 Task: Look for space in Goražde, Bosnia and Herzegovina from 5th June, 2023 to 16th June, 2023 for 2 adults in price range Rs.14000 to Rs.18000. Place can be entire place with 1  bedroom having 1 bed and 1 bathroom. Property type can be hotel. Amenities needed are: heating, . Booking option can be shelf check-in. Required host language is English.
Action: Mouse moved to (621, 610)
Screenshot: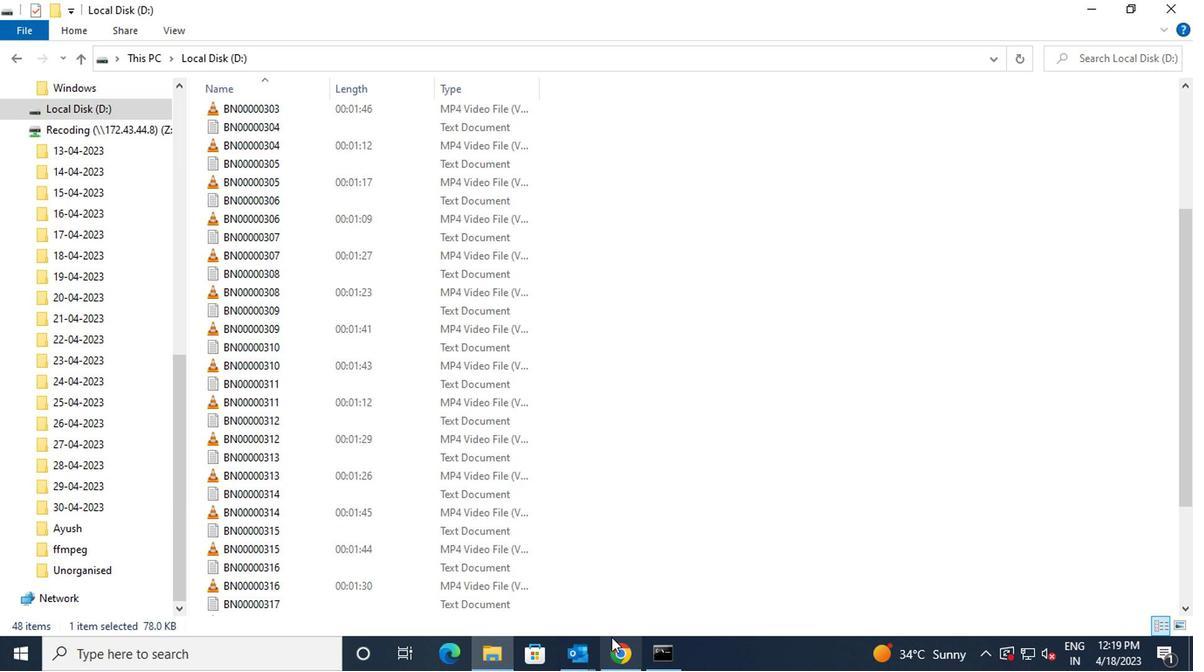 
Action: Mouse pressed left at (621, 610)
Screenshot: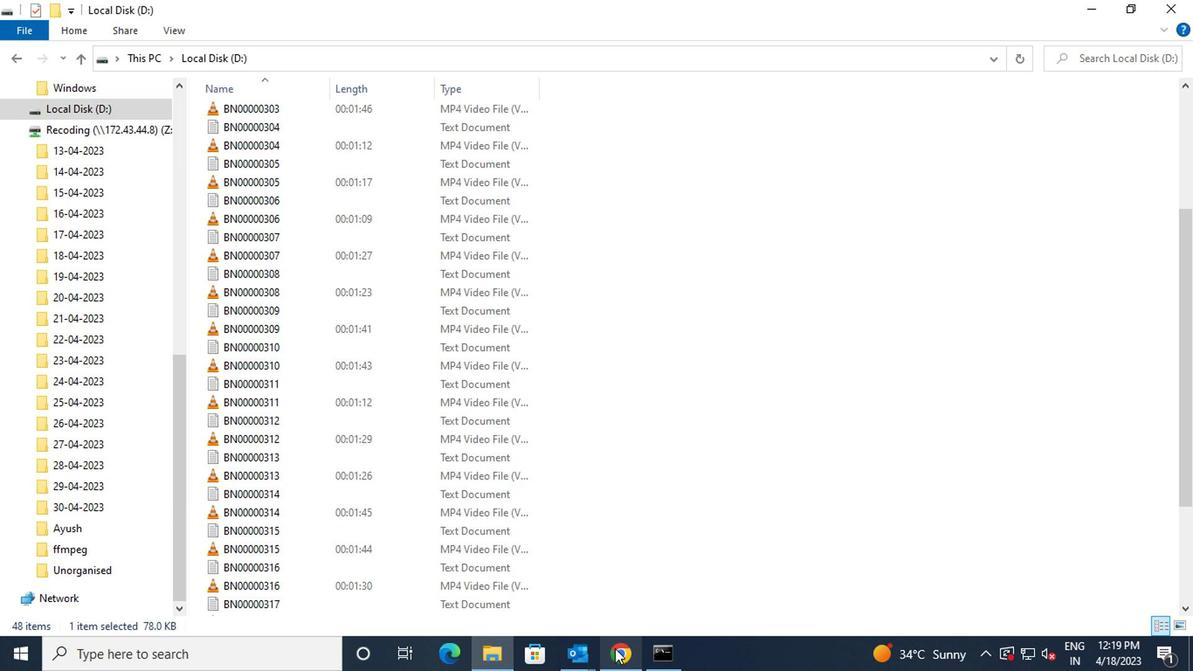 
Action: Mouse moved to (508, 148)
Screenshot: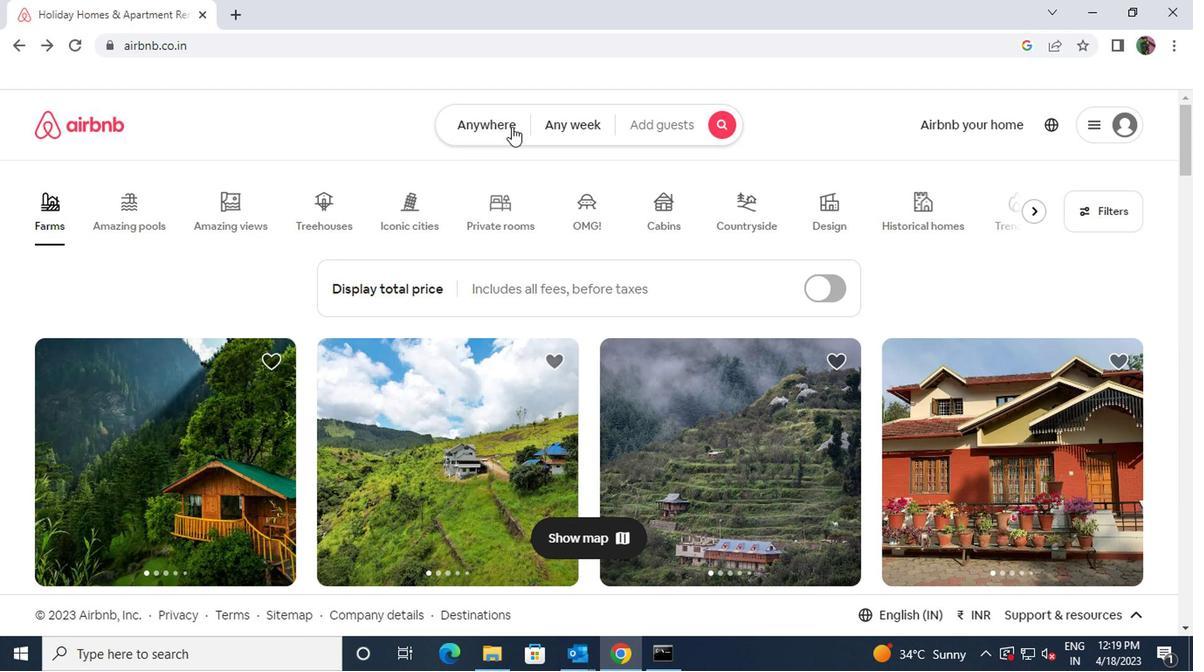 
Action: Mouse pressed left at (508, 148)
Screenshot: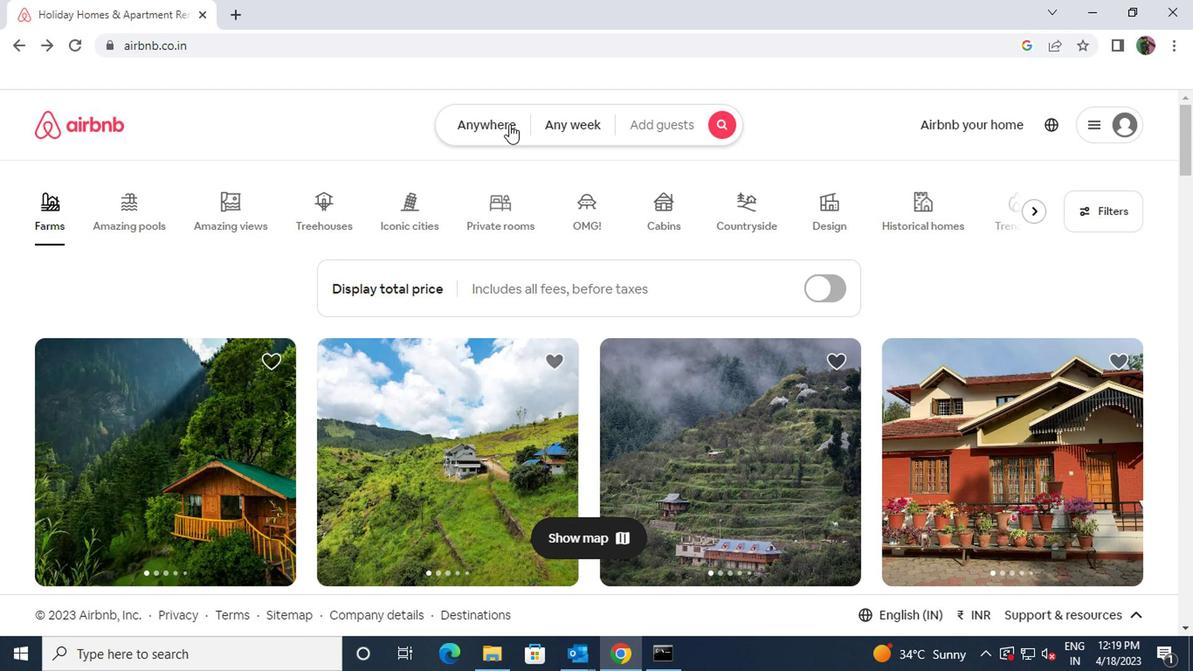 
Action: Mouse moved to (382, 202)
Screenshot: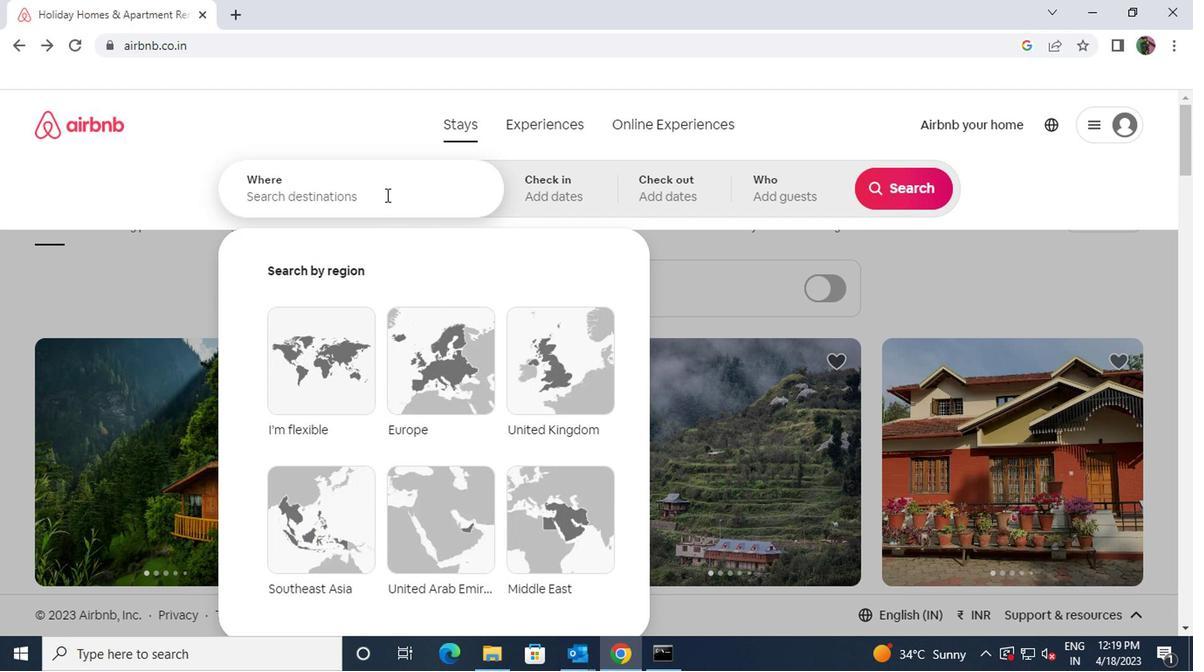 
Action: Mouse pressed left at (382, 202)
Screenshot: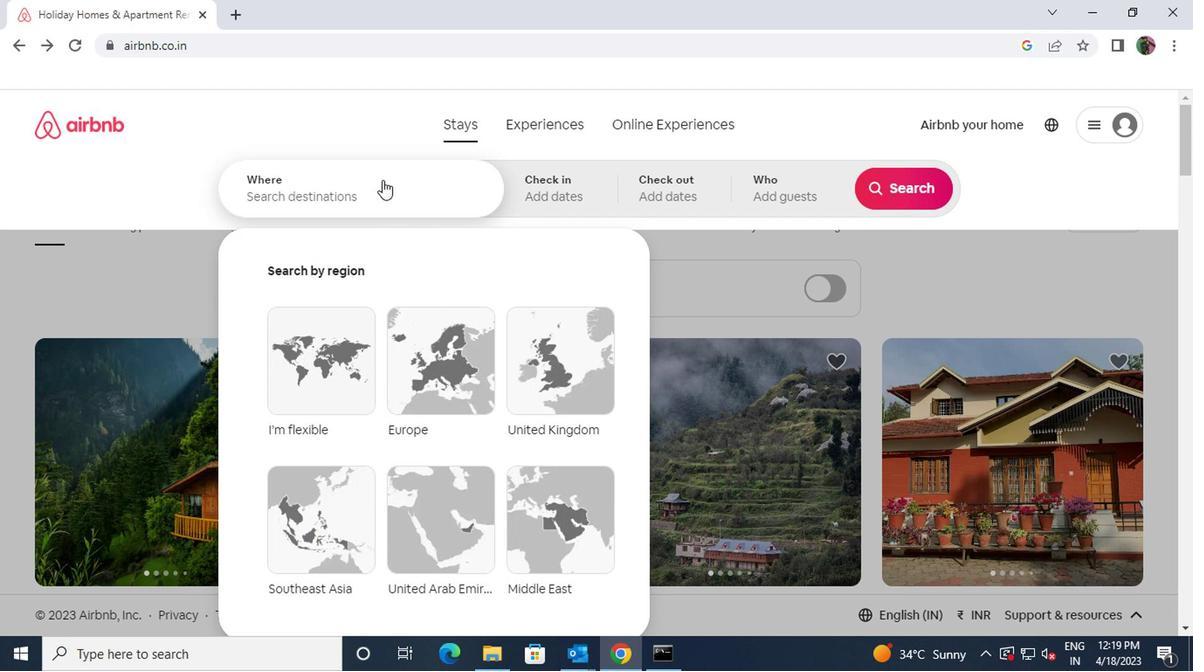
Action: Key pressed gorazde
Screenshot: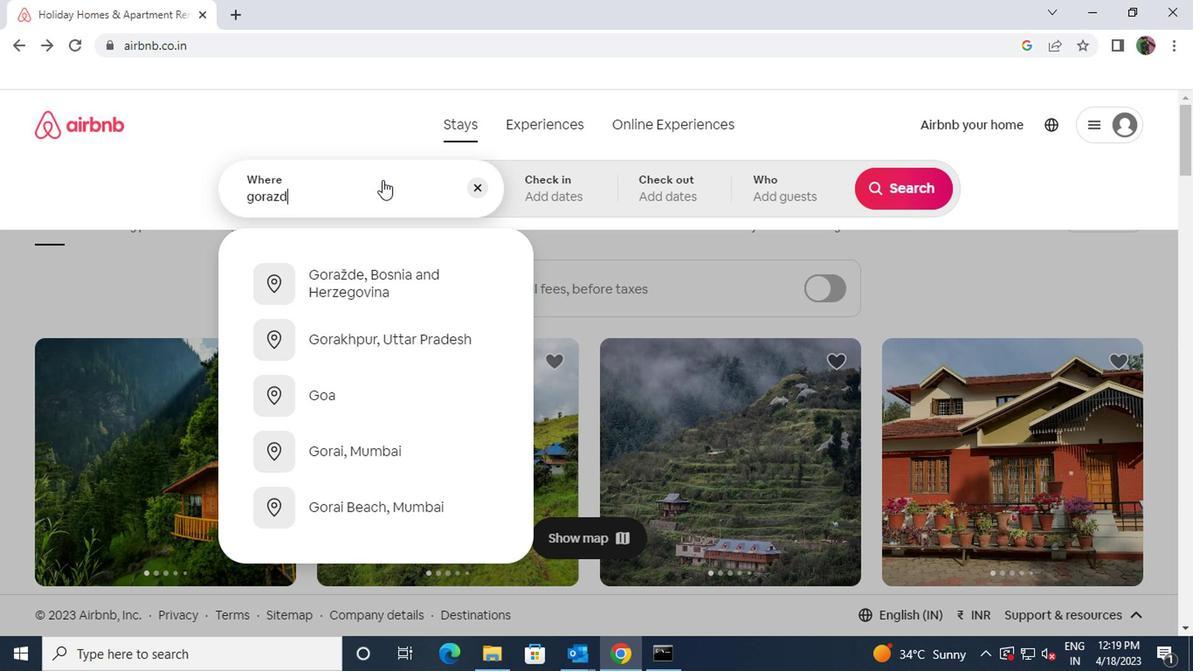 
Action: Mouse moved to (366, 280)
Screenshot: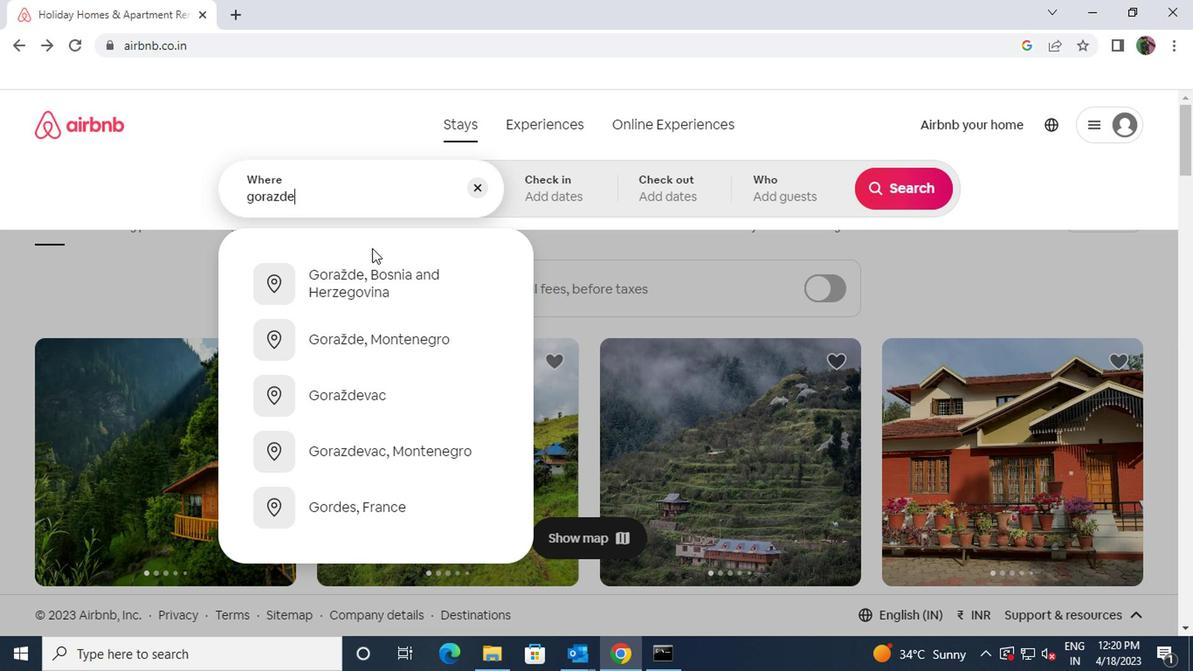
Action: Mouse pressed left at (366, 280)
Screenshot: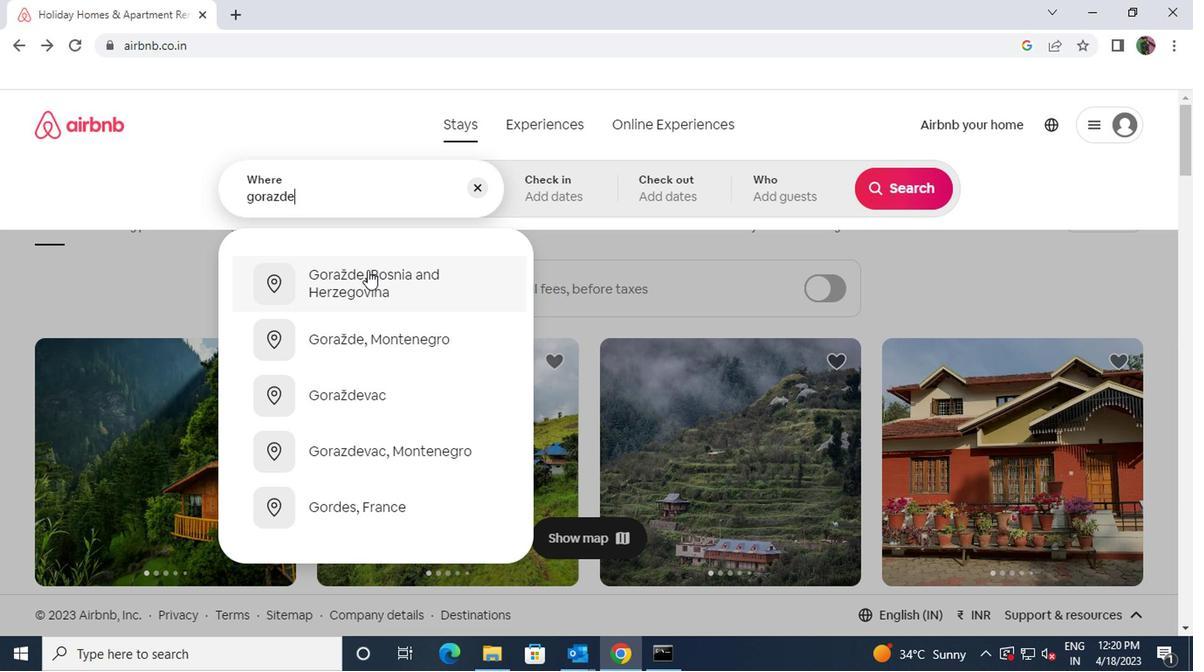
Action: Mouse moved to (909, 326)
Screenshot: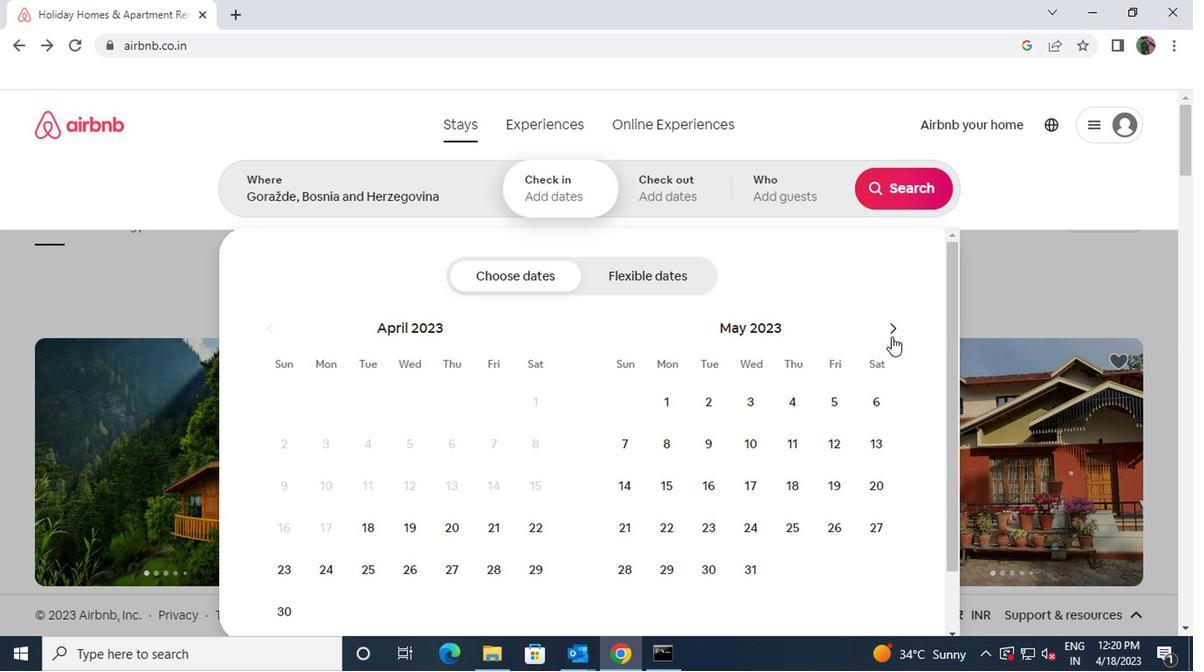 
Action: Mouse pressed left at (909, 326)
Screenshot: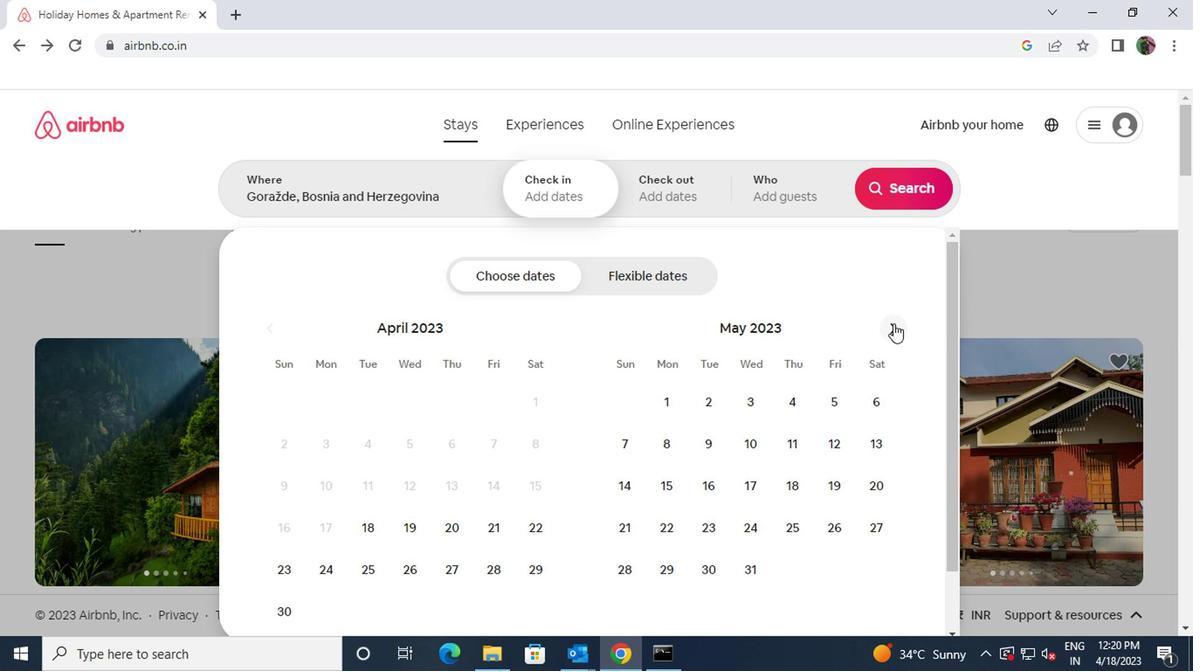 
Action: Mouse moved to (671, 425)
Screenshot: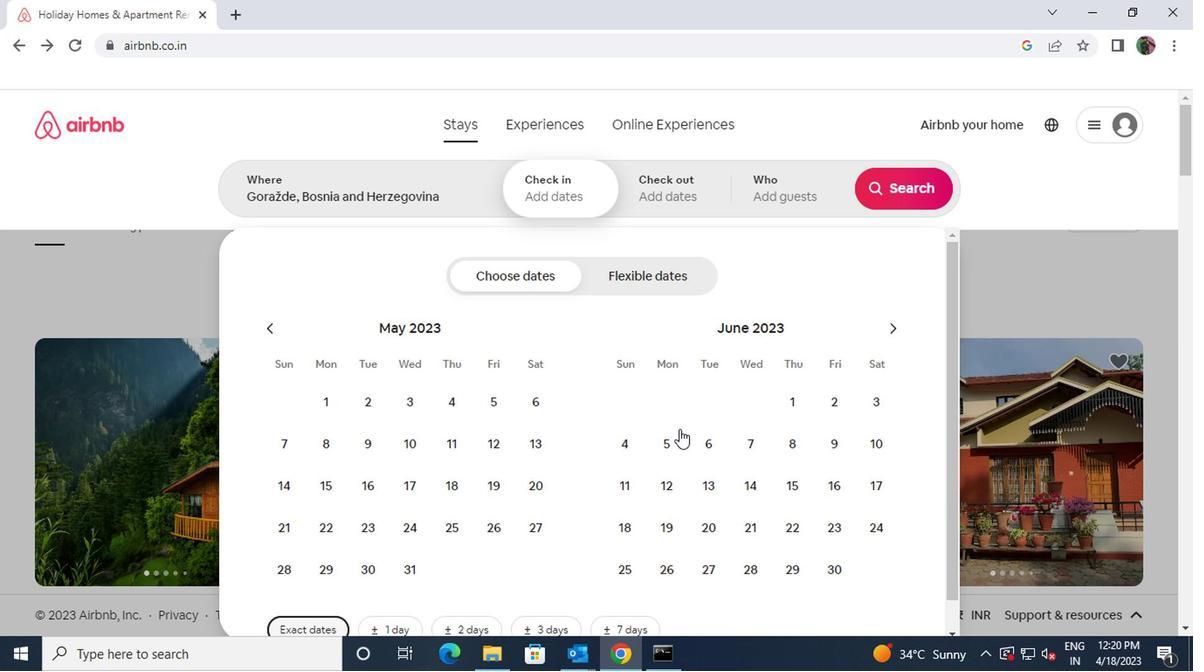 
Action: Mouse pressed left at (671, 425)
Screenshot: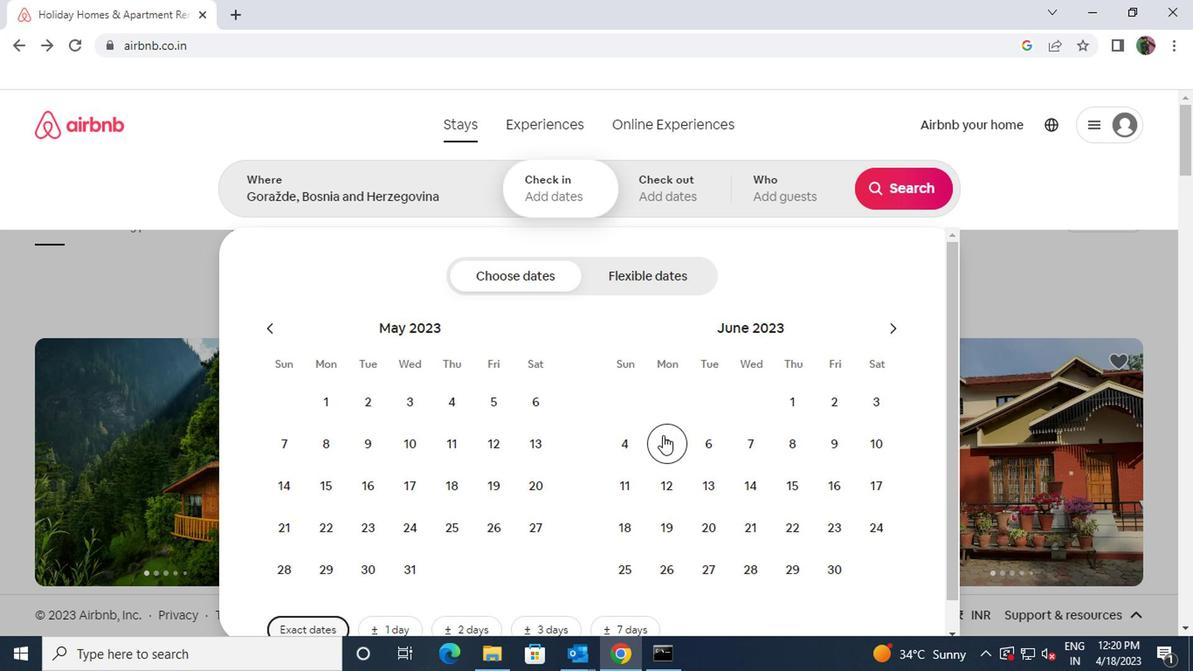 
Action: Mouse moved to (839, 470)
Screenshot: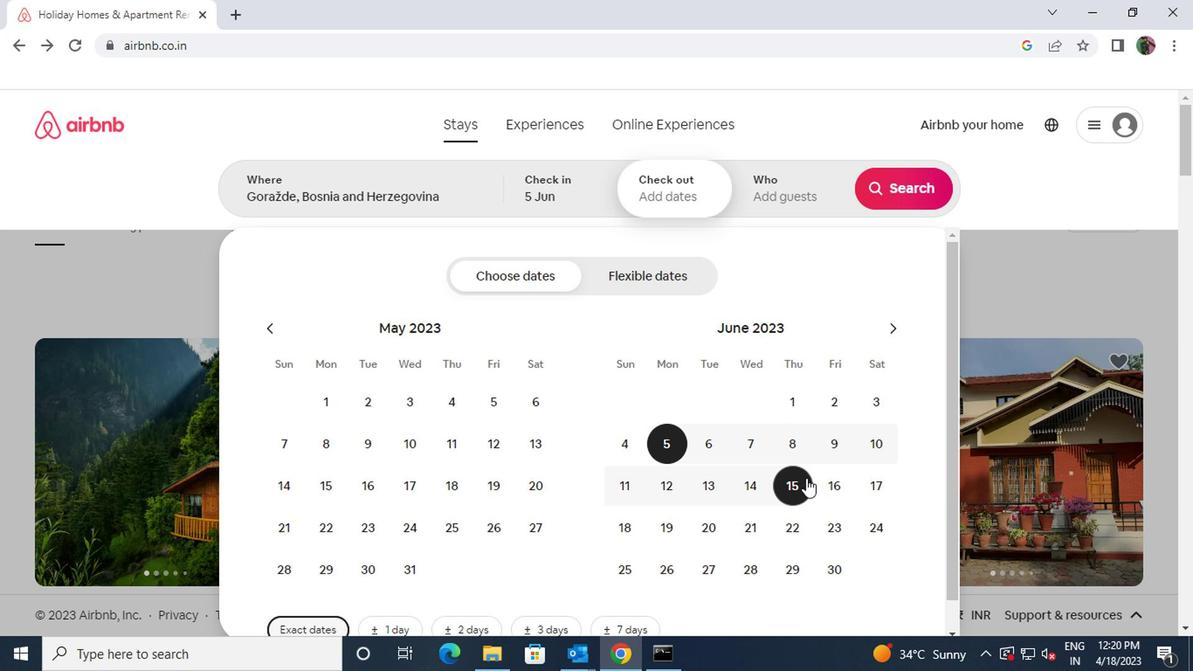 
Action: Mouse pressed left at (839, 470)
Screenshot: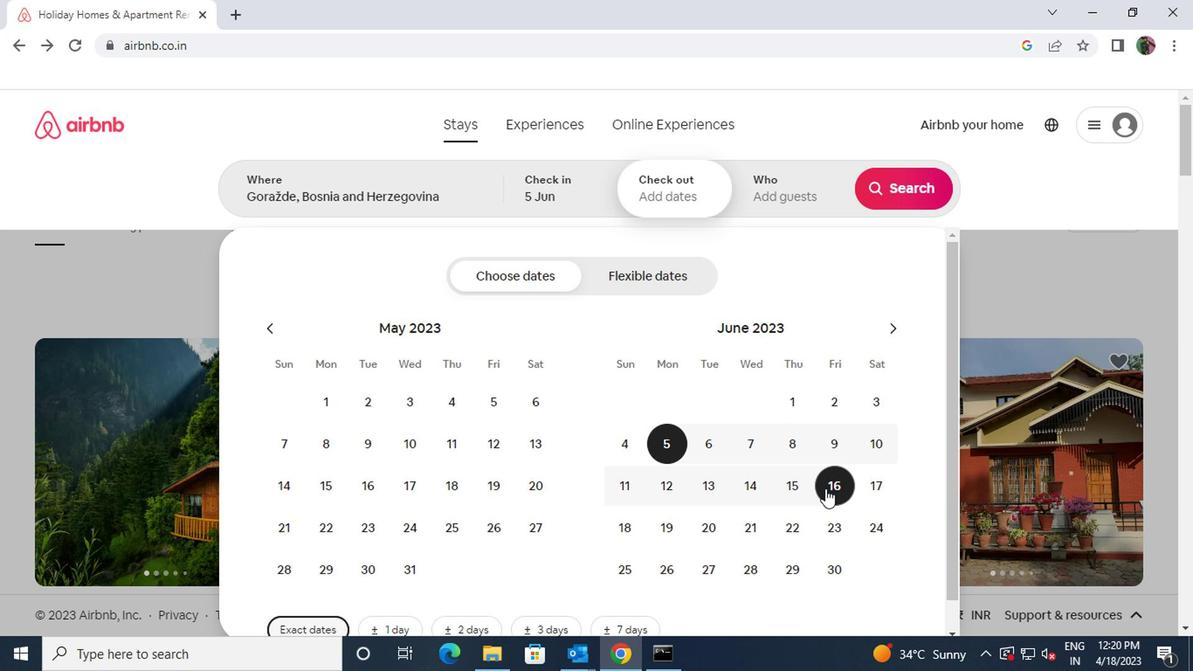 
Action: Mouse moved to (787, 214)
Screenshot: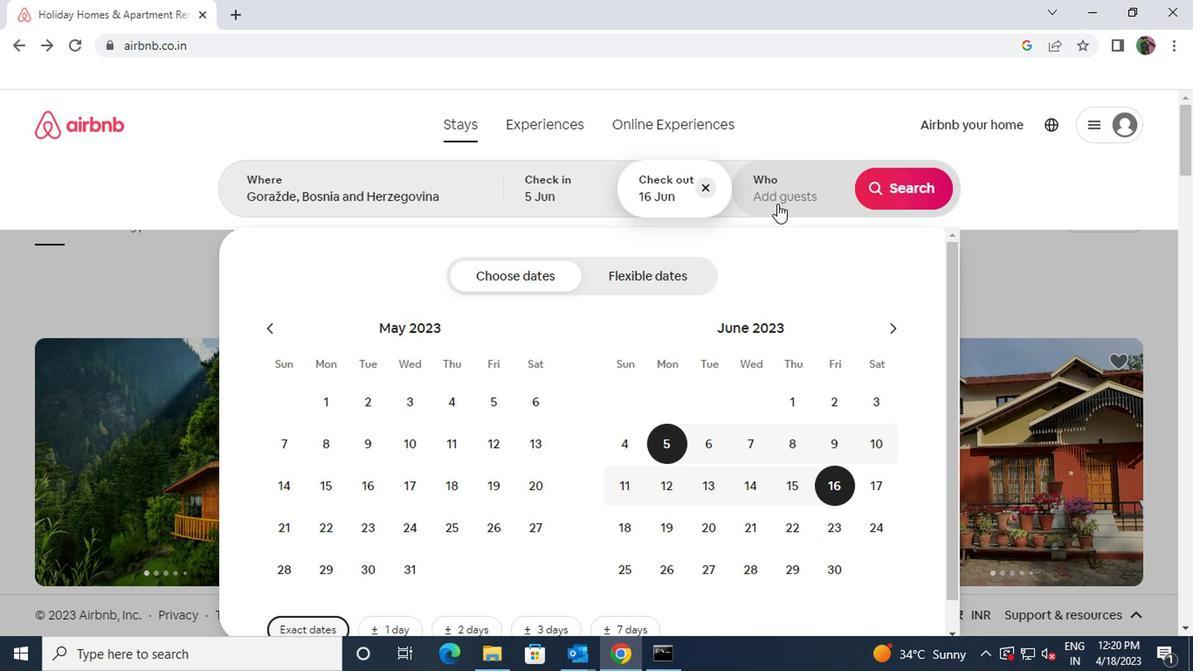 
Action: Mouse pressed left at (787, 214)
Screenshot: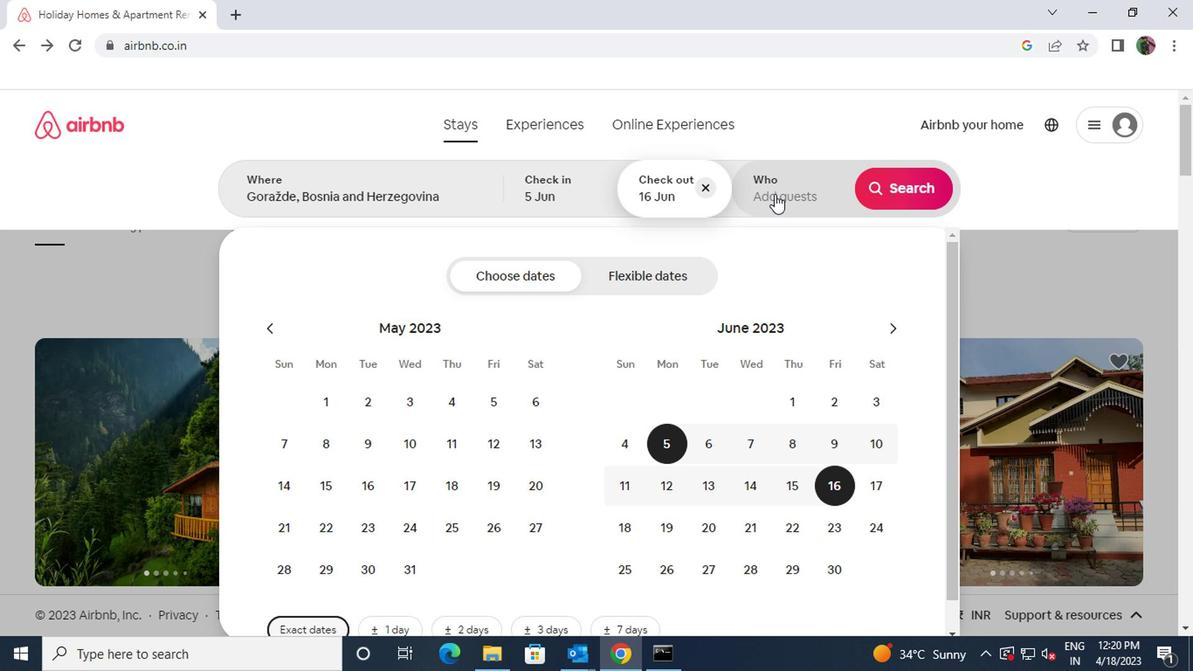 
Action: Mouse moved to (920, 290)
Screenshot: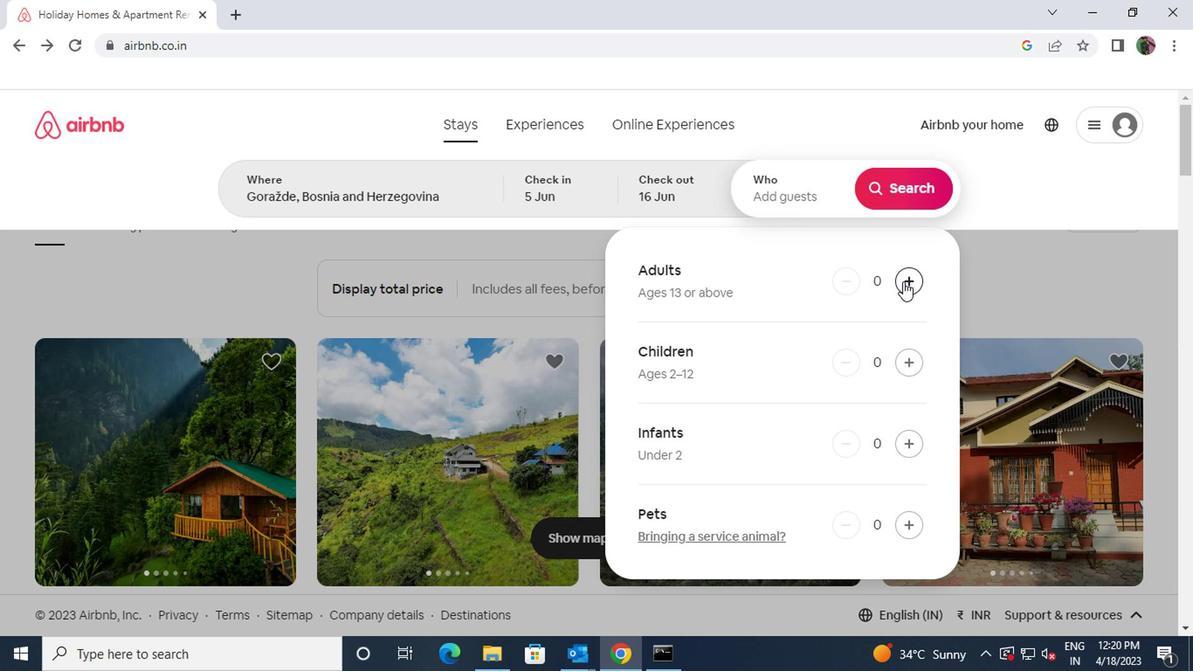 
Action: Mouse pressed left at (920, 290)
Screenshot: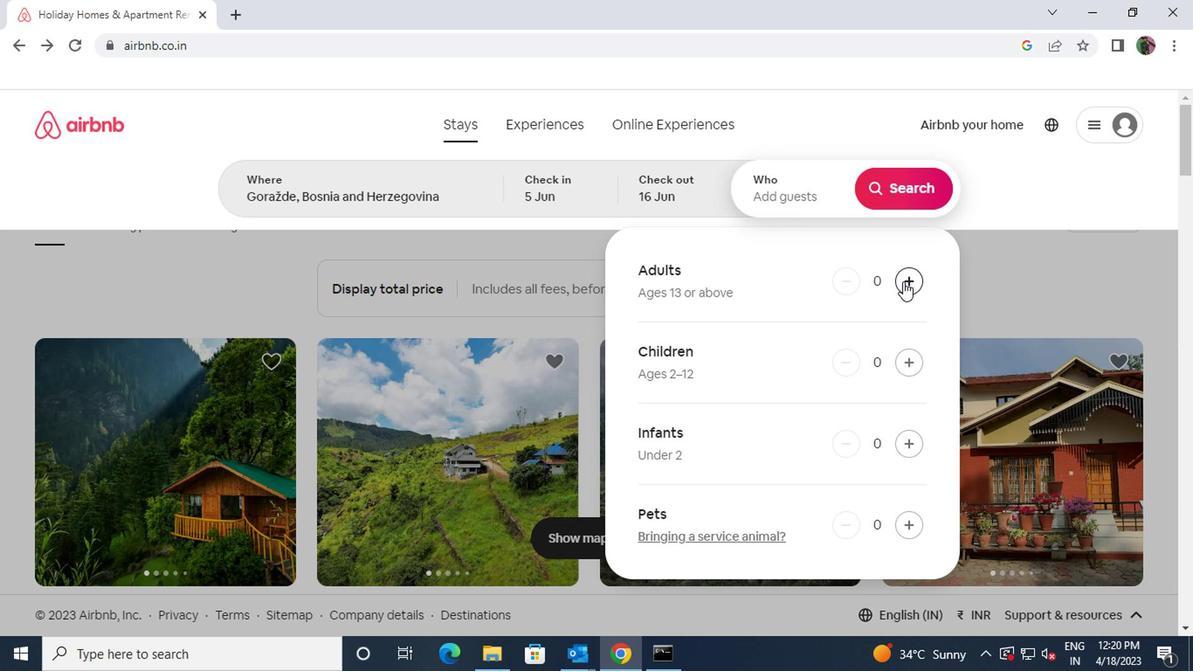
Action: Mouse moved to (920, 290)
Screenshot: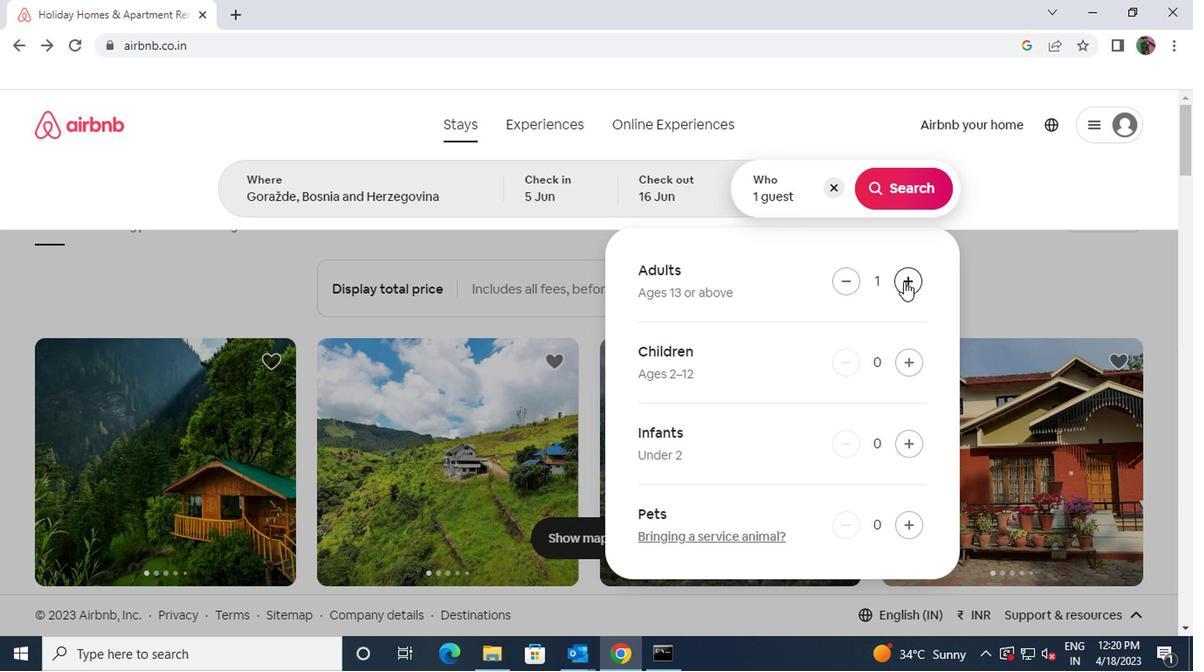 
Action: Mouse pressed left at (920, 290)
Screenshot: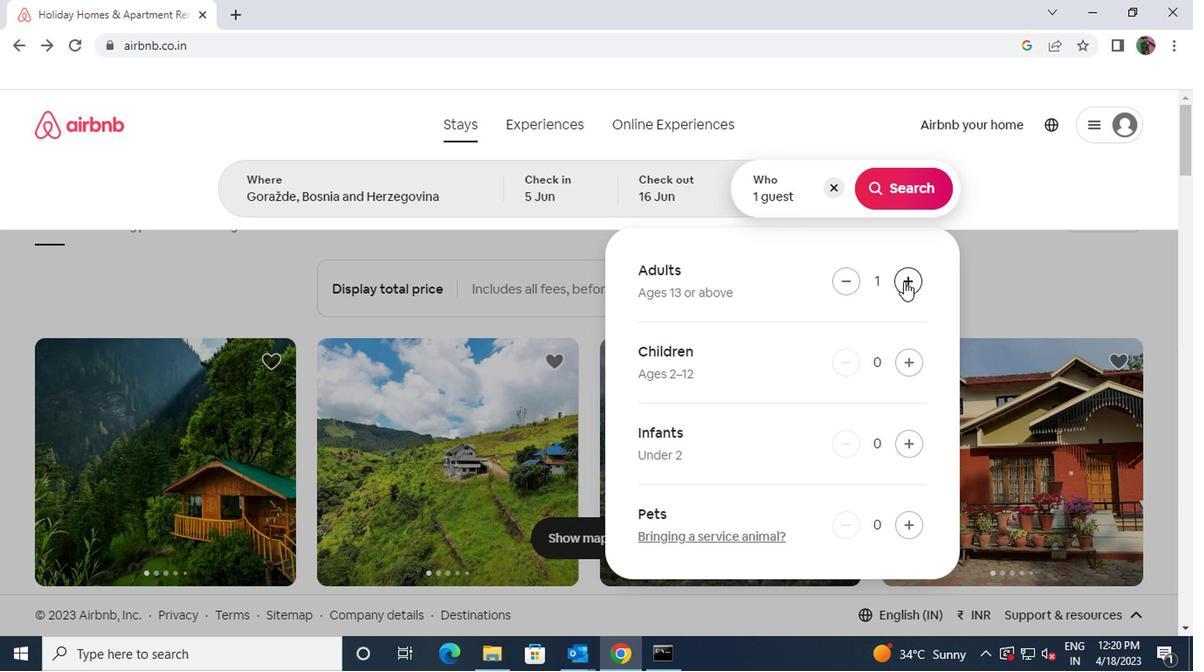 
Action: Mouse moved to (907, 205)
Screenshot: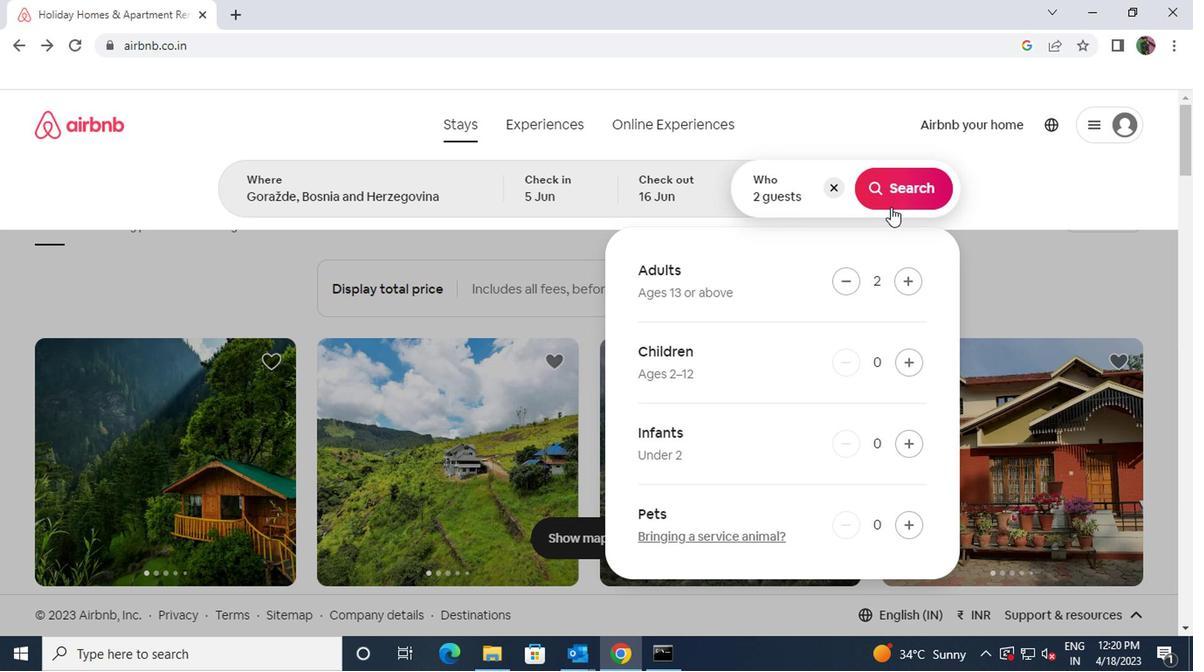 
Action: Mouse pressed left at (907, 205)
Screenshot: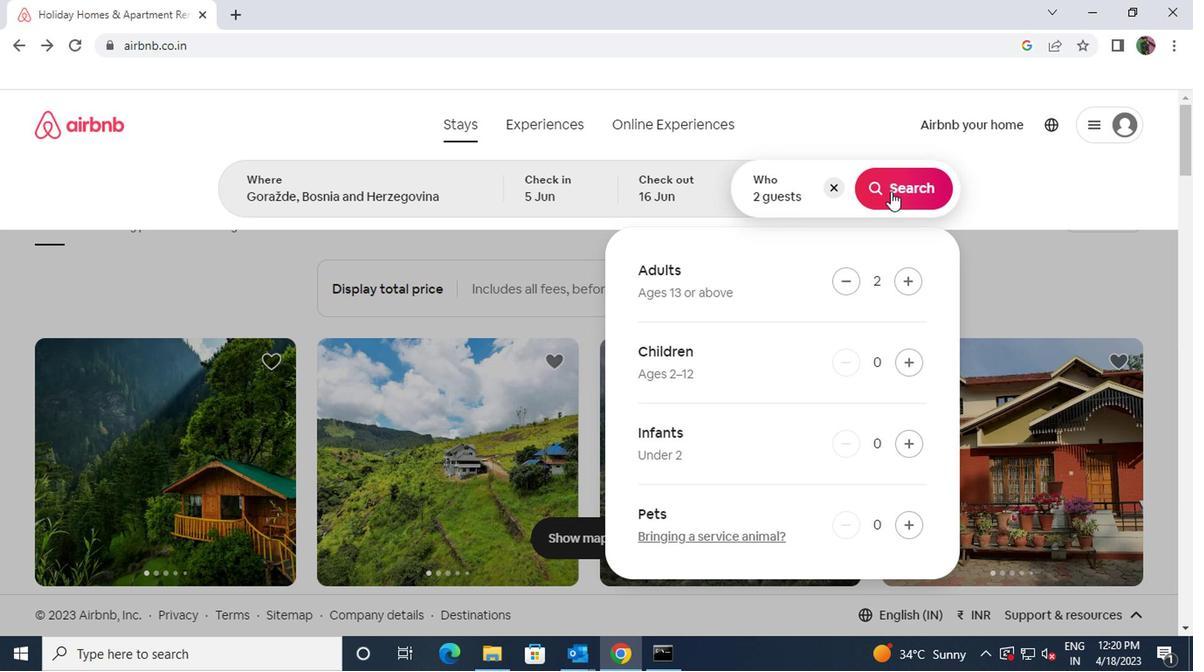 
Action: Mouse moved to (1126, 217)
Screenshot: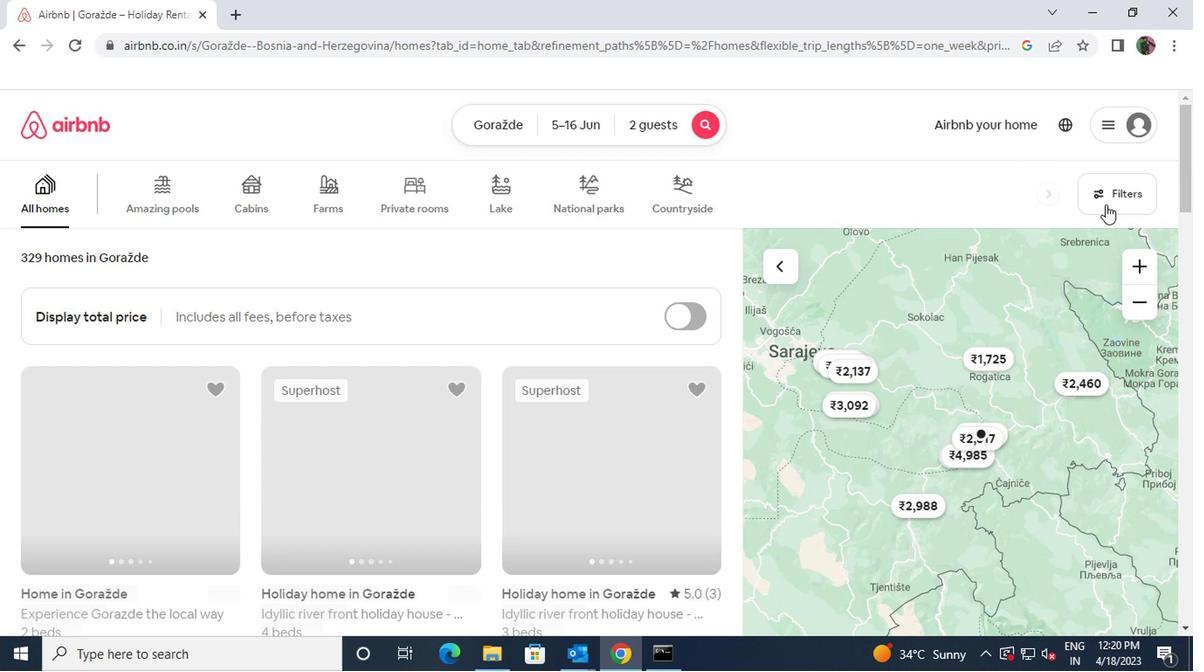 
Action: Mouse pressed left at (1126, 217)
Screenshot: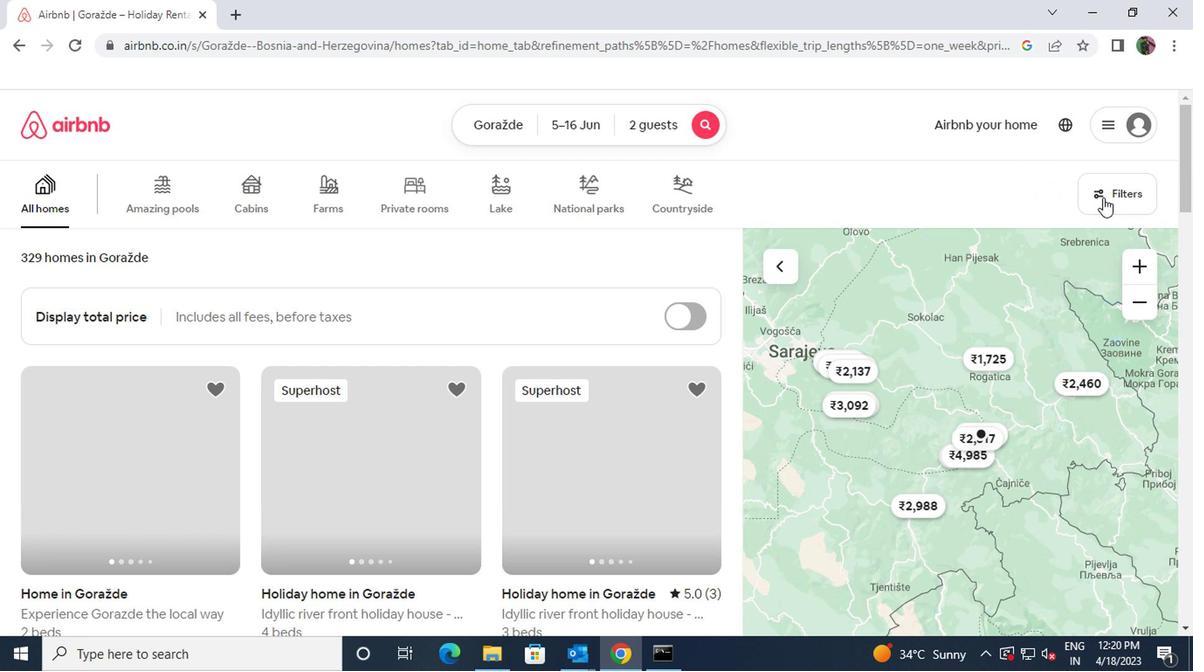 
Action: Mouse moved to (386, 415)
Screenshot: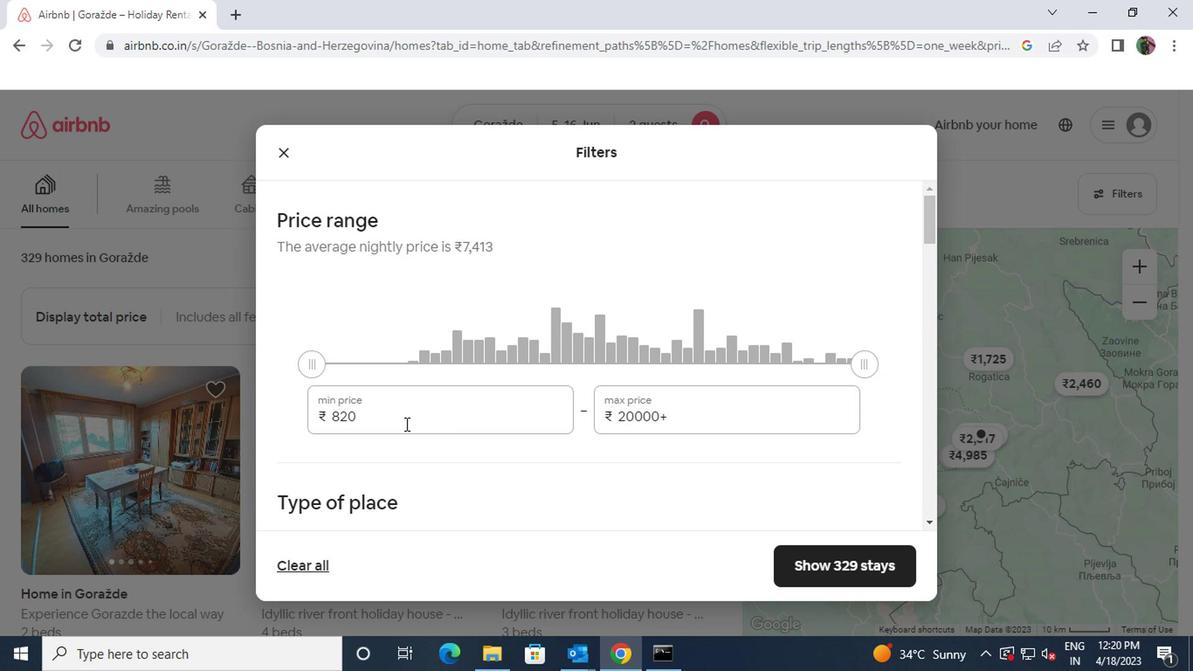 
Action: Mouse pressed left at (386, 415)
Screenshot: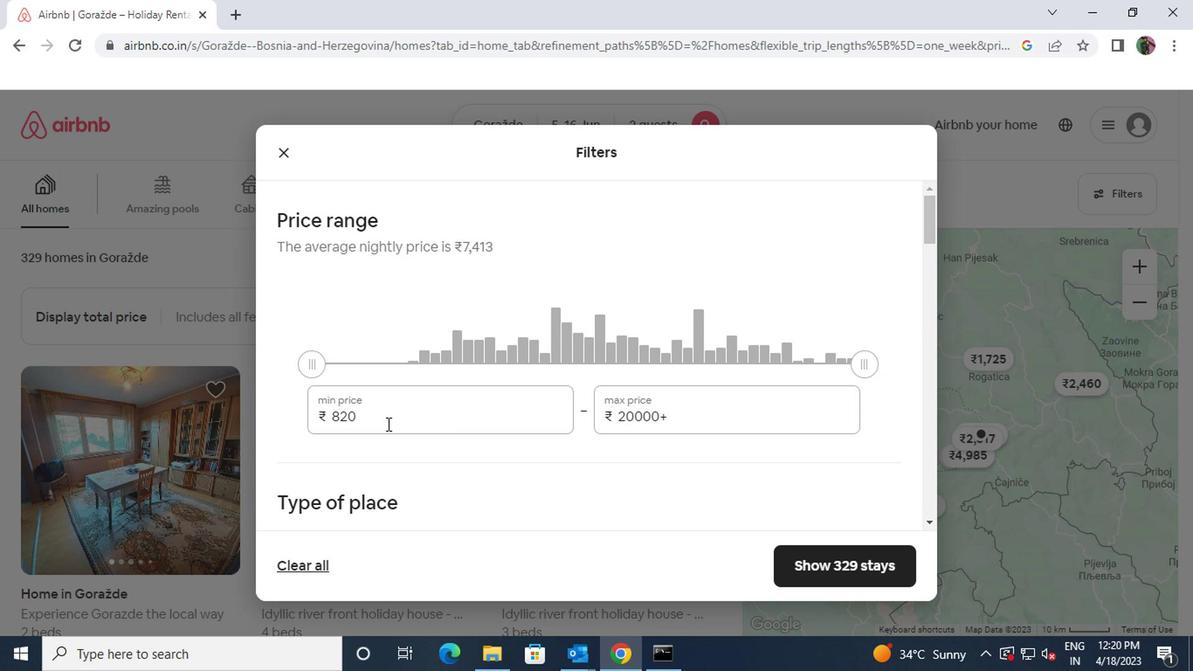 
Action: Mouse moved to (308, 401)
Screenshot: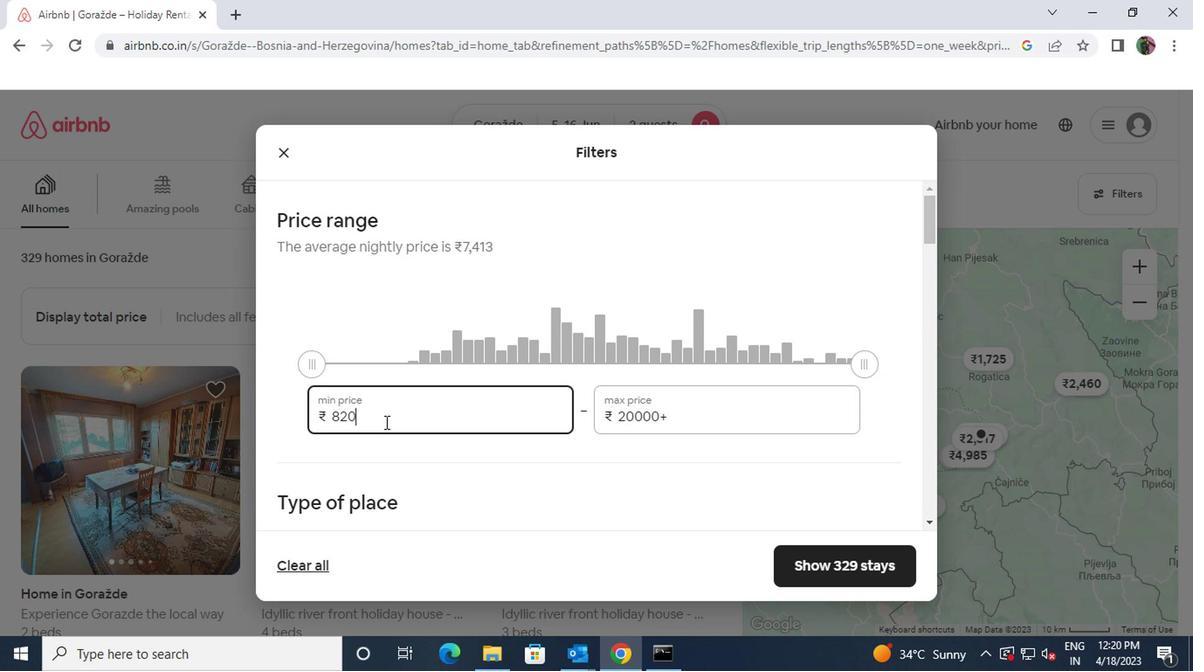 
Action: Key pressed 14000
Screenshot: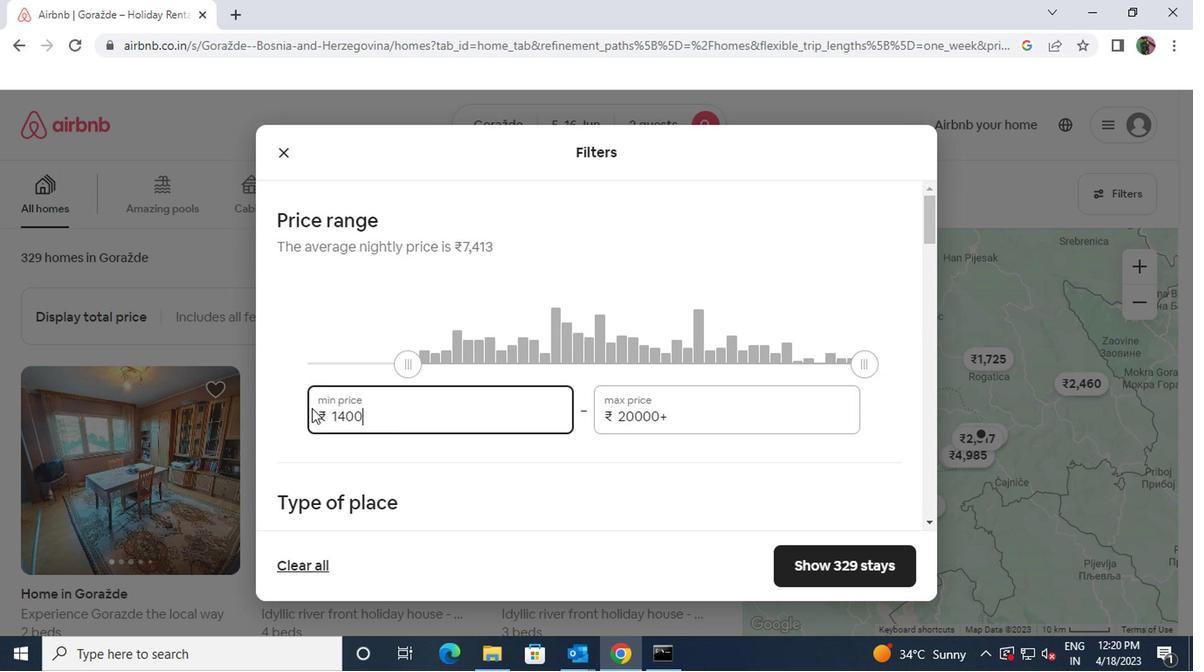
Action: Mouse moved to (679, 405)
Screenshot: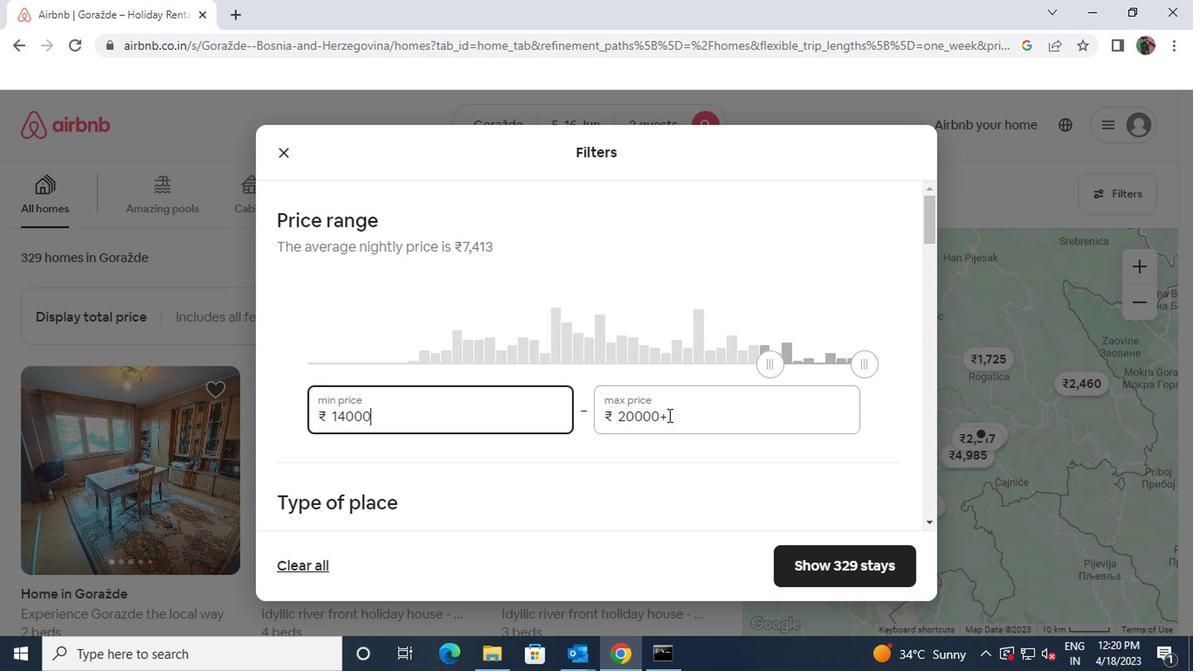 
Action: Mouse pressed left at (679, 405)
Screenshot: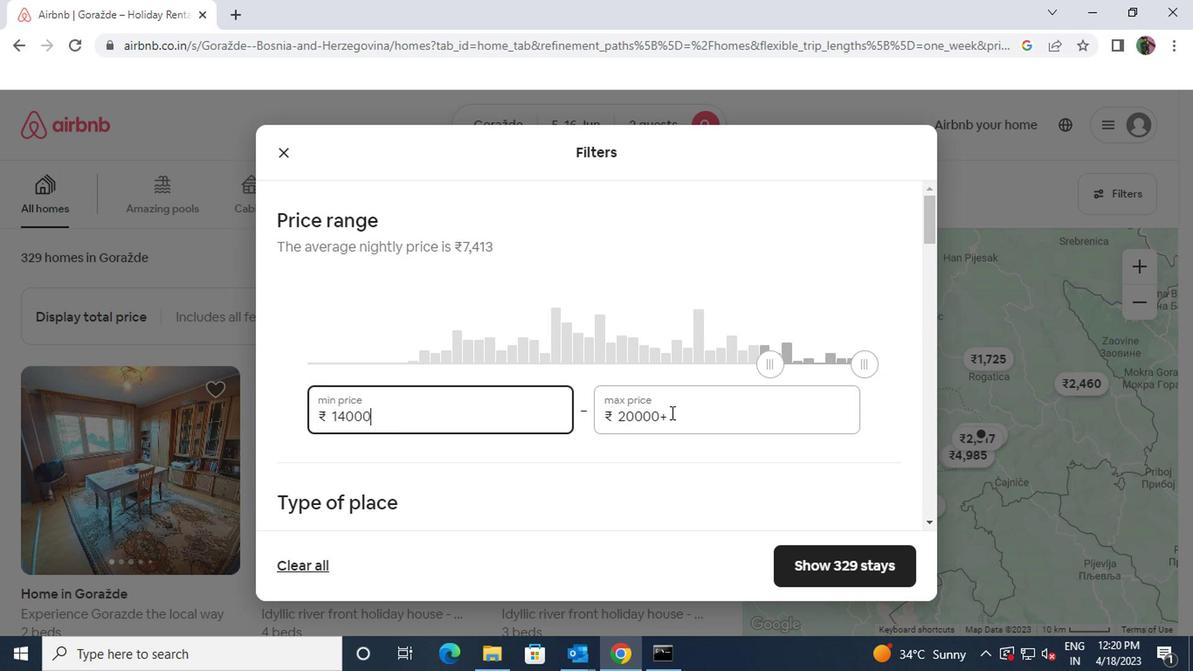 
Action: Mouse moved to (621, 410)
Screenshot: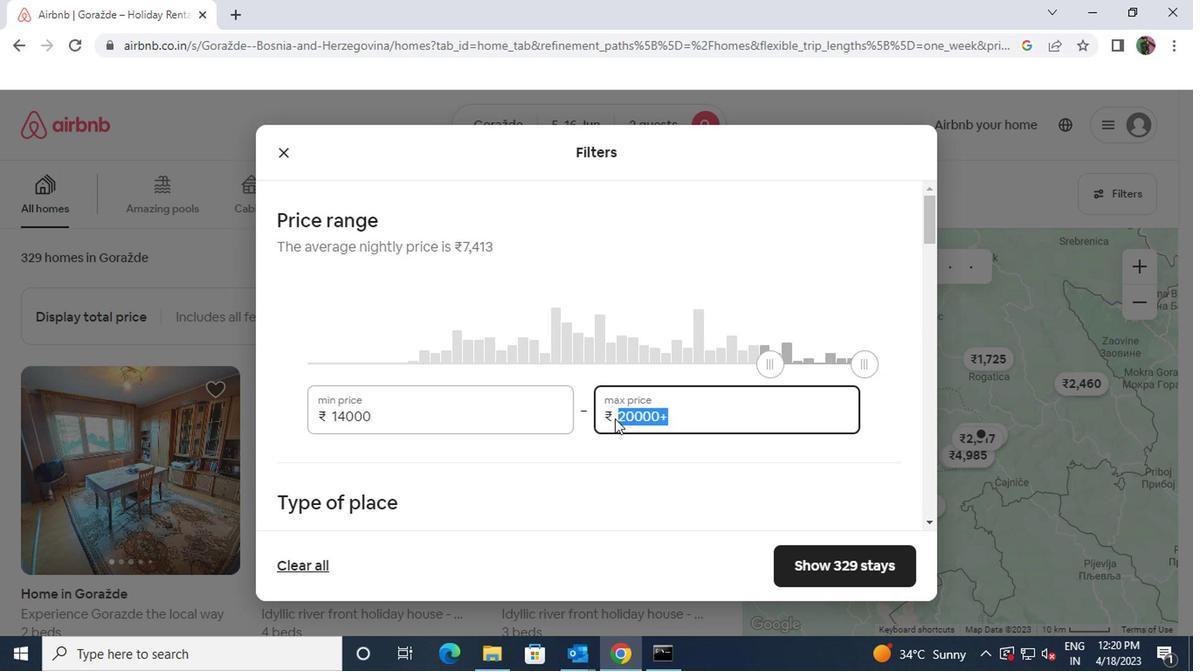 
Action: Key pressed 18000
Screenshot: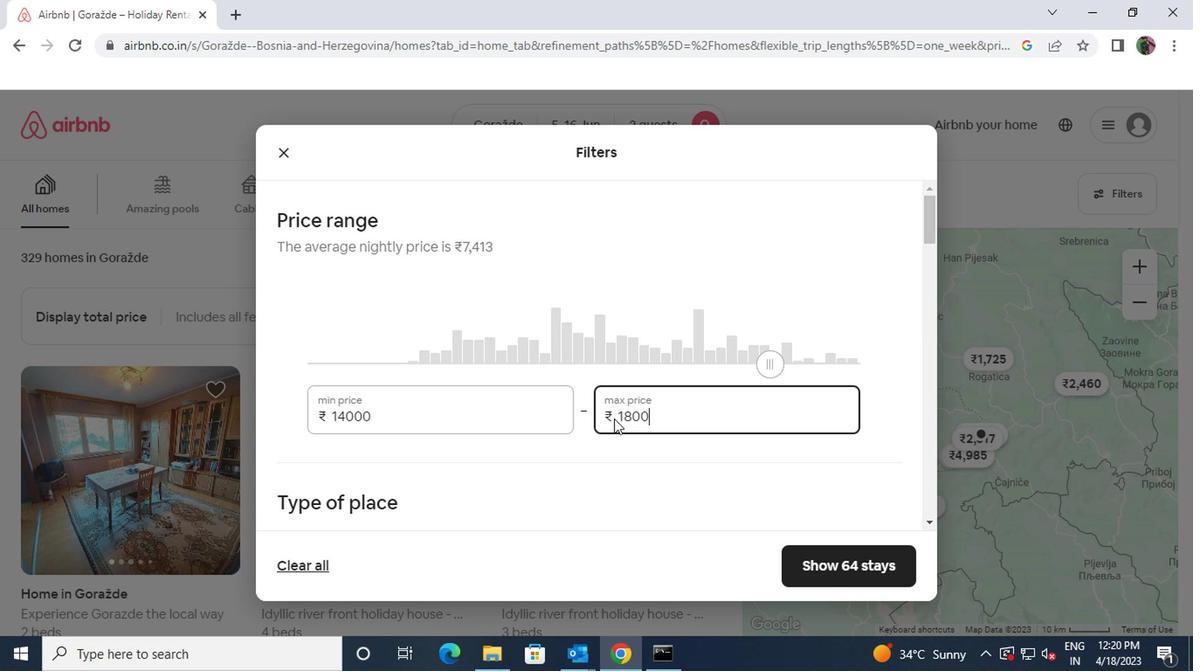 
Action: Mouse moved to (620, 410)
Screenshot: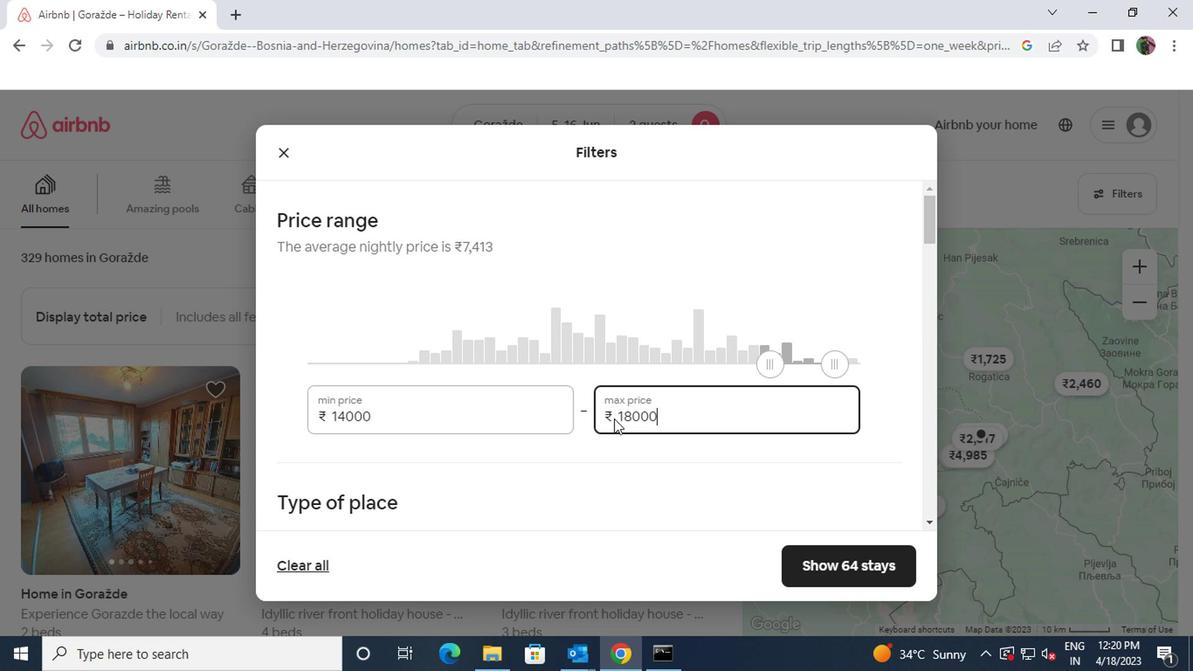 
Action: Mouse scrolled (620, 409) with delta (0, 0)
Screenshot: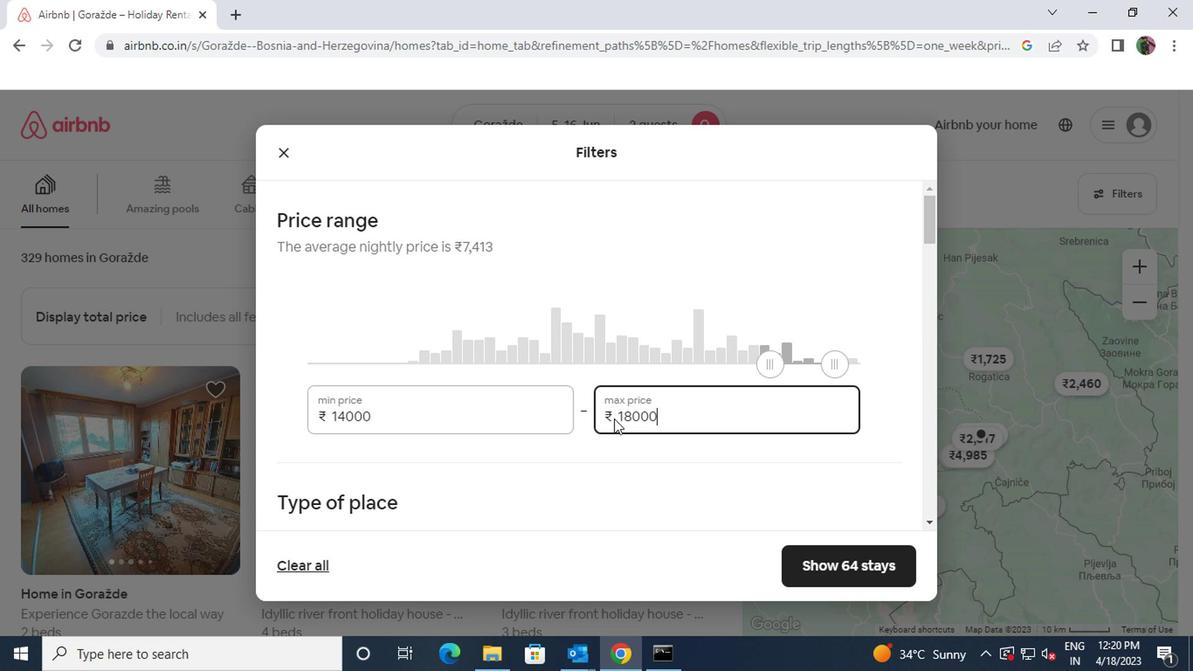 
Action: Mouse scrolled (620, 409) with delta (0, 0)
Screenshot: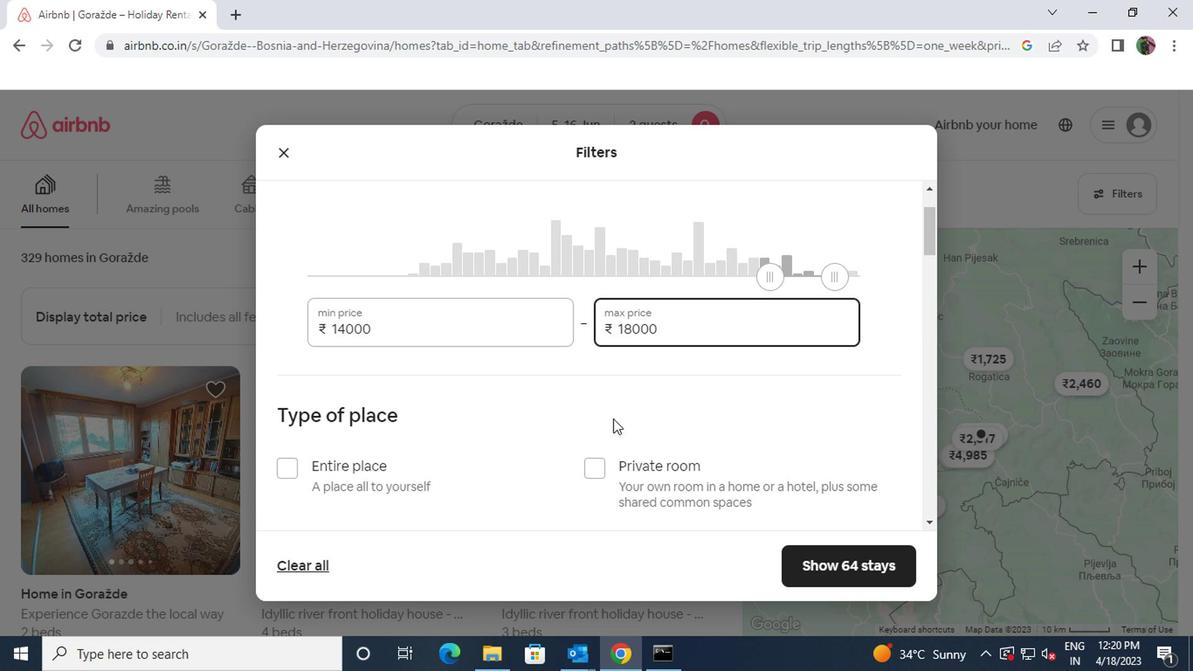 
Action: Mouse moved to (287, 375)
Screenshot: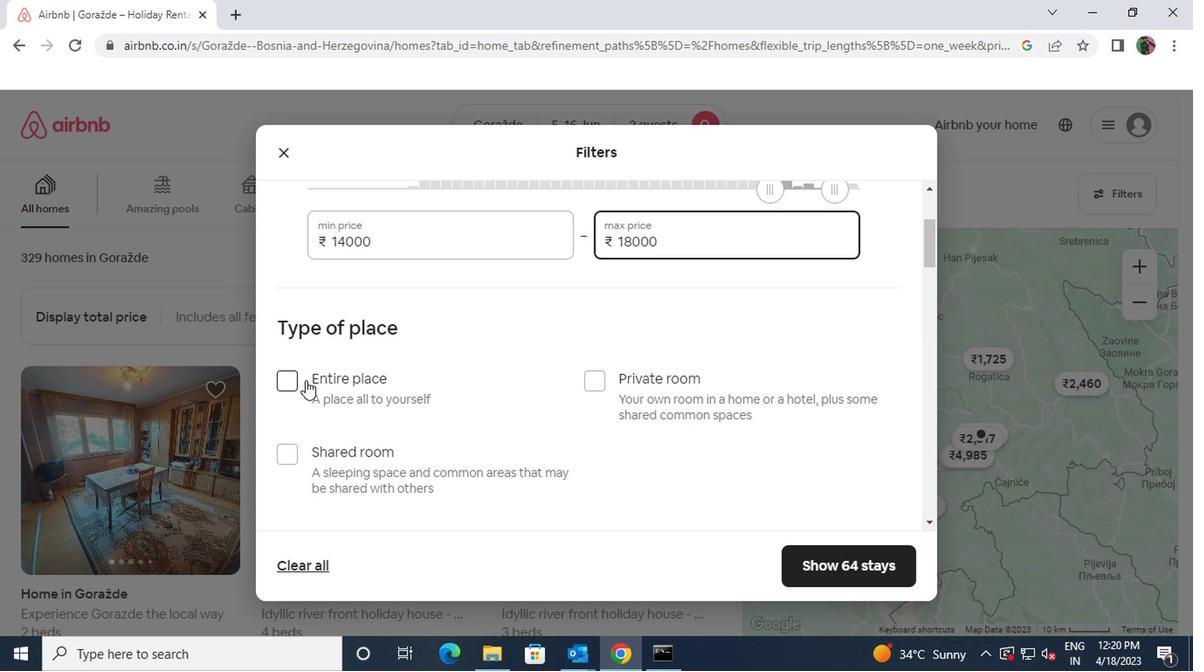 
Action: Mouse pressed left at (287, 375)
Screenshot: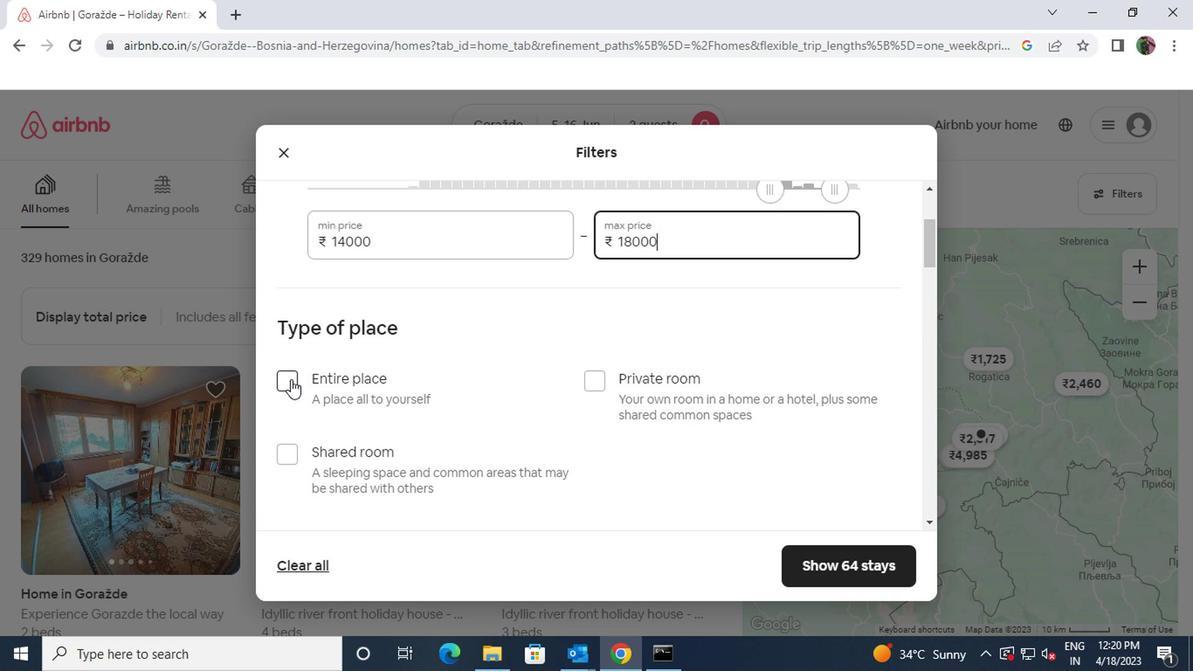 
Action: Mouse moved to (436, 394)
Screenshot: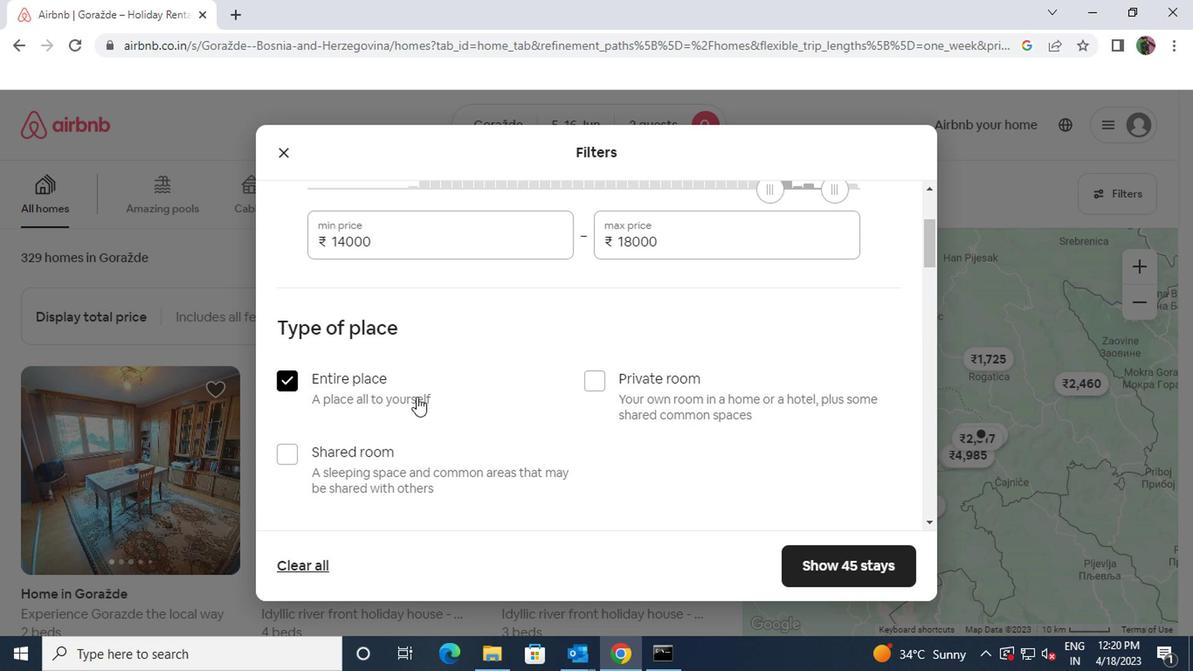
Action: Mouse scrolled (436, 393) with delta (0, -1)
Screenshot: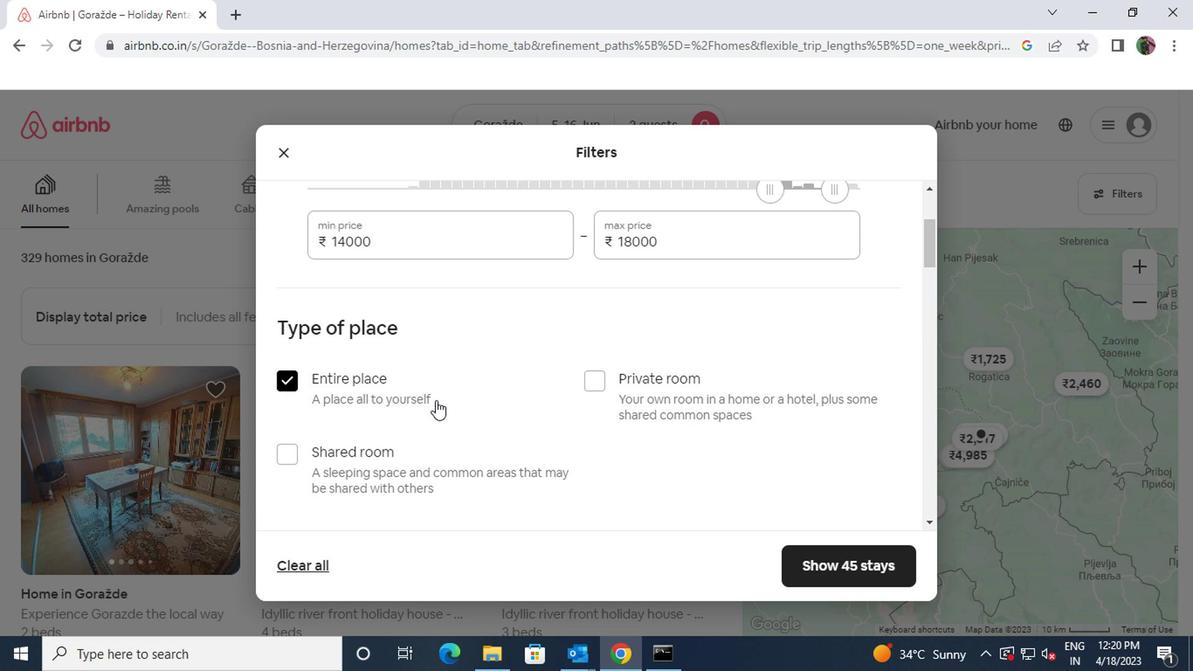 
Action: Mouse scrolled (436, 393) with delta (0, -1)
Screenshot: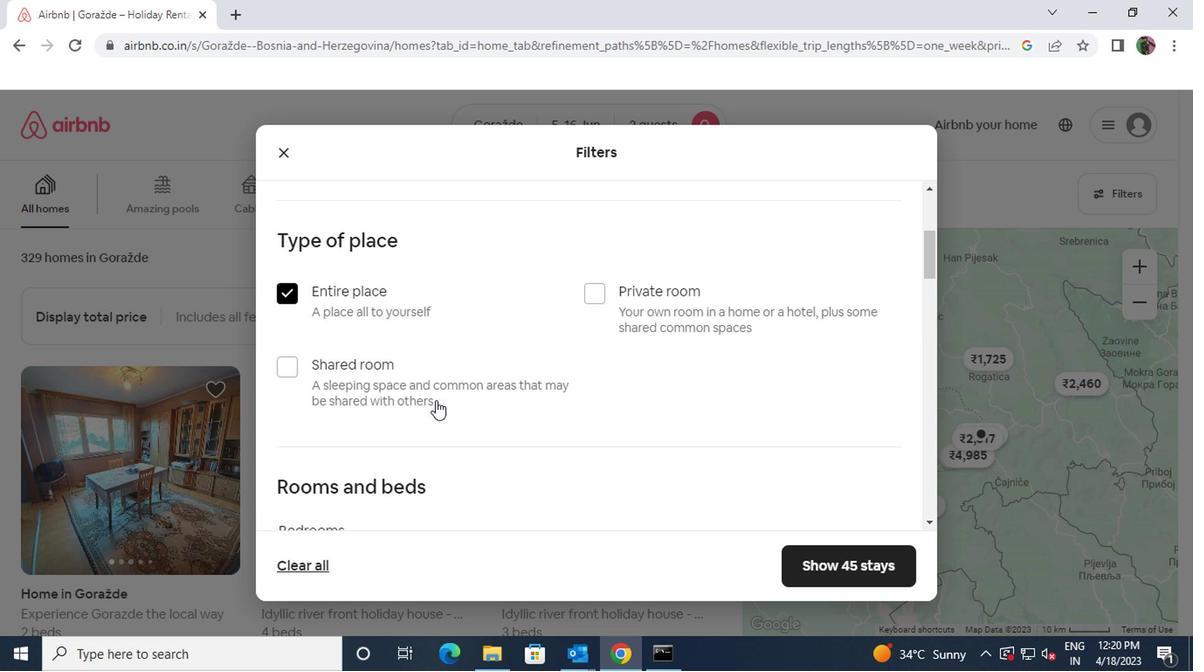 
Action: Mouse scrolled (436, 393) with delta (0, -1)
Screenshot: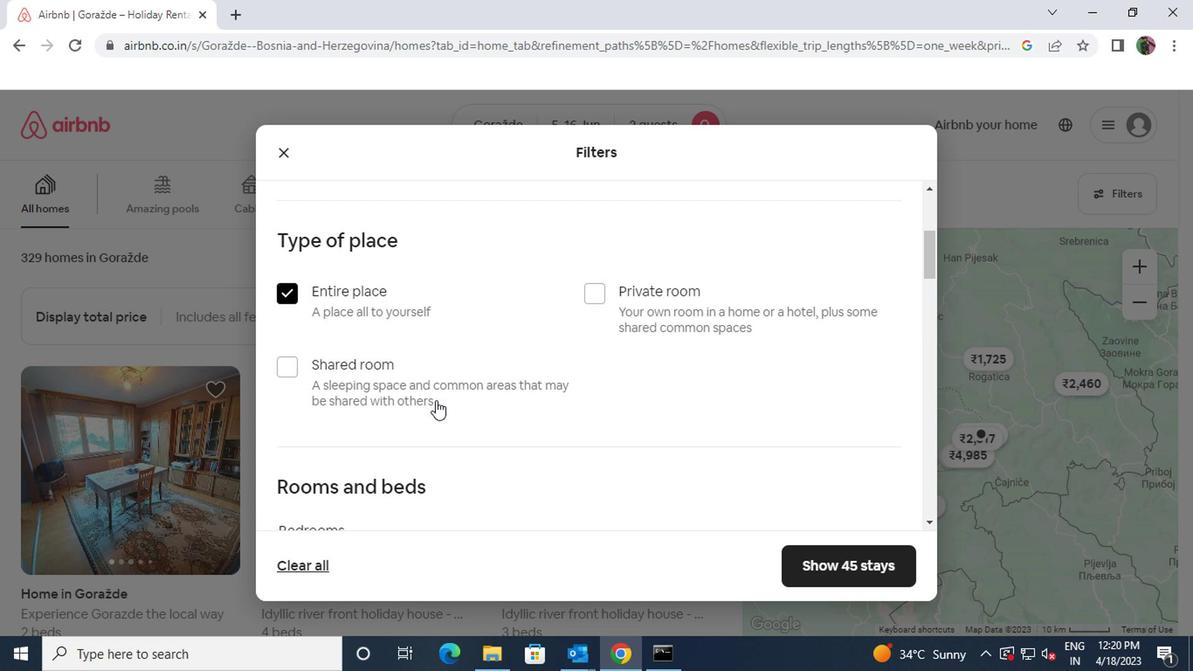 
Action: Mouse moved to (385, 394)
Screenshot: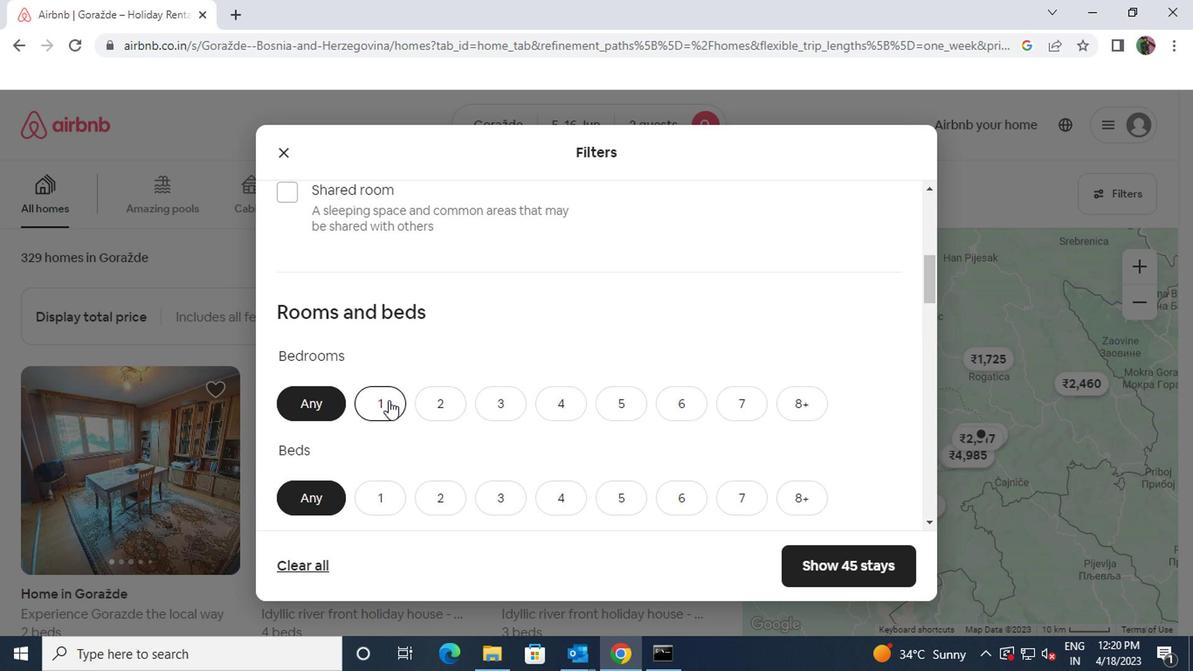 
Action: Mouse pressed left at (385, 394)
Screenshot: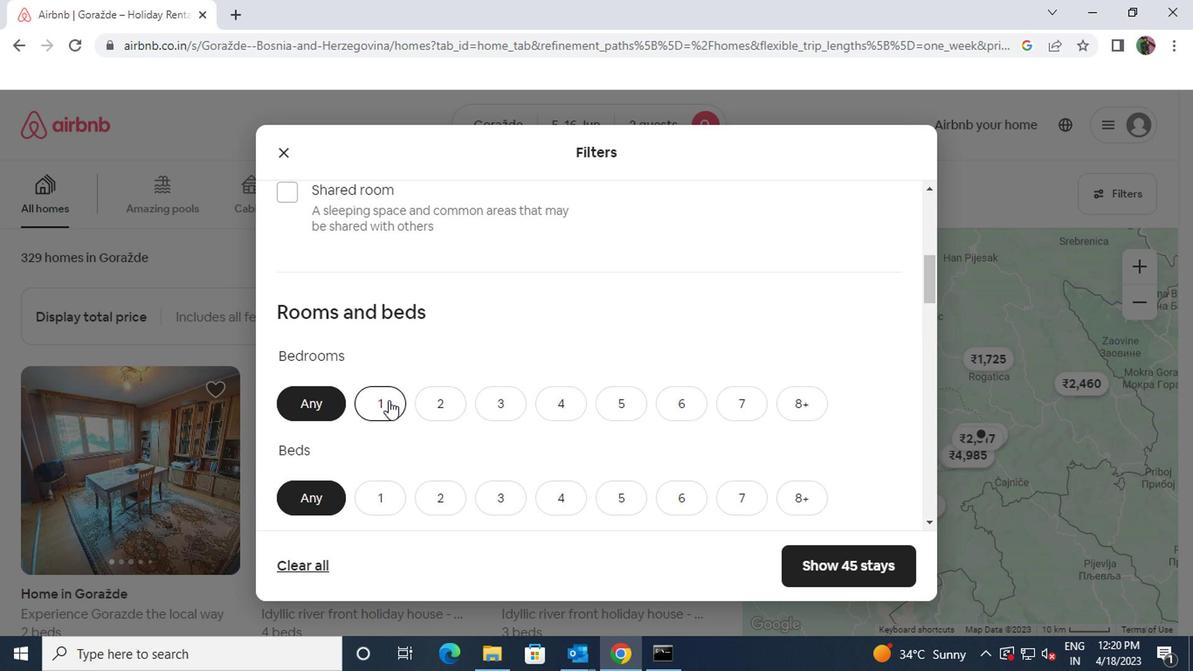 
Action: Mouse moved to (378, 484)
Screenshot: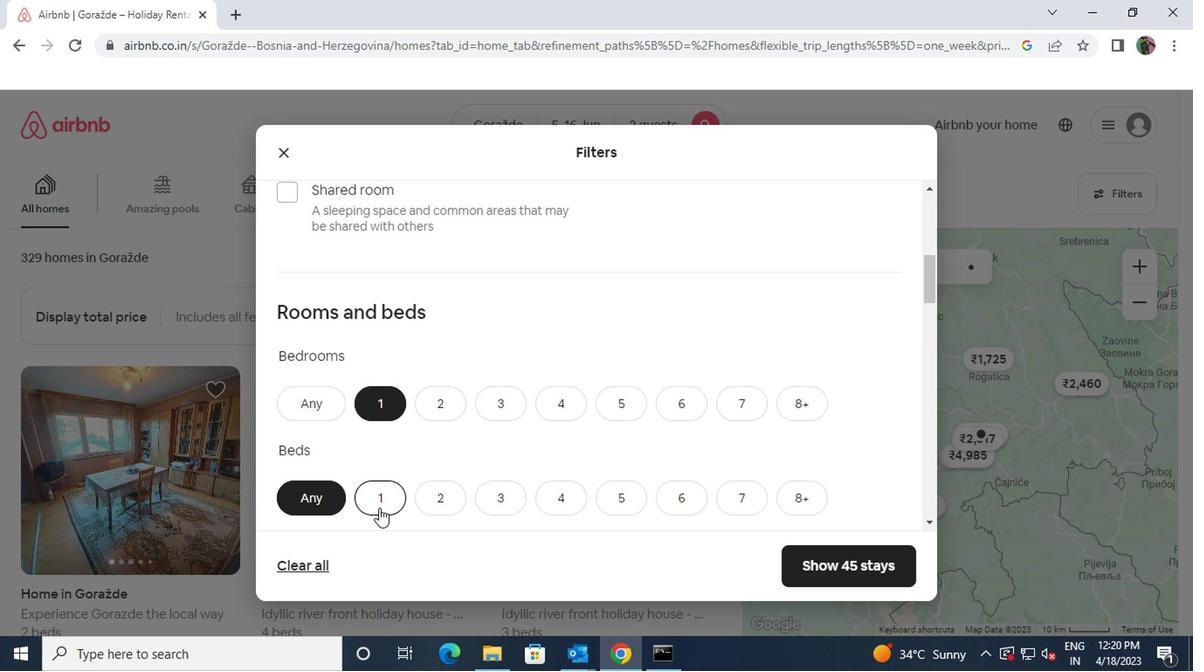 
Action: Mouse pressed left at (378, 484)
Screenshot: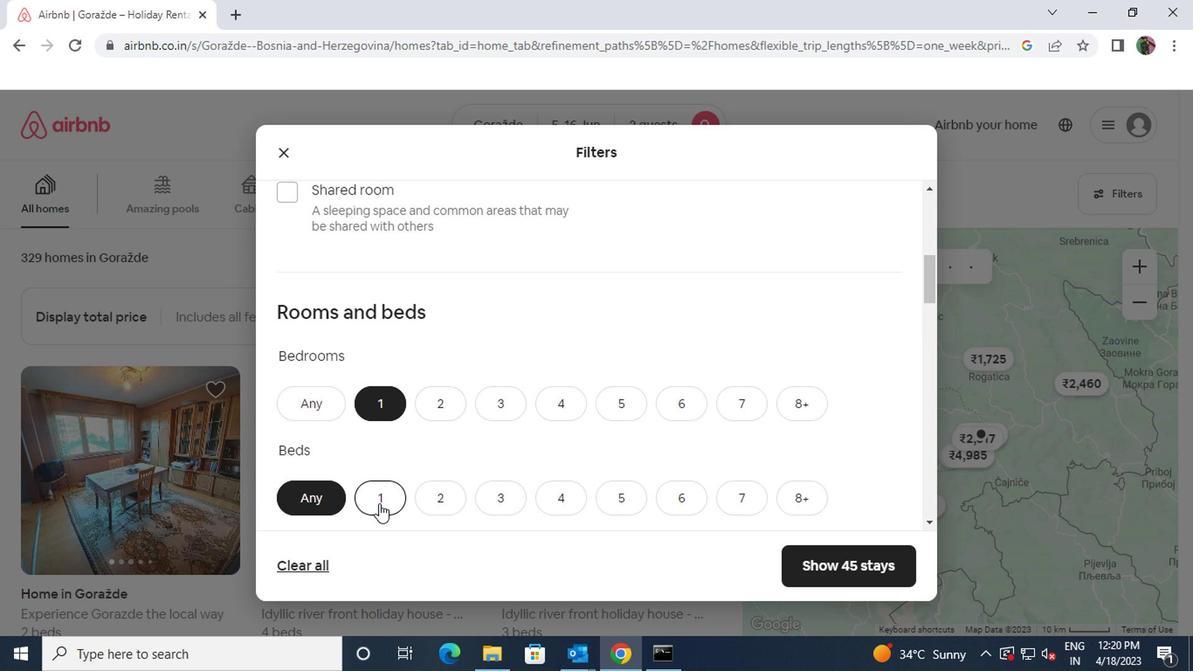 
Action: Mouse scrolled (378, 483) with delta (0, 0)
Screenshot: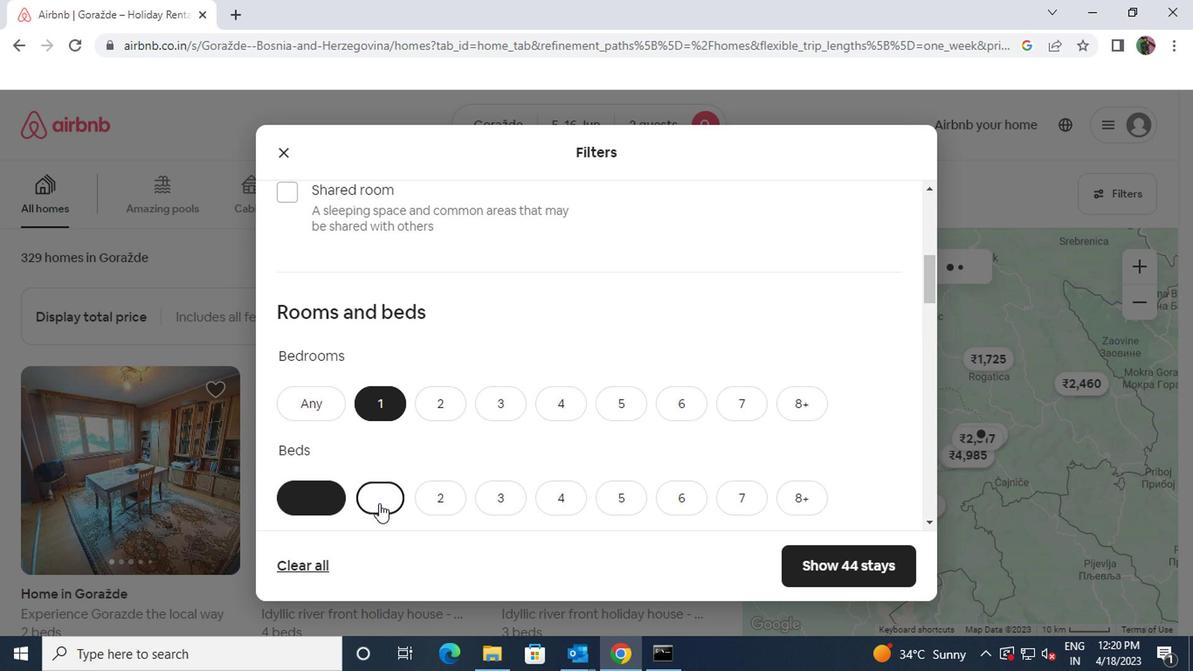 
Action: Mouse moved to (378, 482)
Screenshot: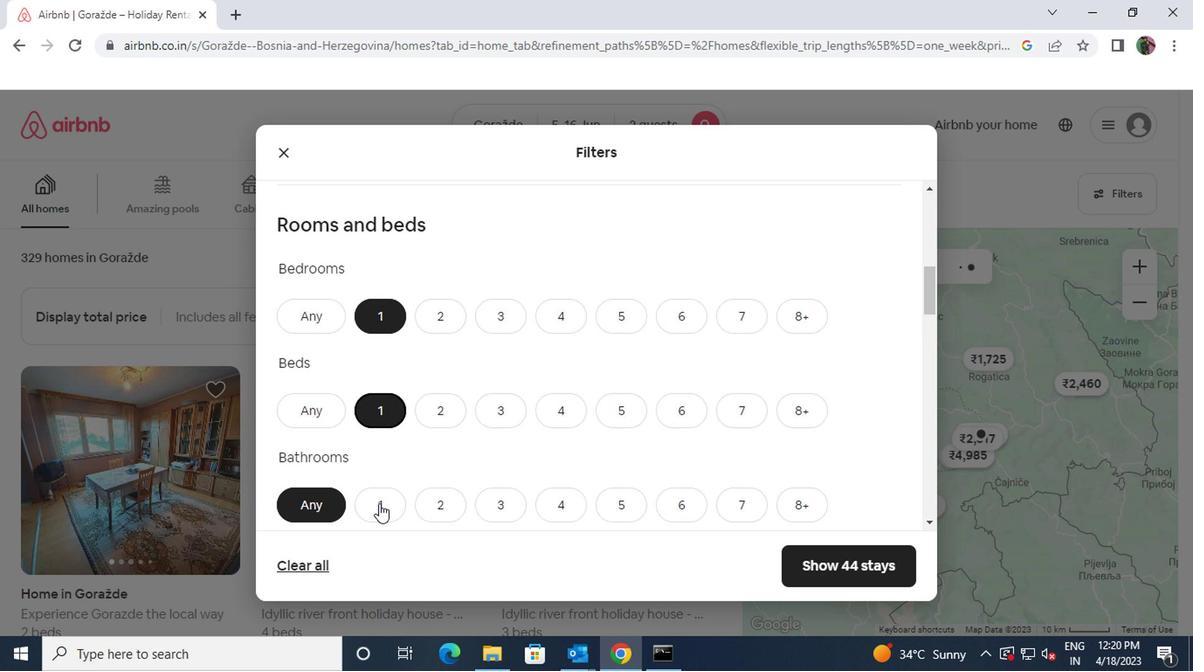 
Action: Mouse pressed left at (378, 482)
Screenshot: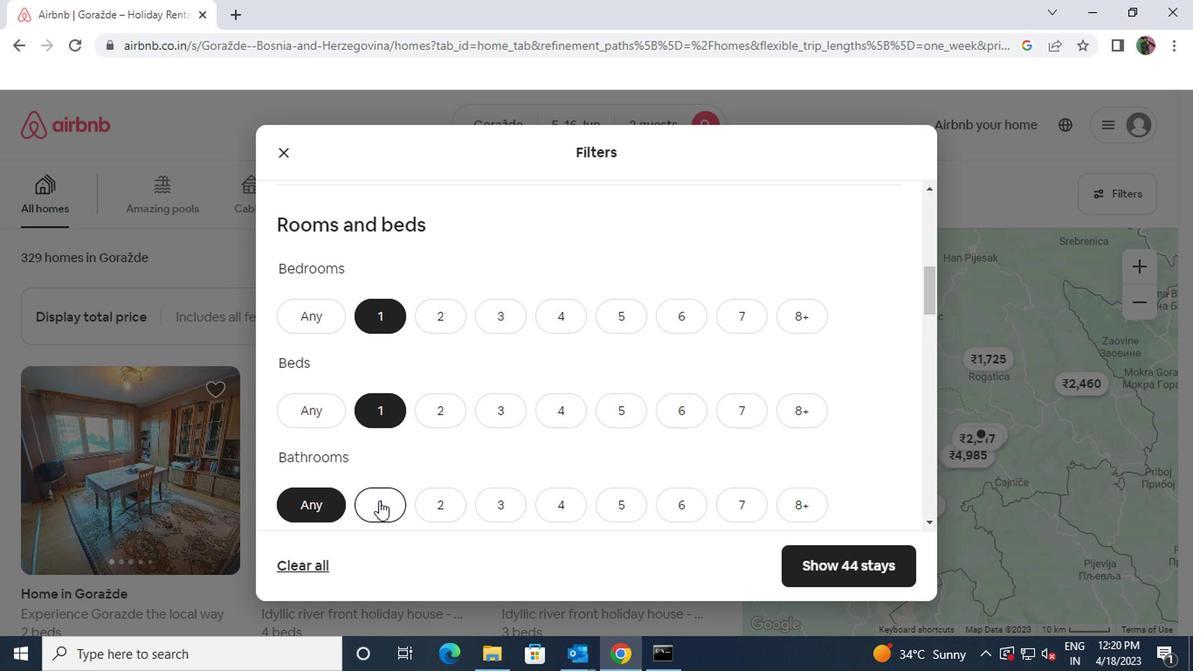 
Action: Mouse scrolled (378, 480) with delta (0, -1)
Screenshot: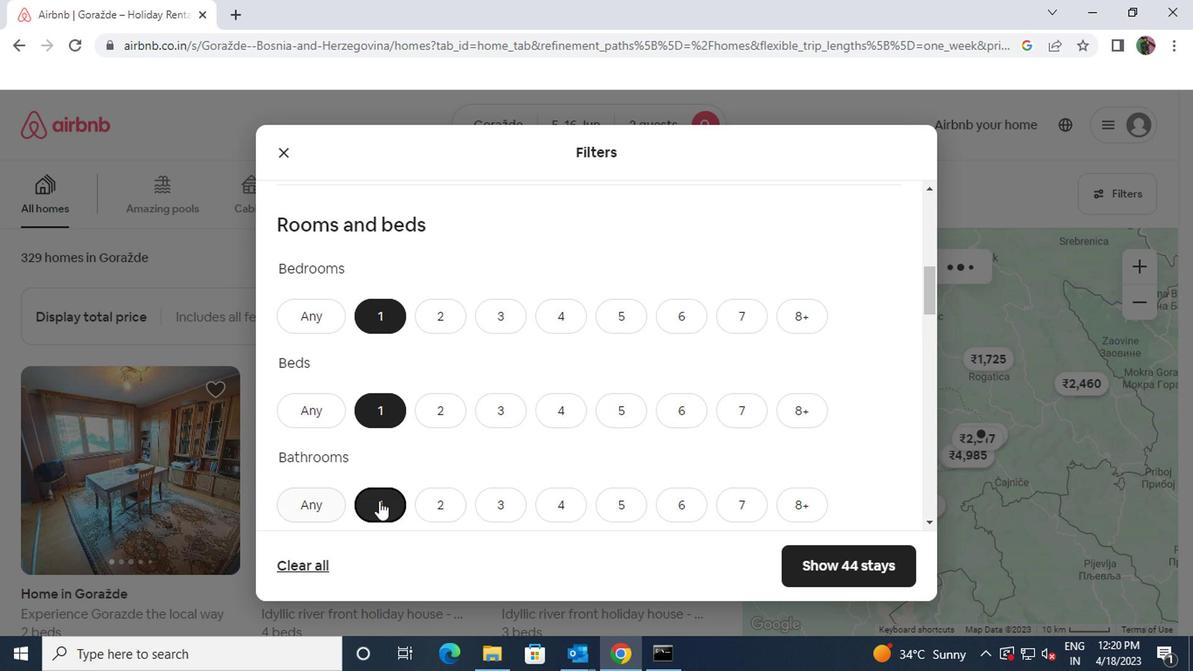 
Action: Mouse scrolled (378, 480) with delta (0, -1)
Screenshot: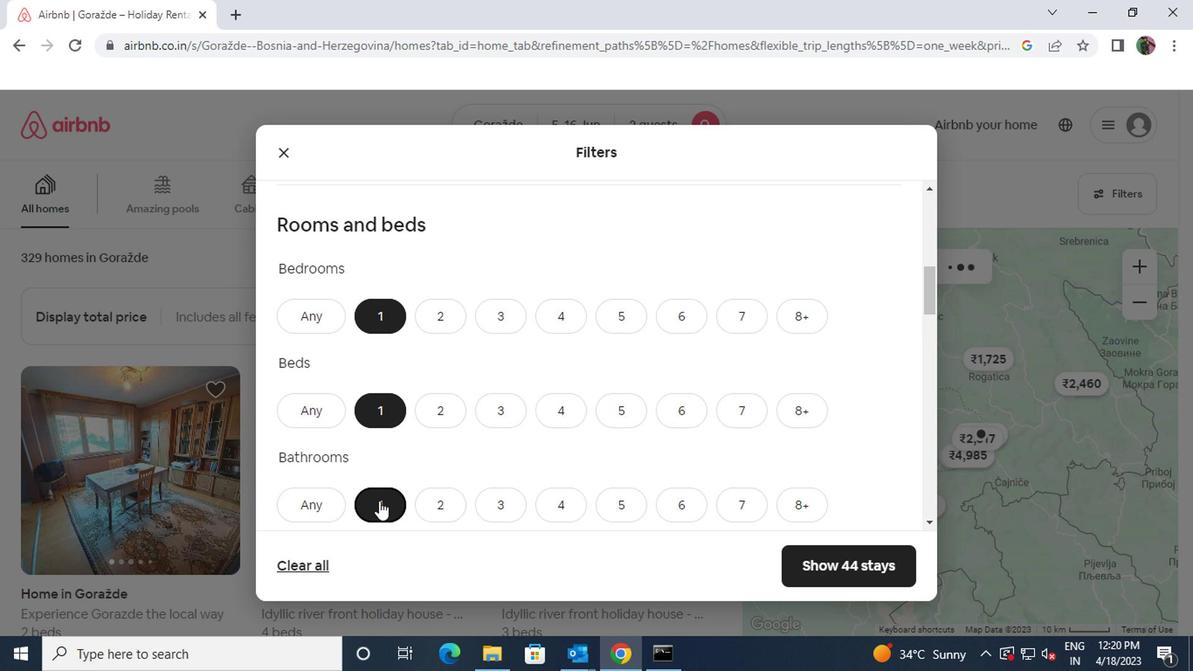 
Action: Mouse moved to (378, 480)
Screenshot: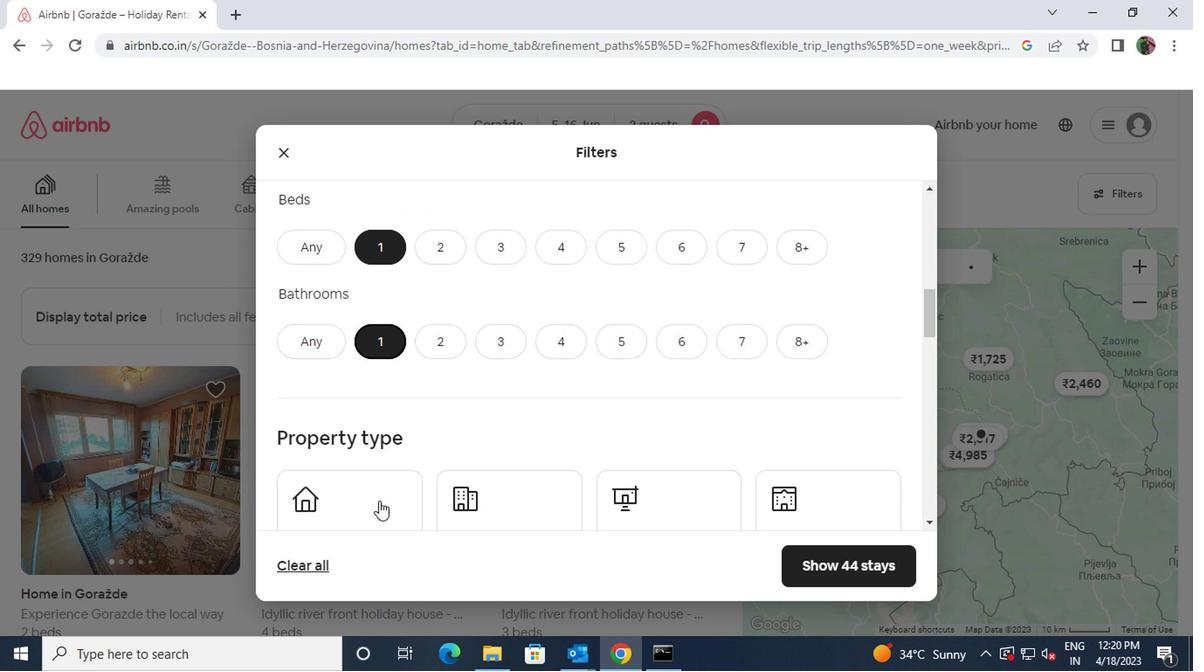 
Action: Mouse scrolled (378, 480) with delta (0, 0)
Screenshot: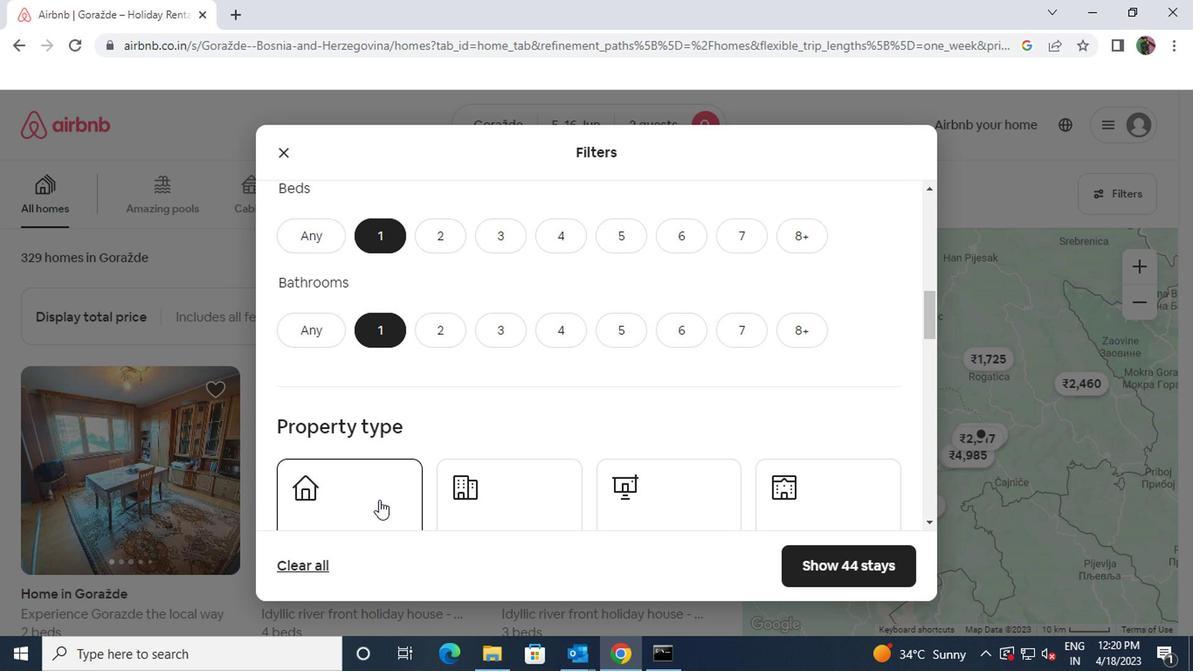 
Action: Mouse moved to (384, 466)
Screenshot: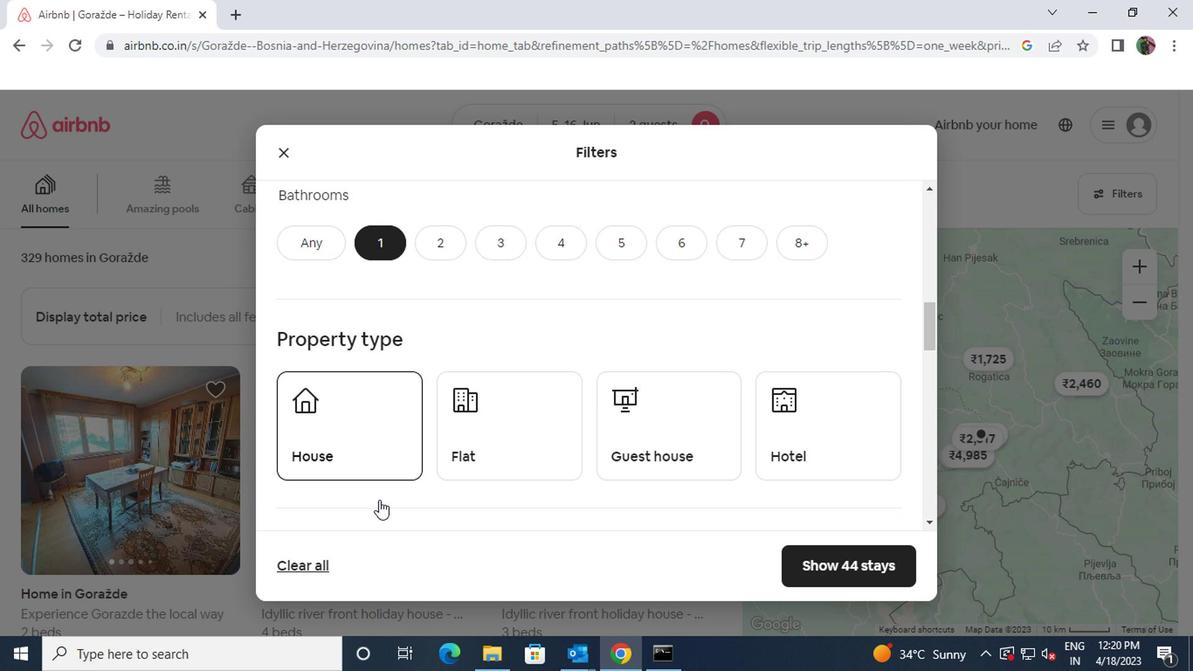 
Action: Mouse scrolled (384, 466) with delta (0, 0)
Screenshot: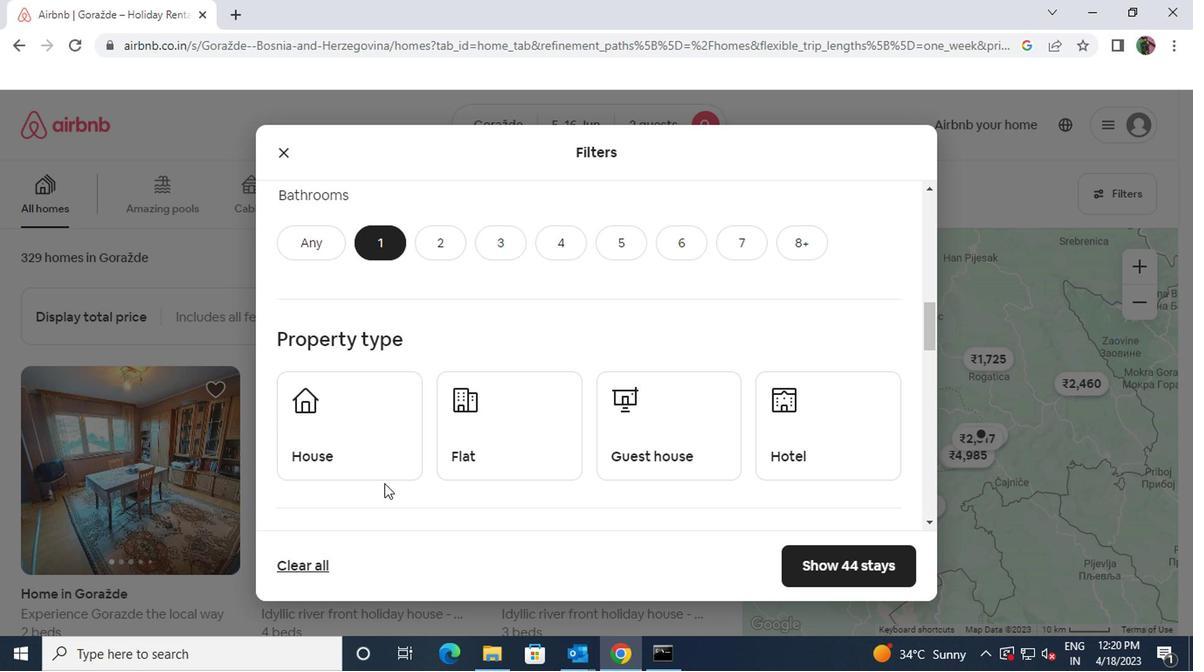 
Action: Mouse moved to (786, 364)
Screenshot: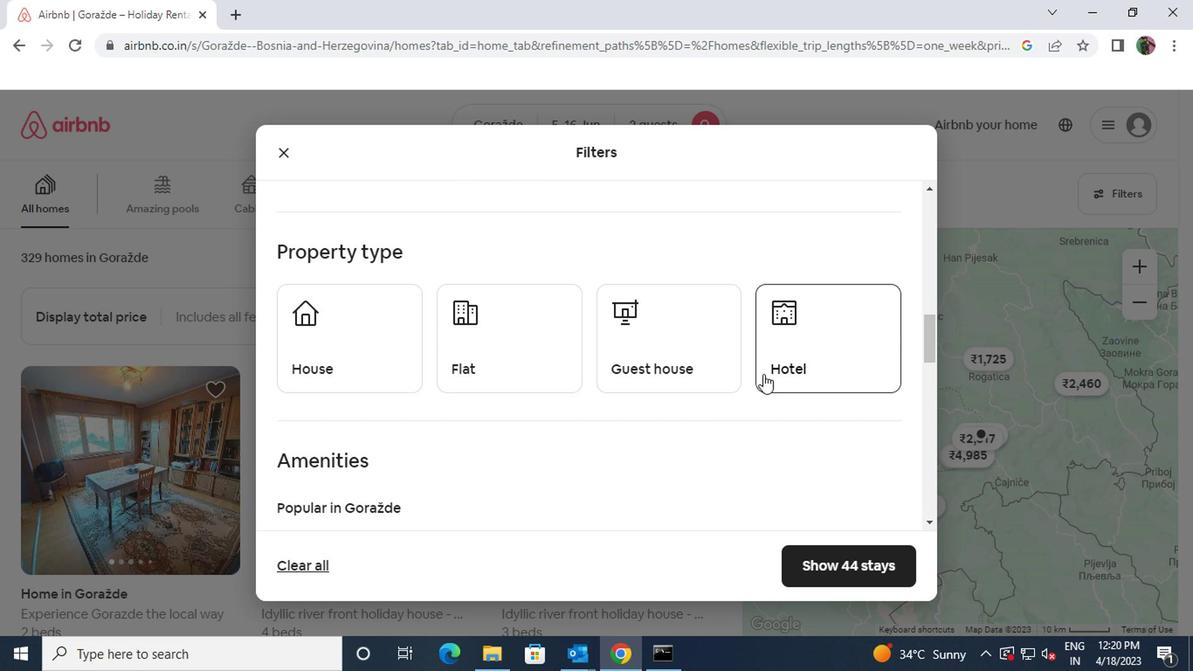 
Action: Mouse pressed left at (786, 364)
Screenshot: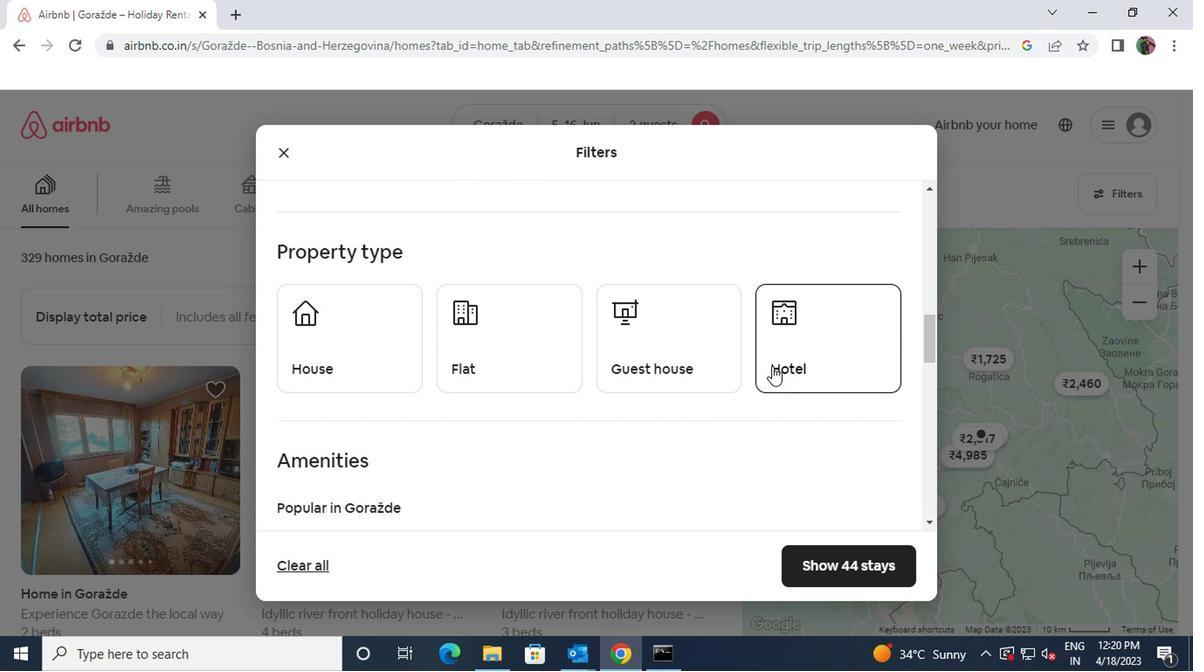 
Action: Mouse moved to (551, 464)
Screenshot: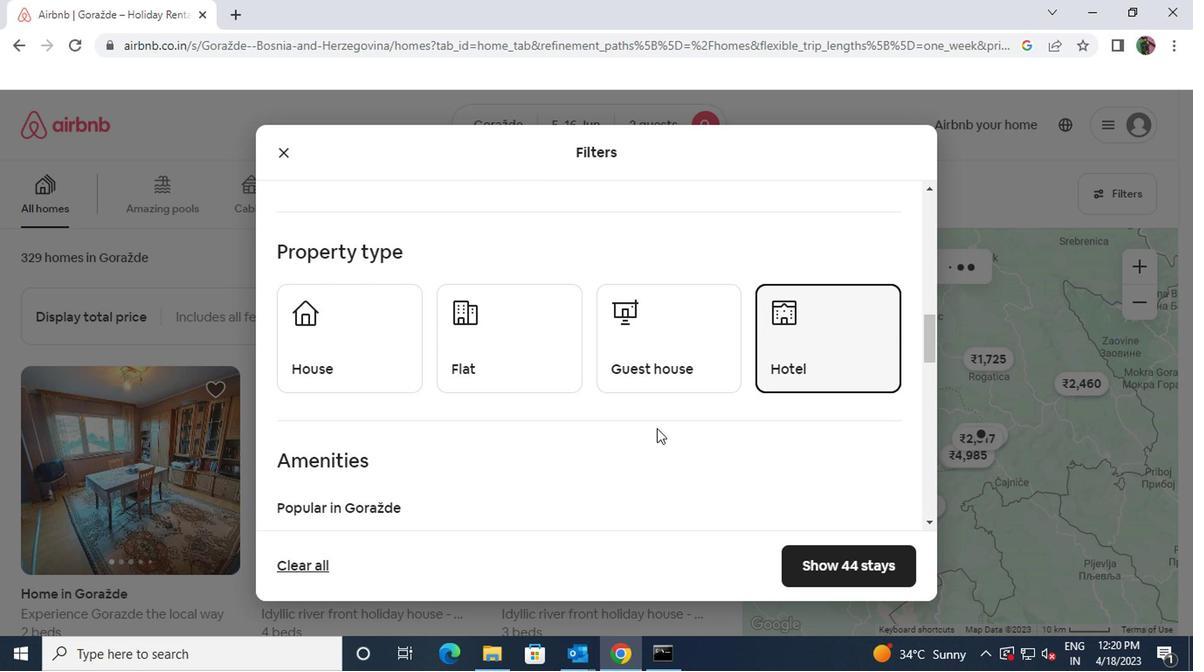 
Action: Mouse scrolled (551, 463) with delta (0, 0)
Screenshot: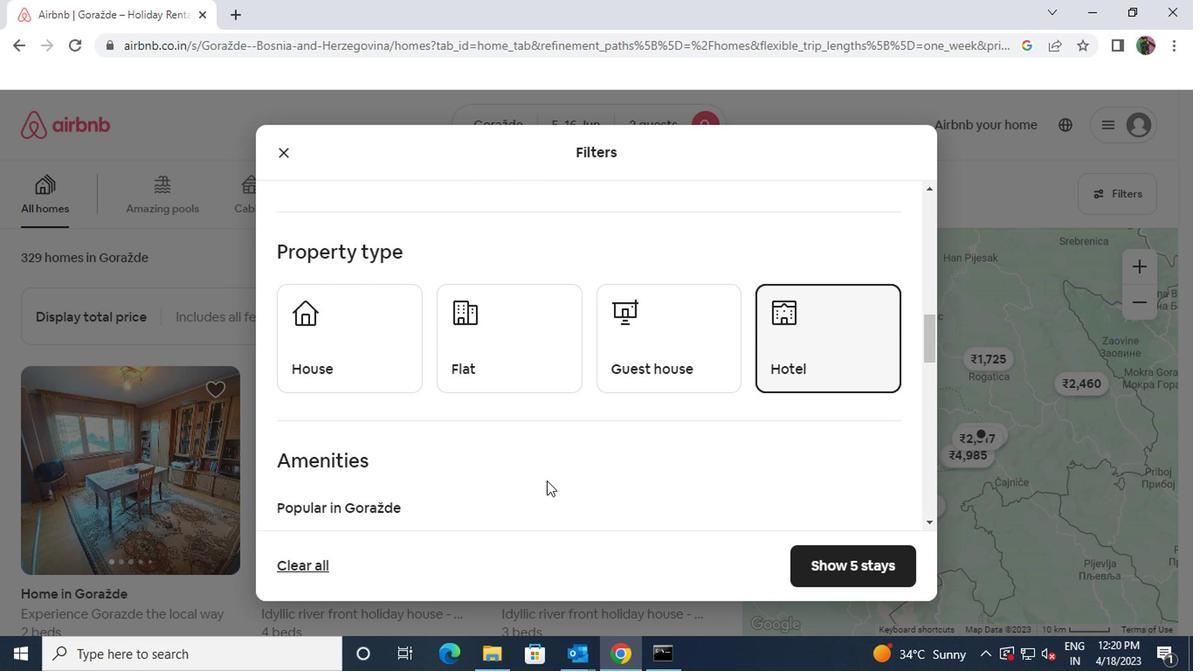 
Action: Mouse scrolled (551, 463) with delta (0, 0)
Screenshot: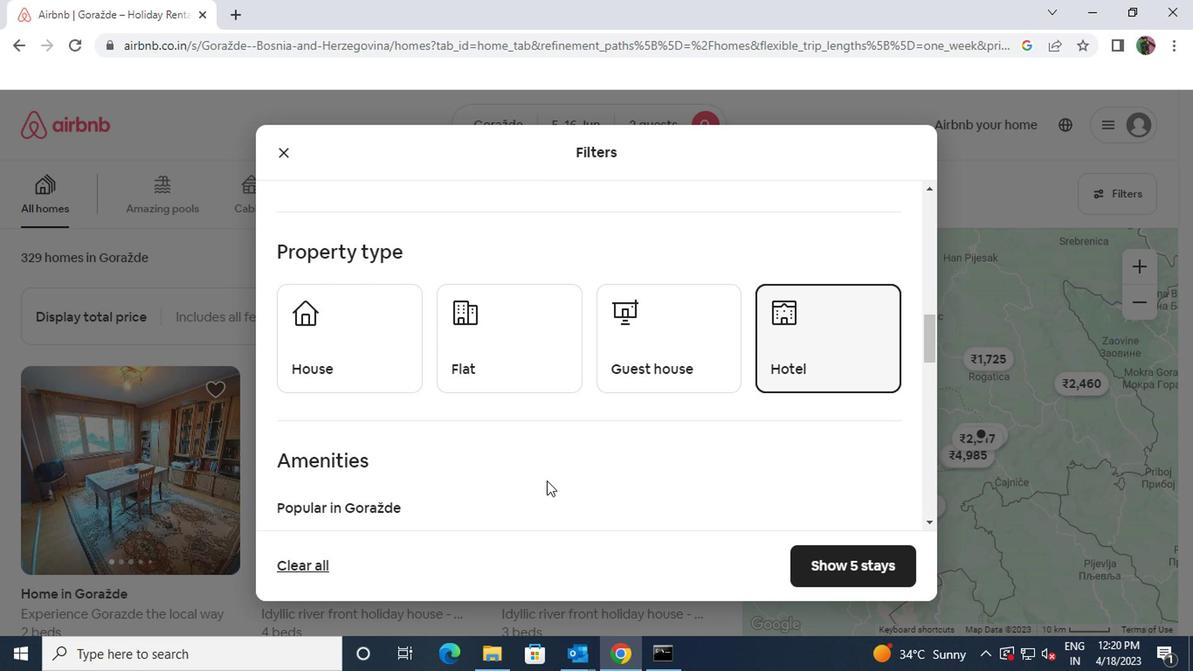 
Action: Mouse scrolled (551, 463) with delta (0, 0)
Screenshot: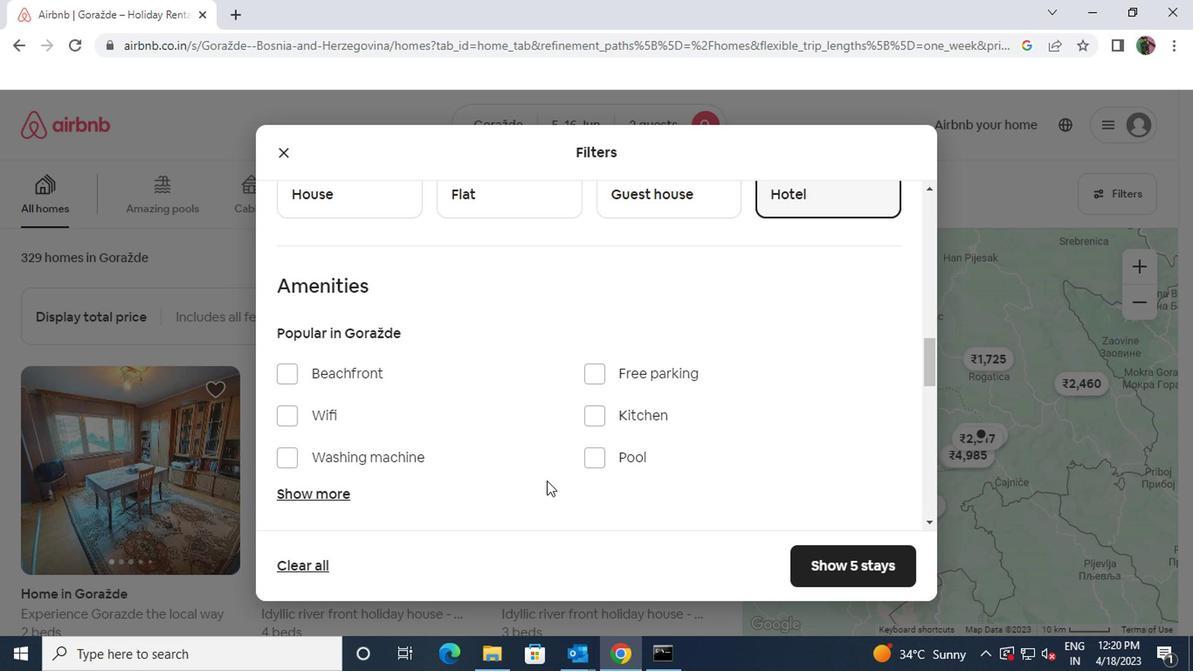 
Action: Mouse moved to (324, 398)
Screenshot: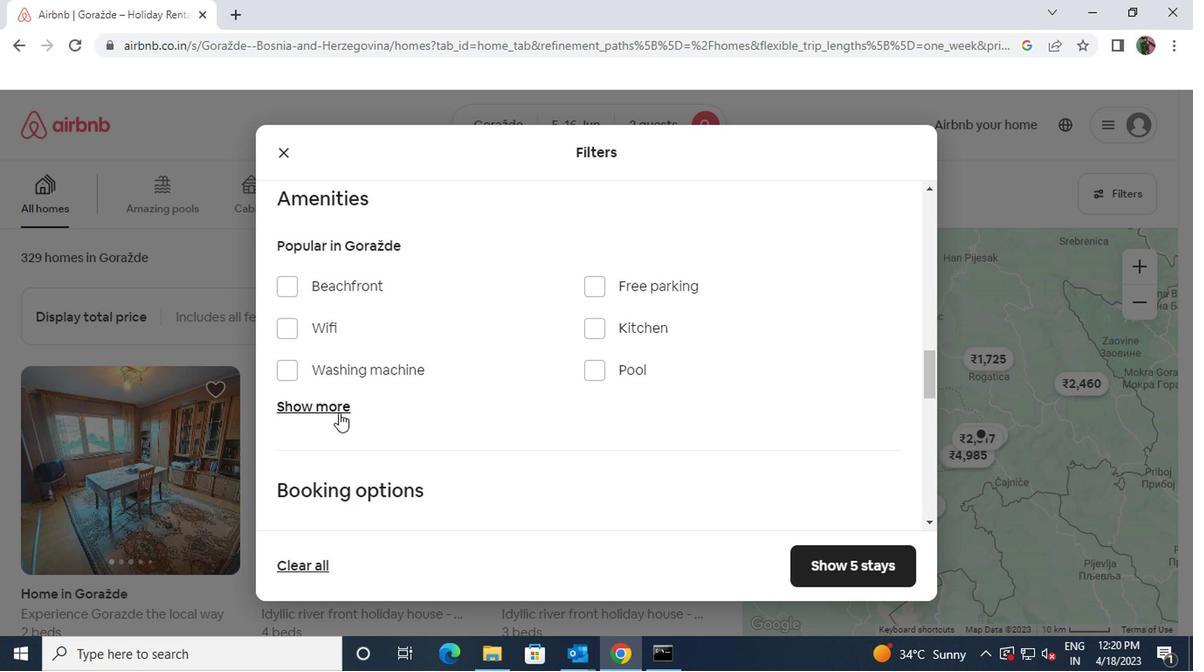 
Action: Mouse pressed left at (324, 398)
Screenshot: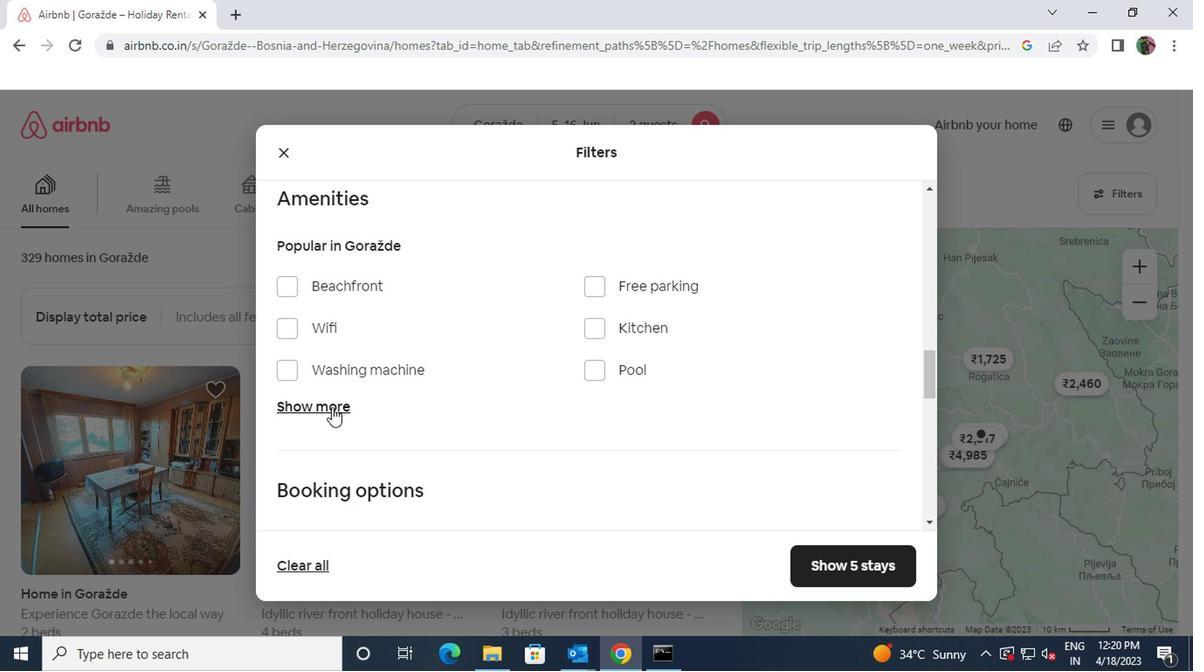 
Action: Mouse scrolled (324, 398) with delta (0, 0)
Screenshot: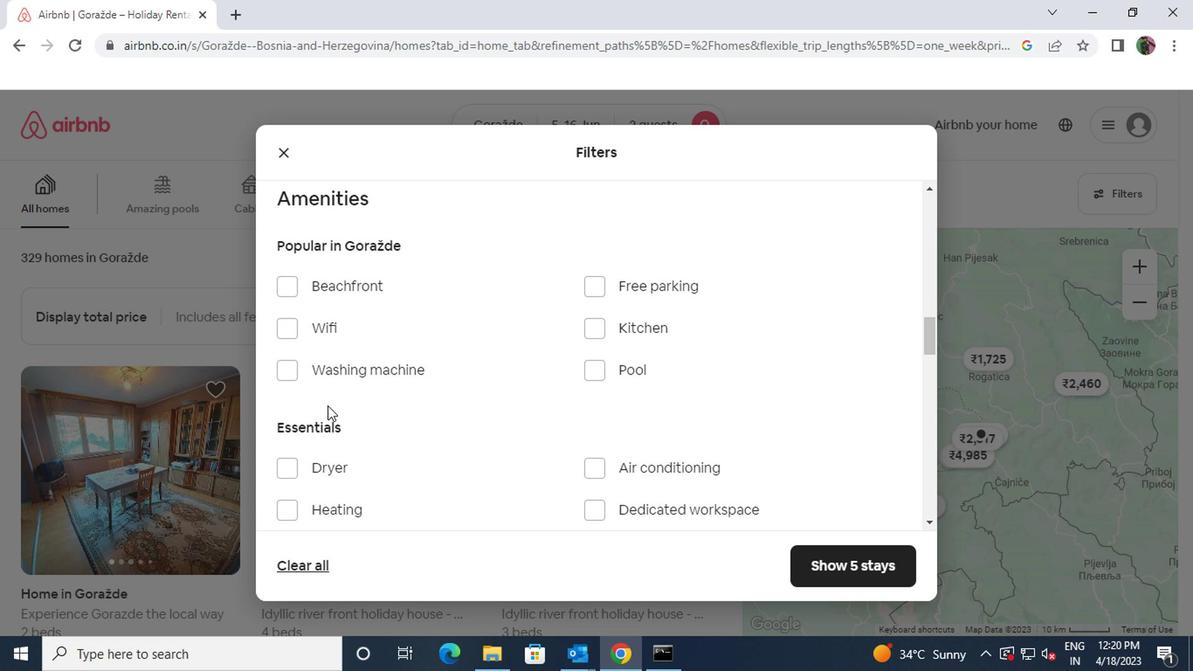 
Action: Mouse moved to (276, 411)
Screenshot: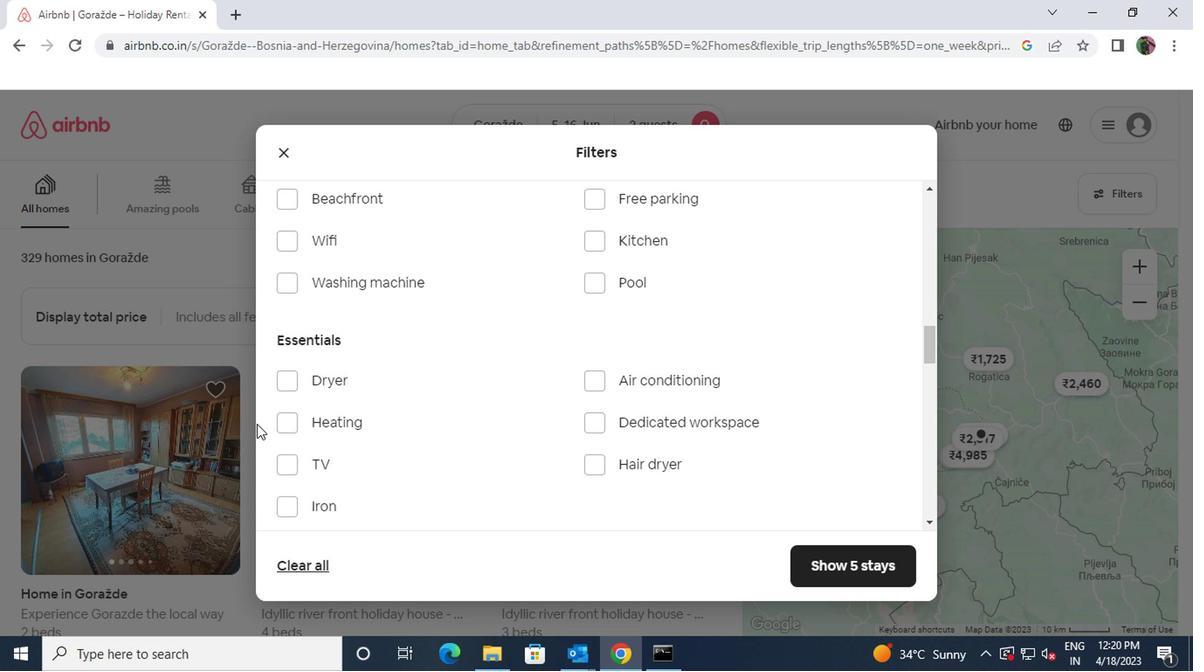 
Action: Mouse pressed left at (276, 411)
Screenshot: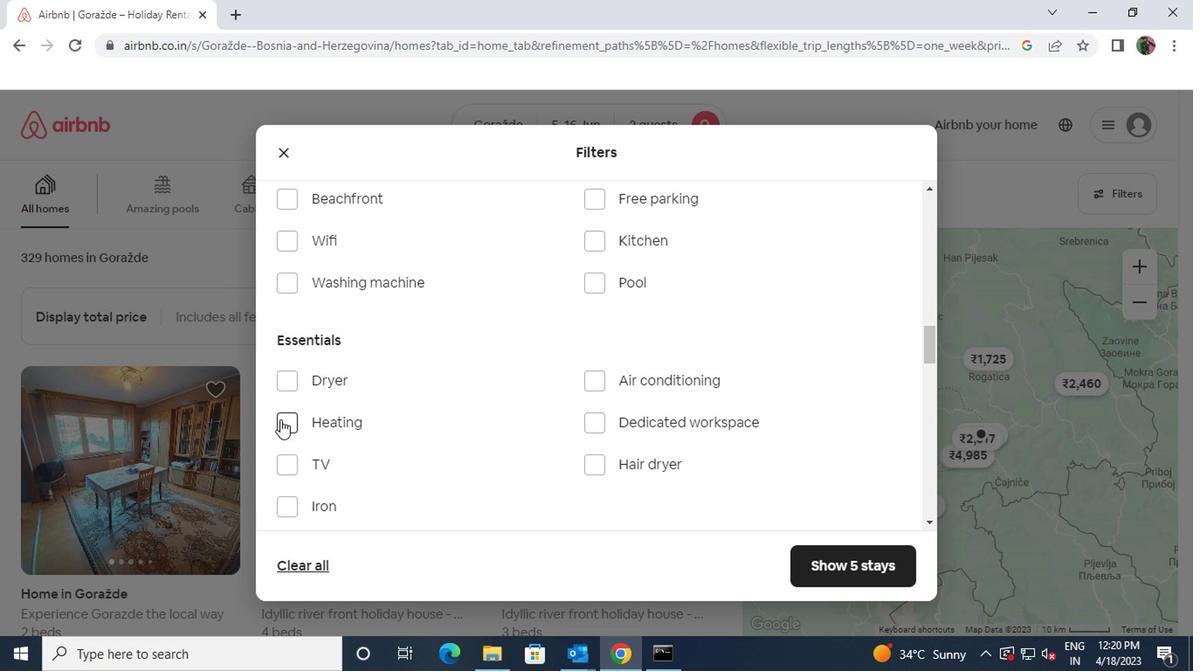 
Action: Mouse moved to (468, 469)
Screenshot: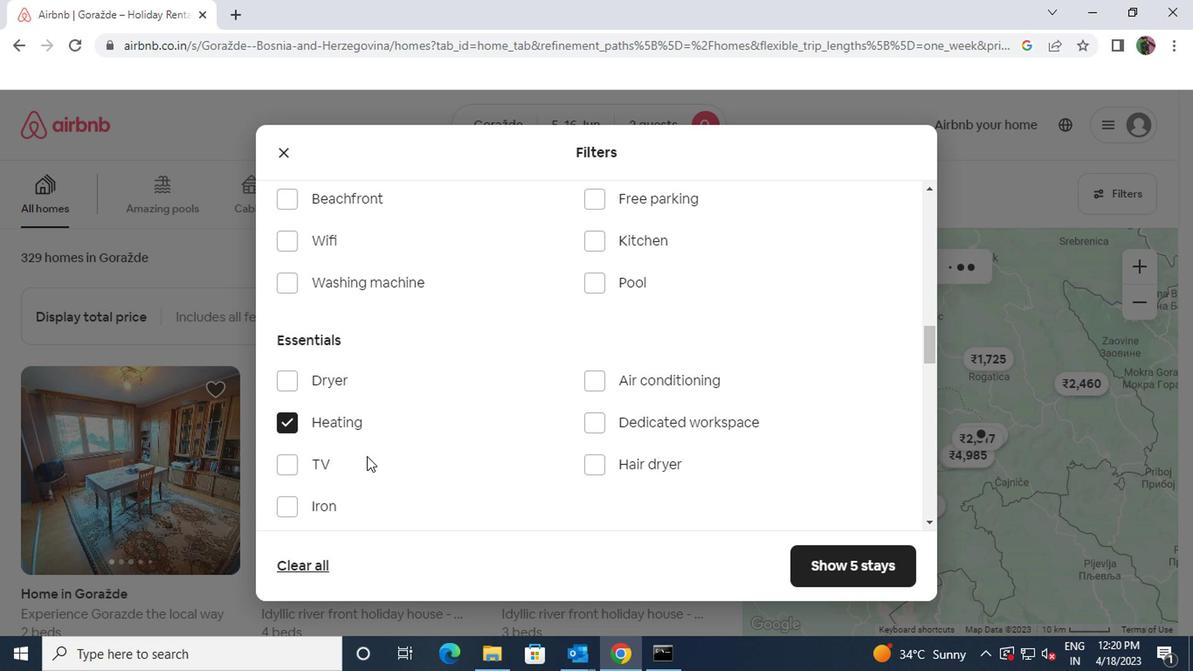 
Action: Mouse scrolled (468, 469) with delta (0, 0)
Screenshot: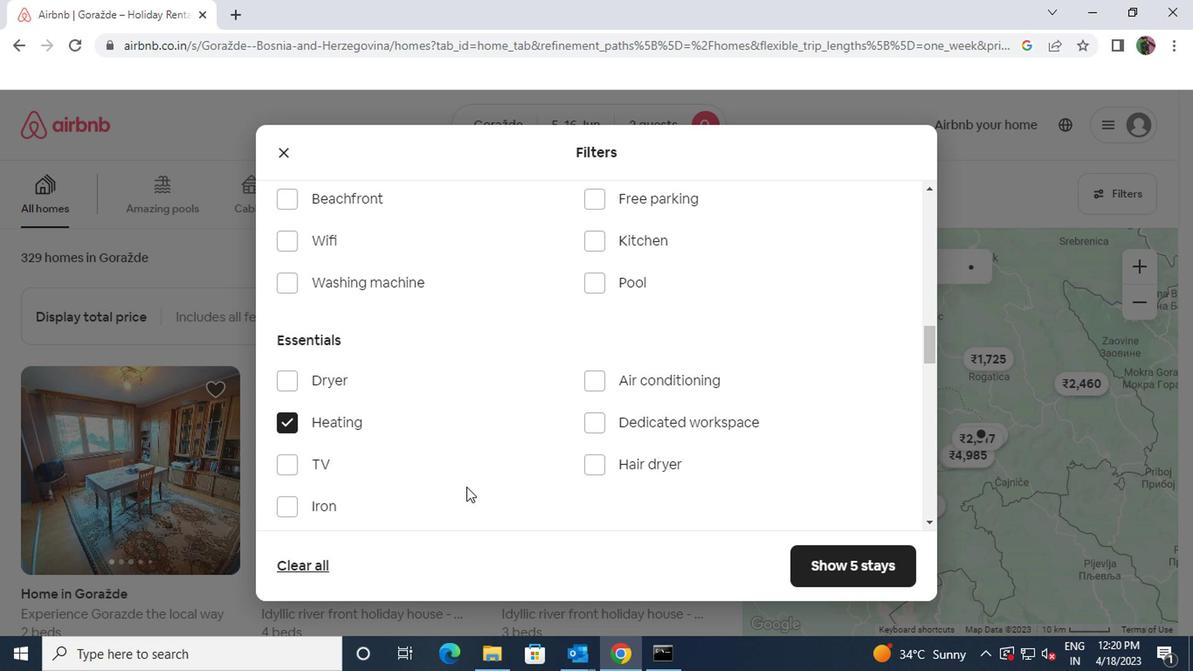 
Action: Mouse scrolled (468, 469) with delta (0, 0)
Screenshot: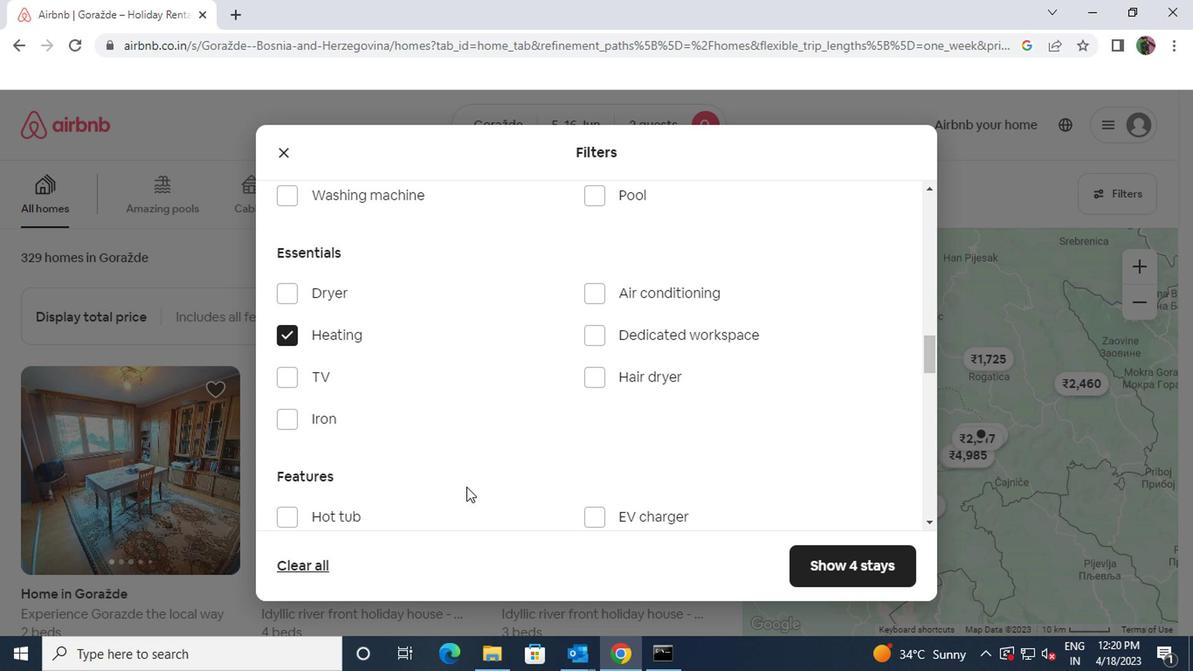 
Action: Mouse scrolled (468, 469) with delta (0, 0)
Screenshot: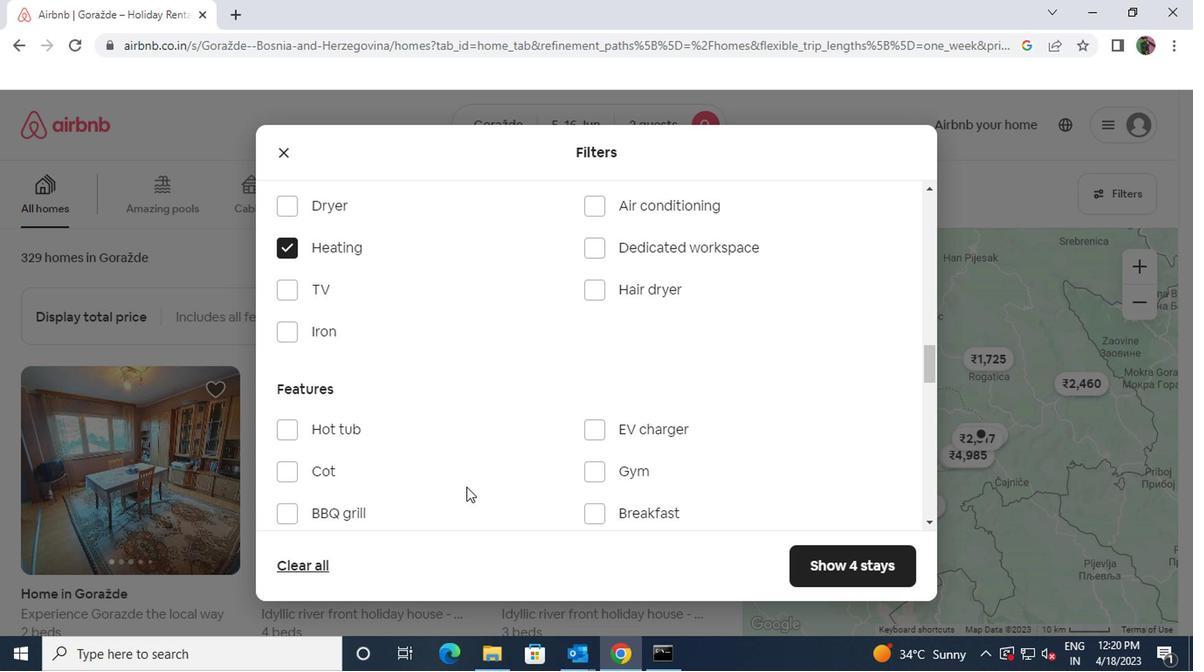 
Action: Mouse scrolled (468, 469) with delta (0, 0)
Screenshot: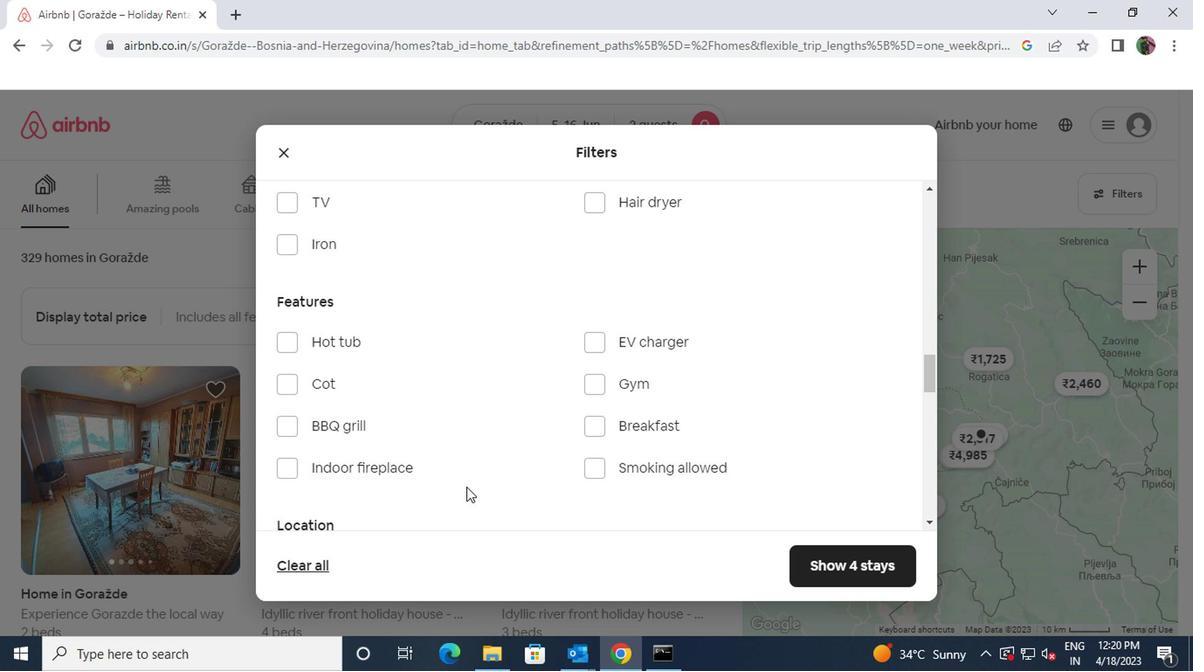 
Action: Mouse scrolled (468, 469) with delta (0, 0)
Screenshot: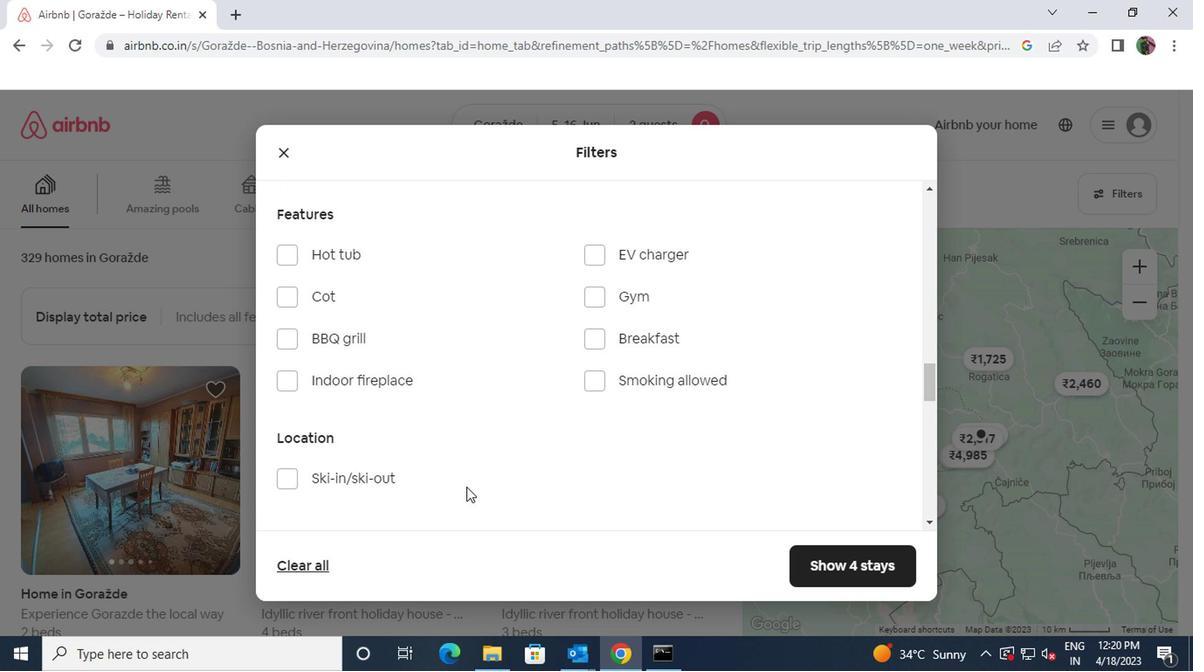 
Action: Mouse scrolled (468, 469) with delta (0, 0)
Screenshot: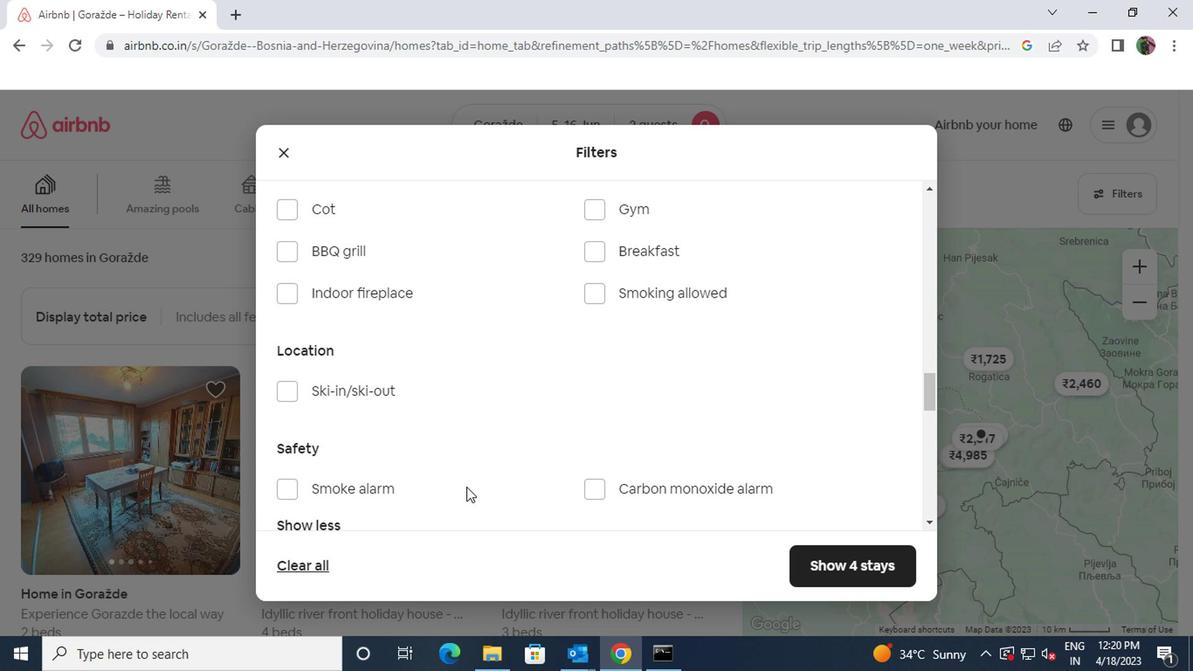
Action: Mouse scrolled (468, 469) with delta (0, 0)
Screenshot: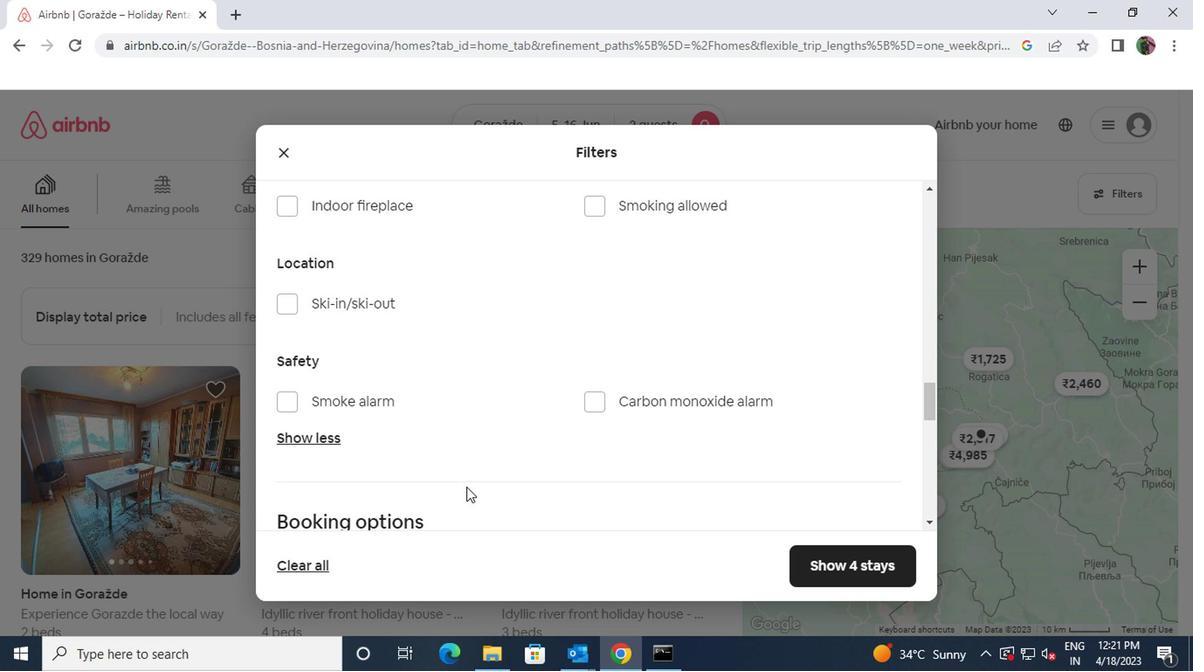 
Action: Mouse scrolled (468, 469) with delta (0, 0)
Screenshot: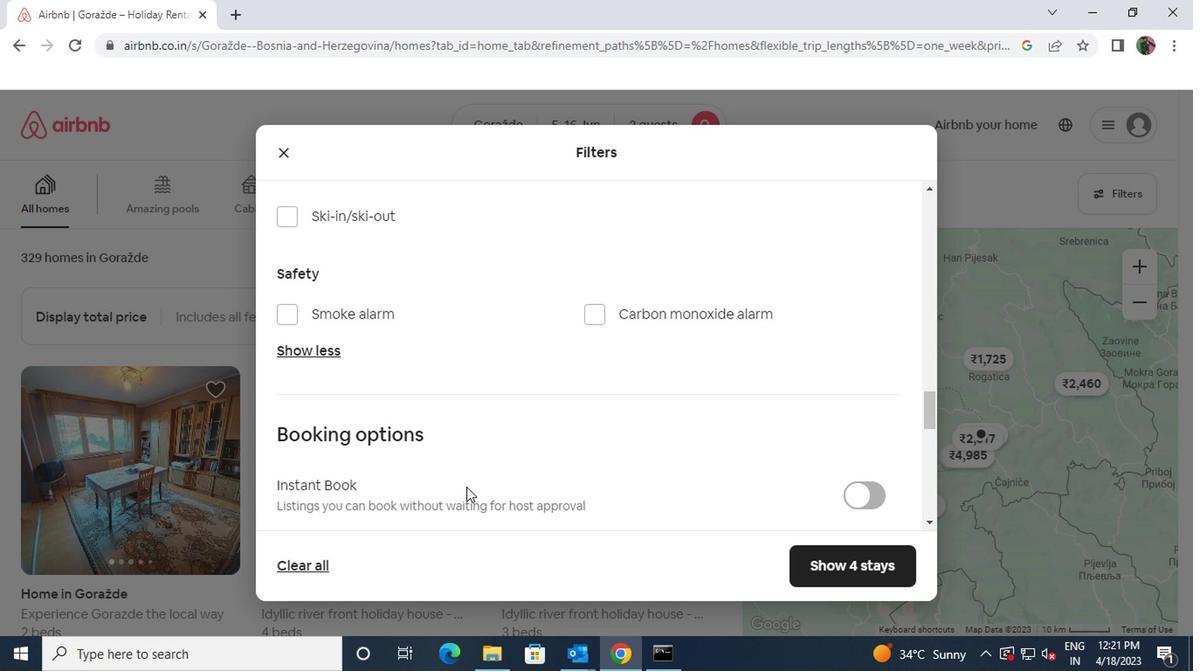 
Action: Mouse moved to (863, 451)
Screenshot: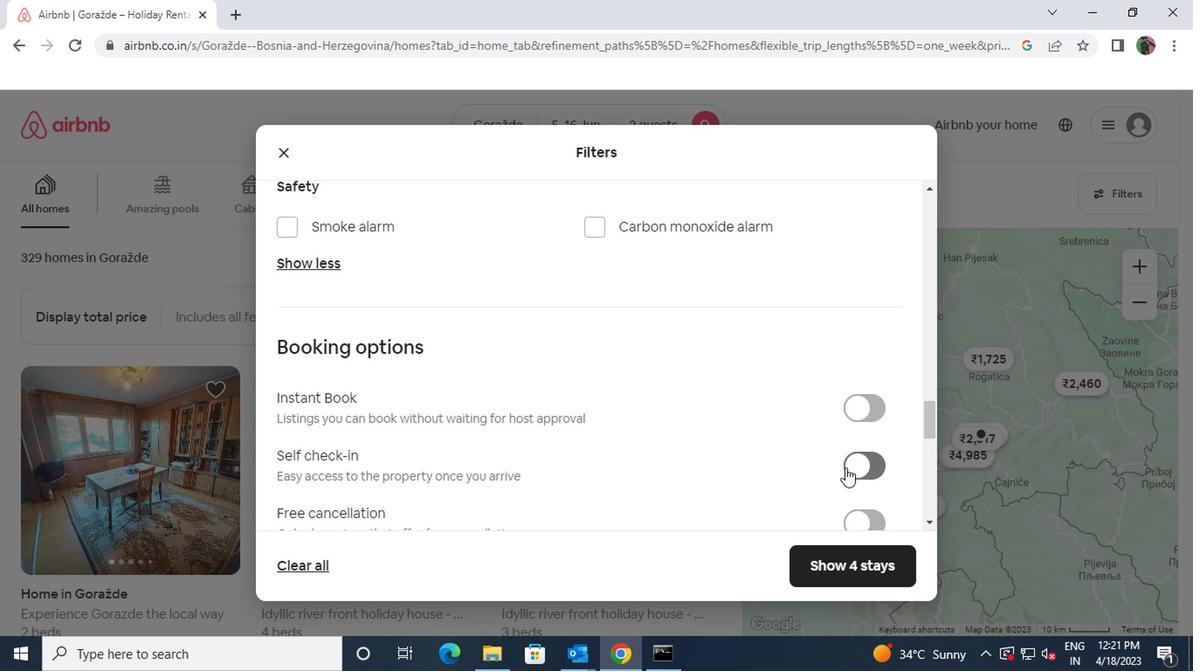
Action: Mouse pressed left at (863, 451)
Screenshot: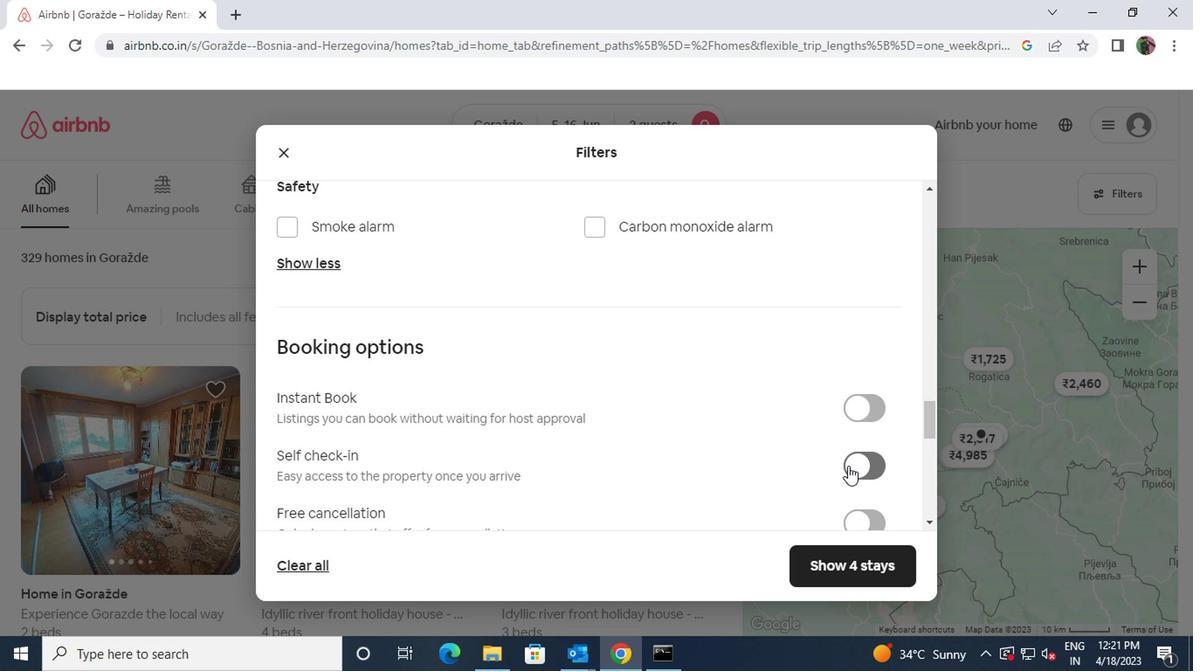 
Action: Mouse moved to (707, 459)
Screenshot: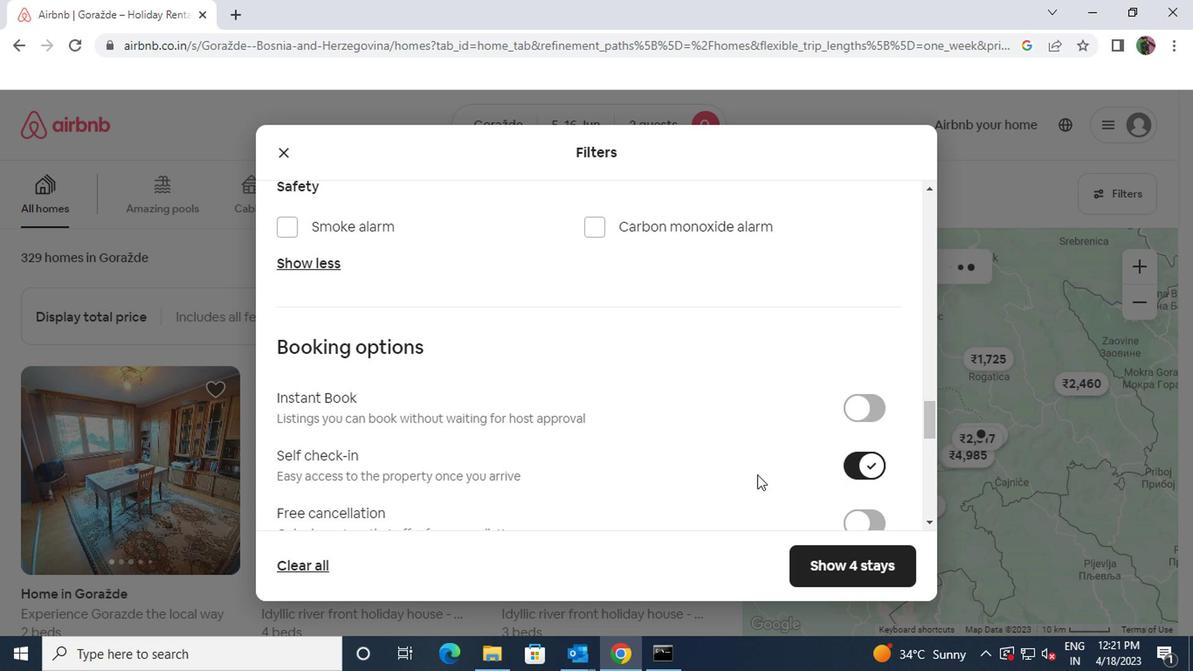 
Action: Mouse scrolled (707, 458) with delta (0, 0)
Screenshot: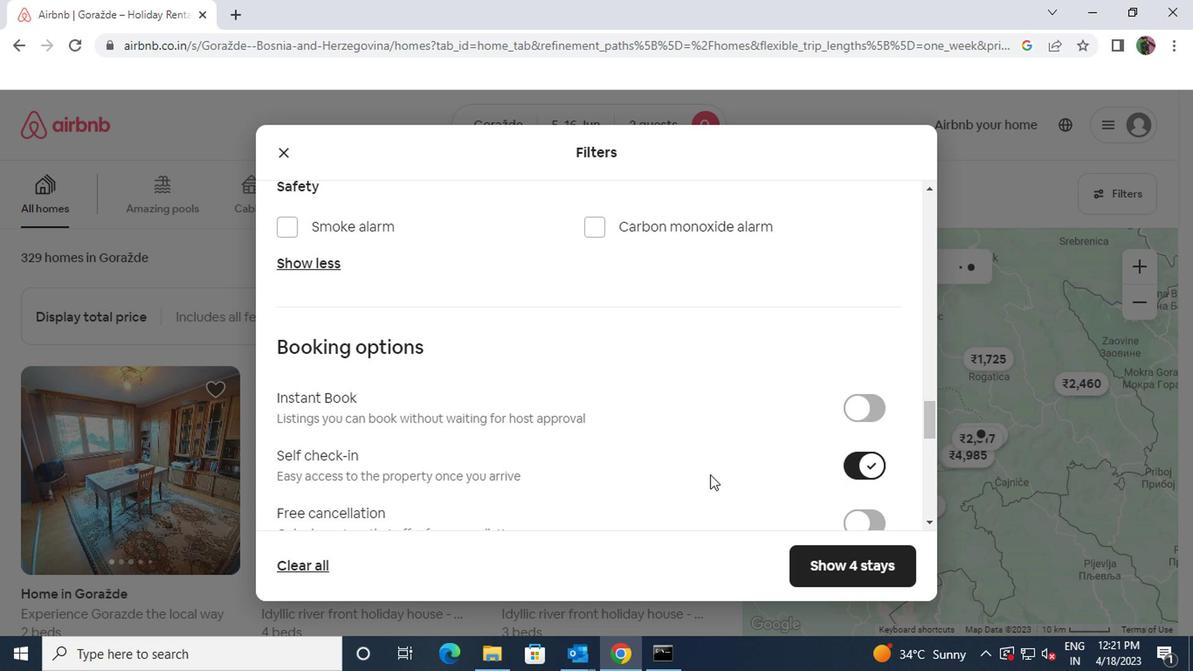 
Action: Mouse scrolled (707, 458) with delta (0, 0)
Screenshot: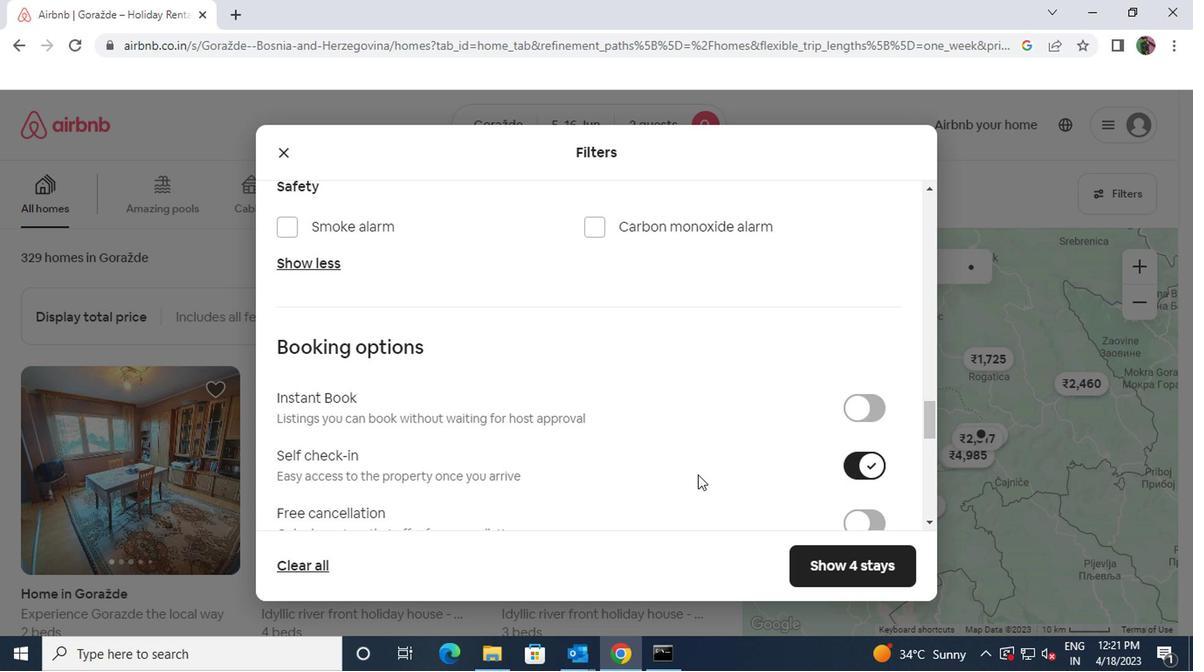
Action: Mouse moved to (695, 453)
Screenshot: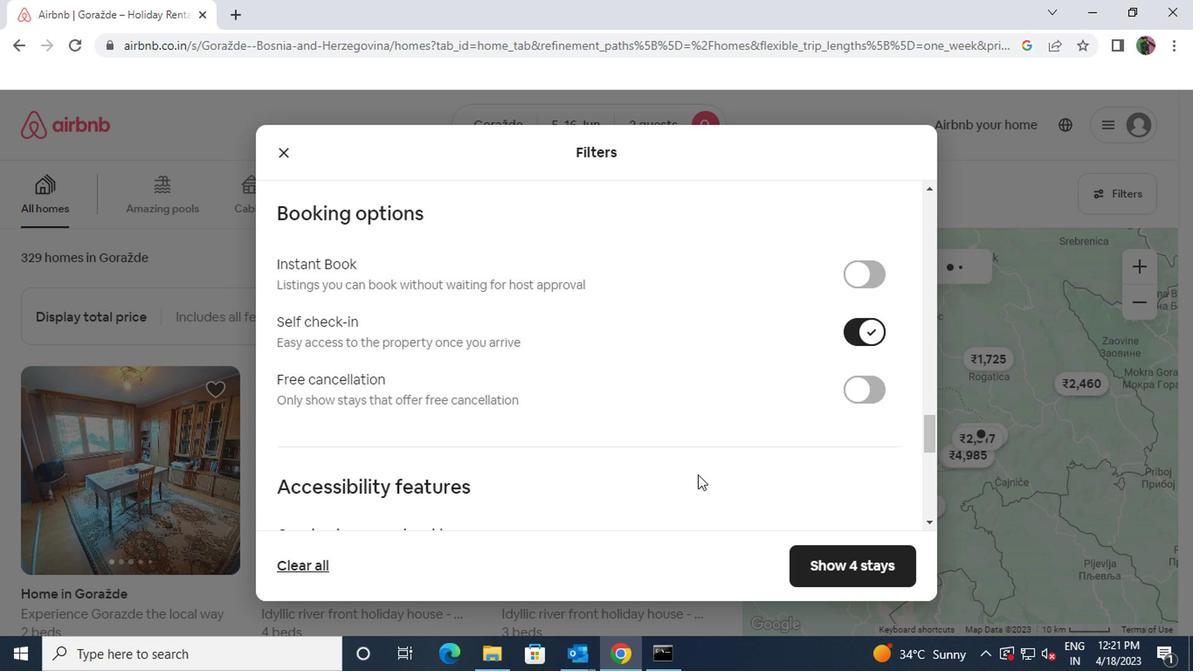
Action: Mouse scrolled (695, 452) with delta (0, 0)
Screenshot: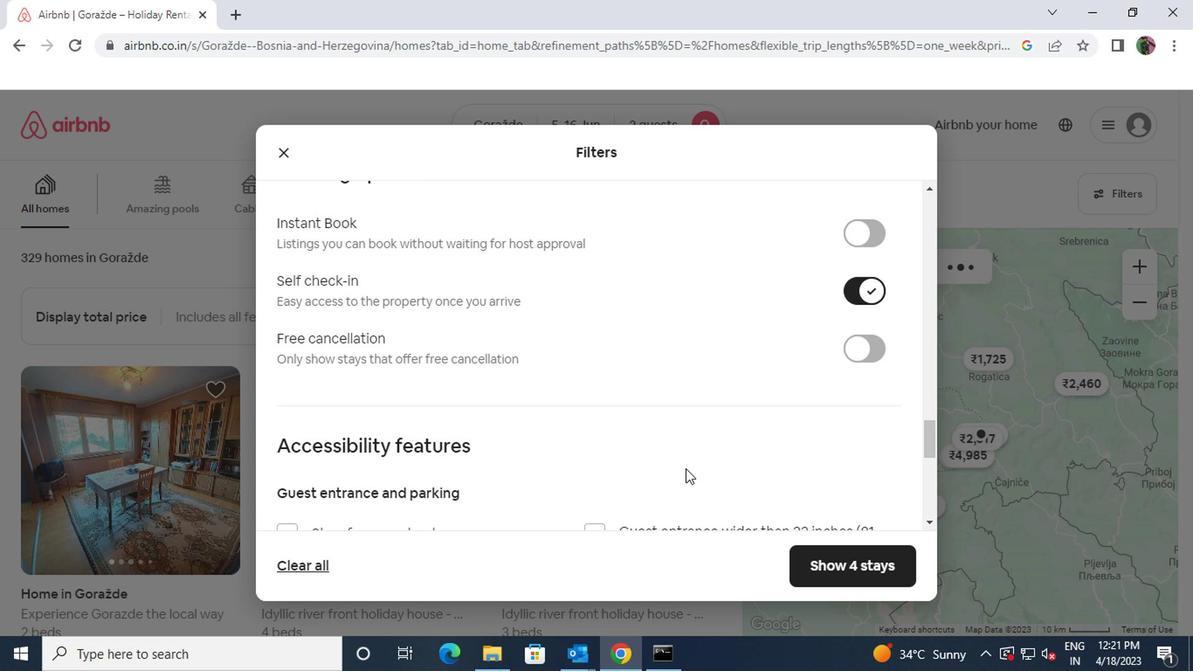 
Action: Mouse scrolled (695, 452) with delta (0, 0)
Screenshot: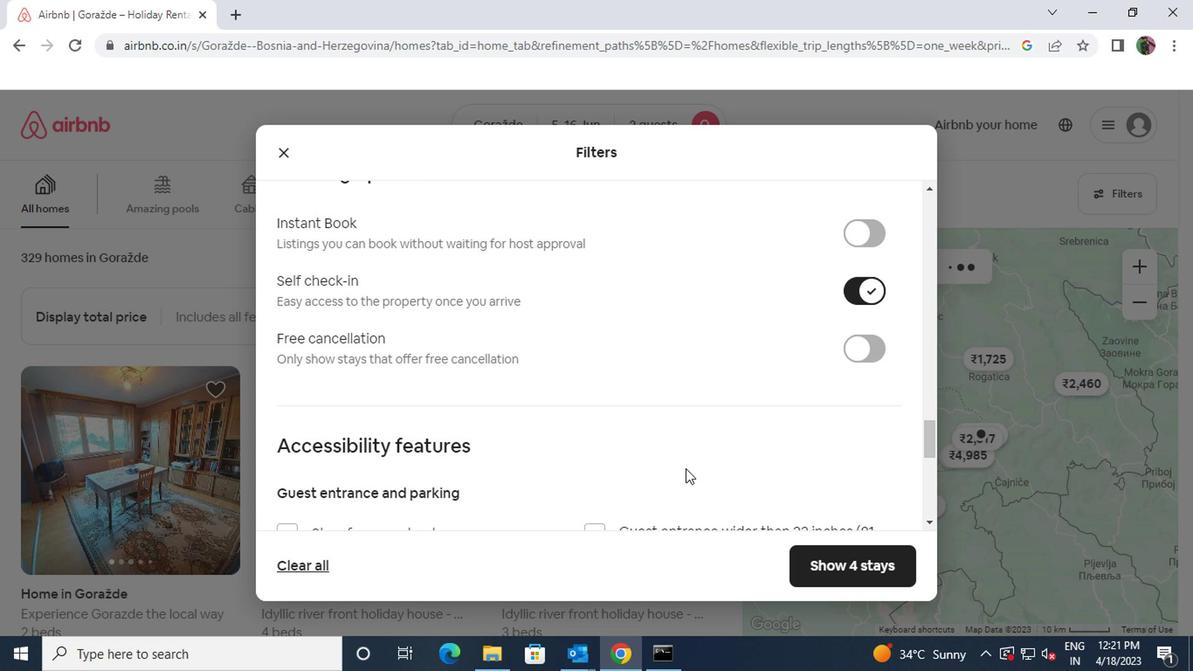
Action: Mouse scrolled (695, 452) with delta (0, 0)
Screenshot: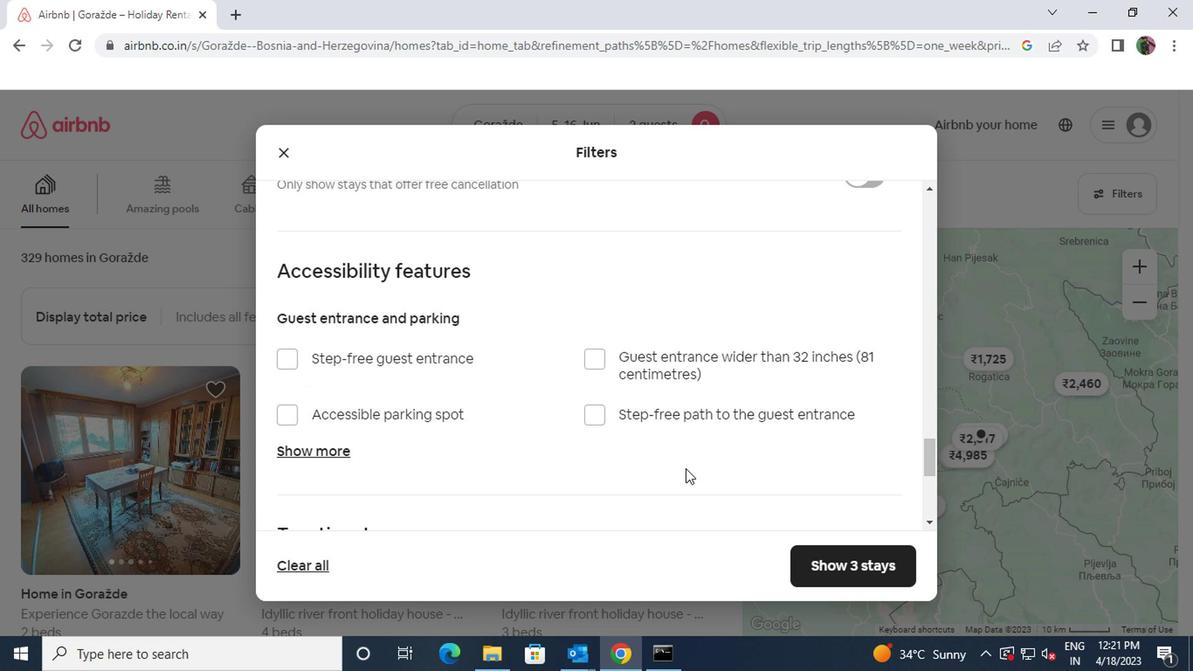 
Action: Mouse scrolled (695, 452) with delta (0, 0)
Screenshot: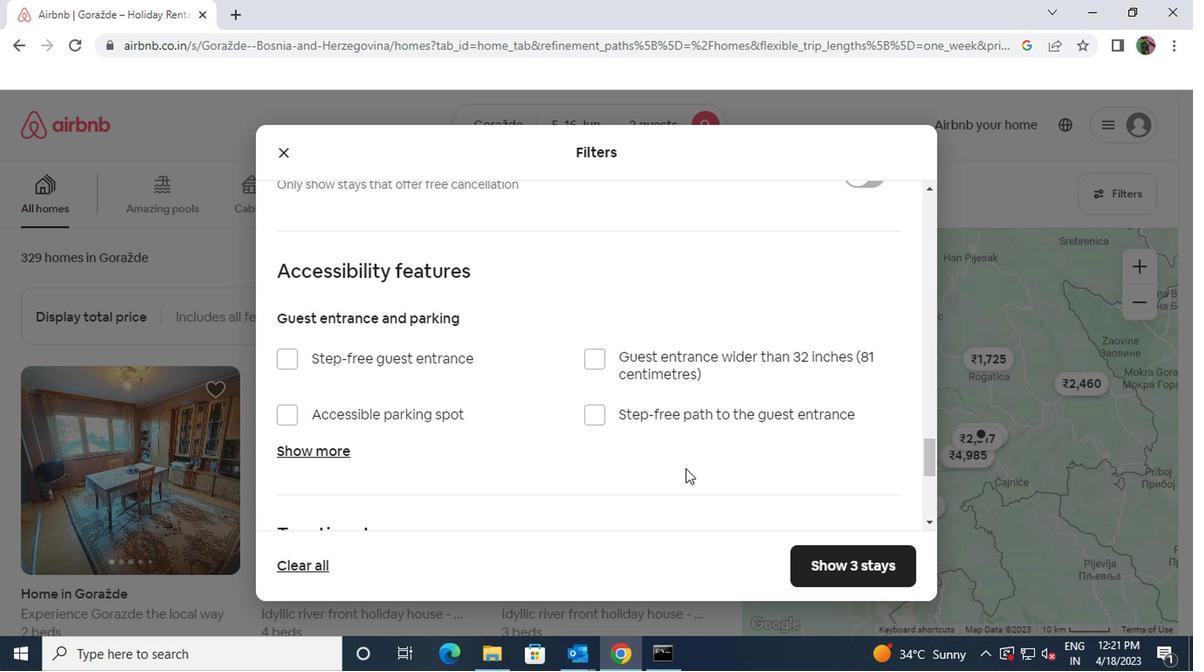 
Action: Mouse scrolled (695, 452) with delta (0, 0)
Screenshot: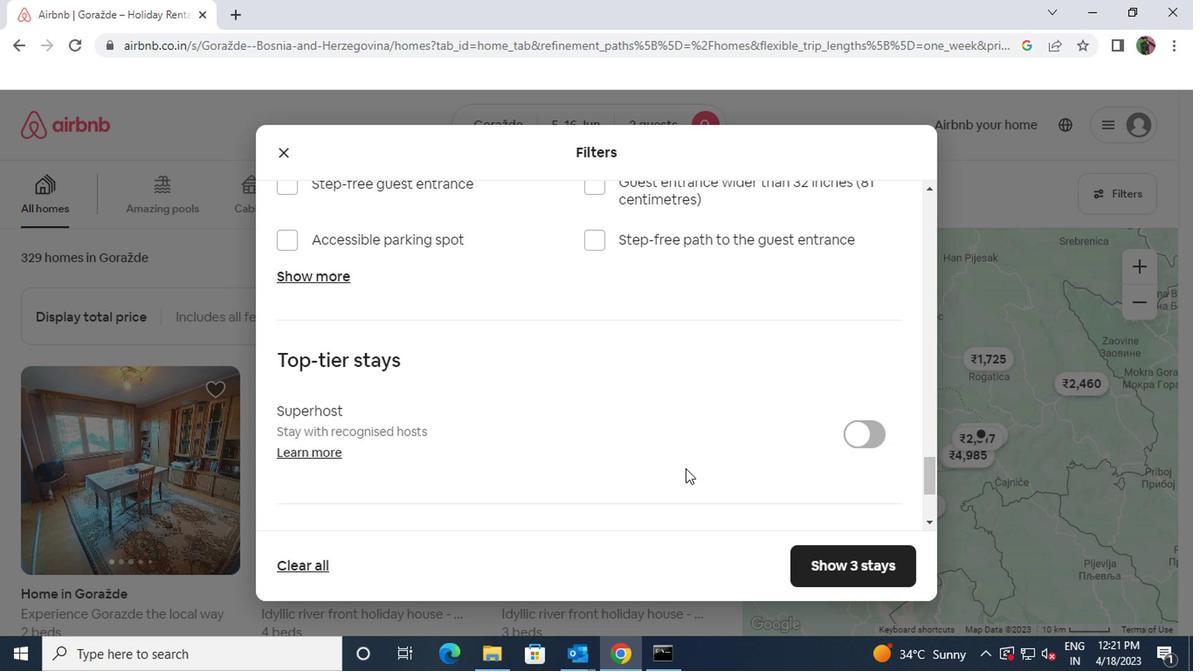 
Action: Mouse scrolled (695, 452) with delta (0, 0)
Screenshot: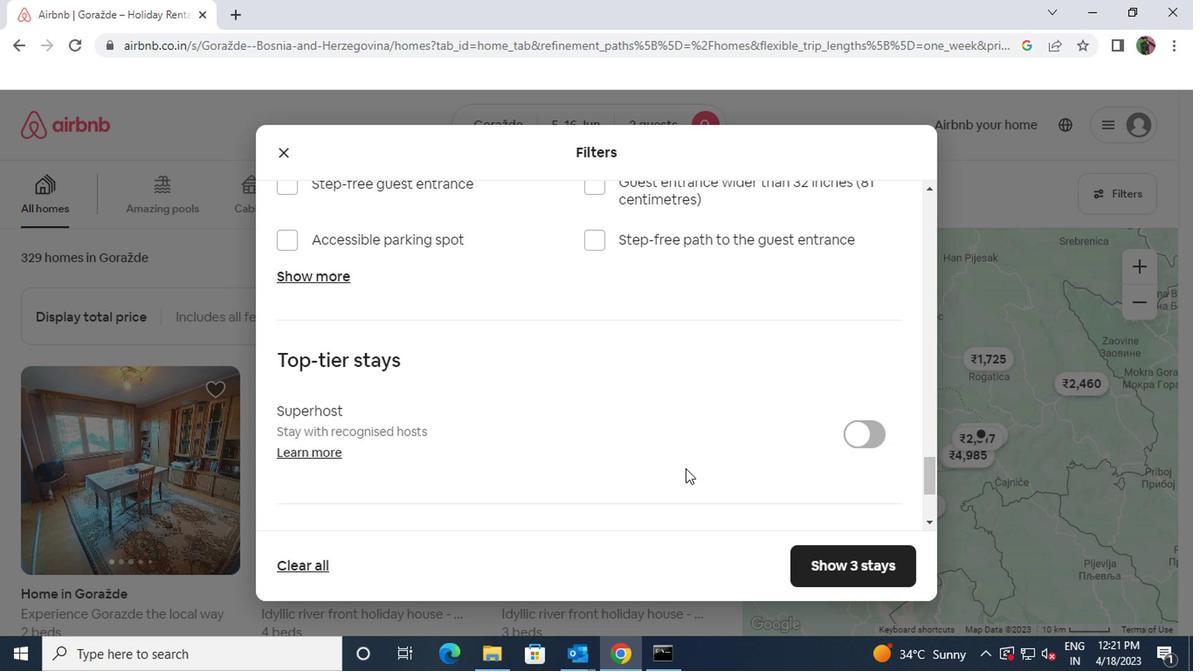 
Action: Mouse moved to (284, 406)
Screenshot: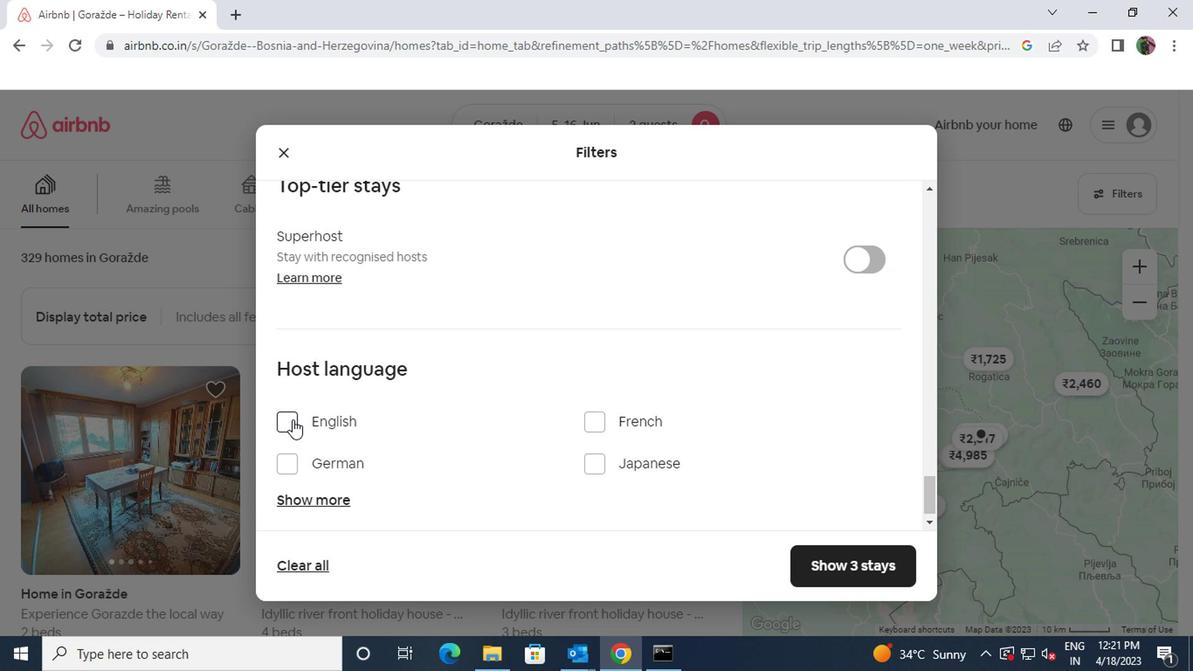 
Action: Mouse pressed left at (284, 406)
Screenshot: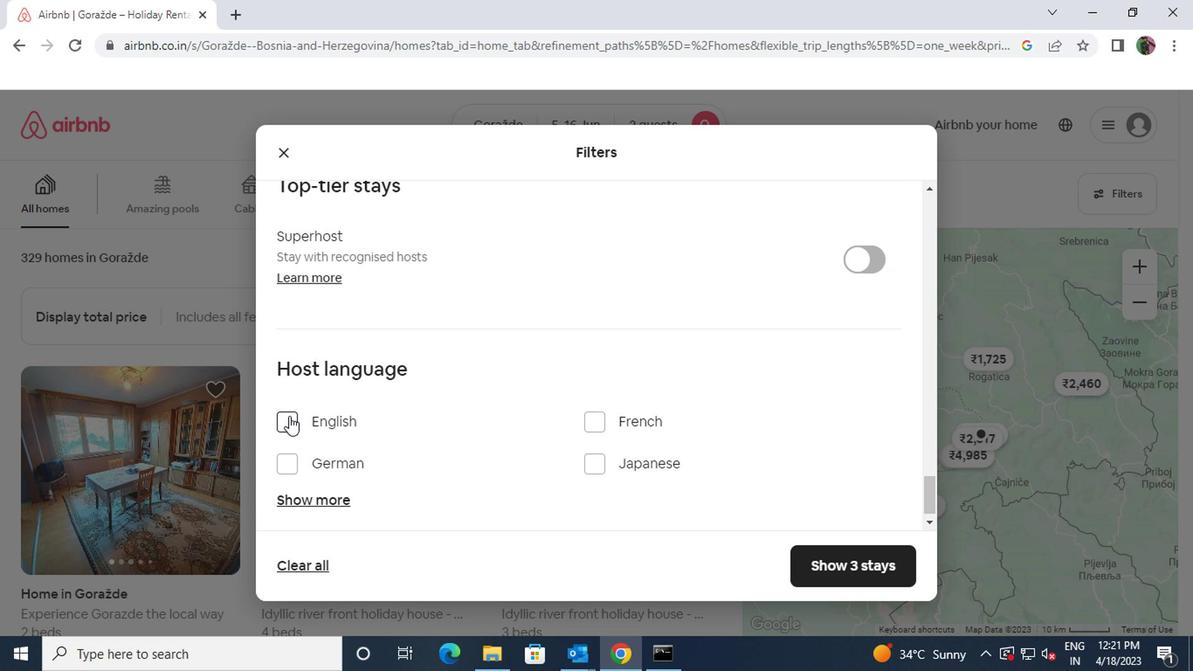 
Action: Mouse moved to (851, 534)
Screenshot: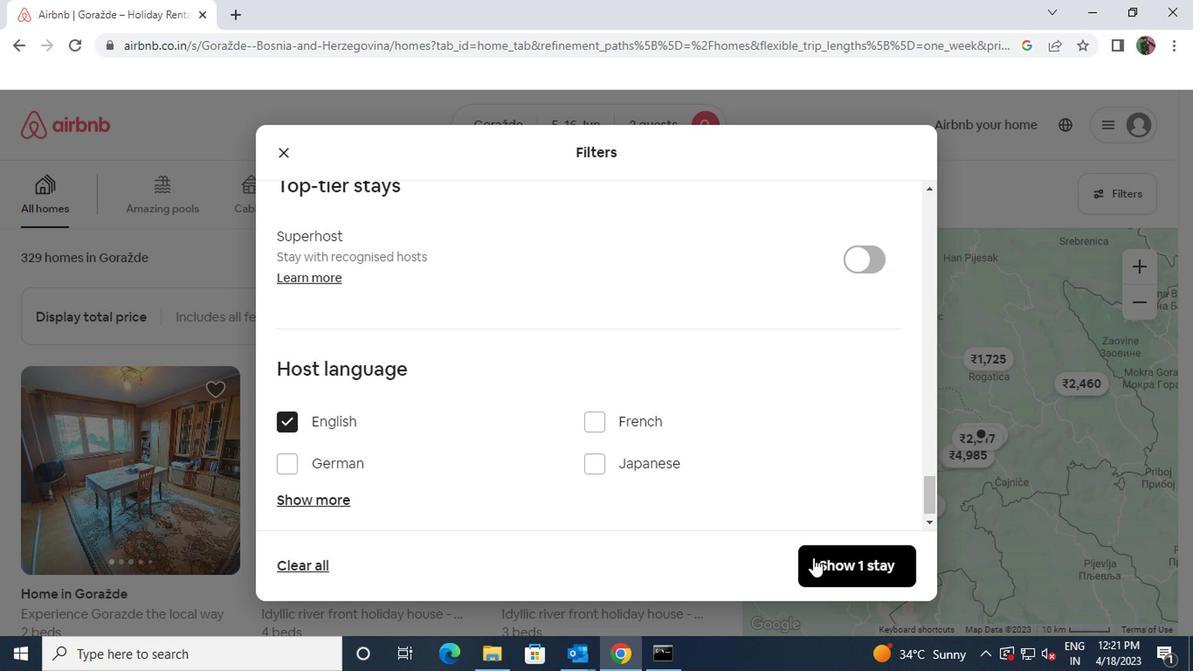 
Action: Mouse pressed left at (851, 534)
Screenshot: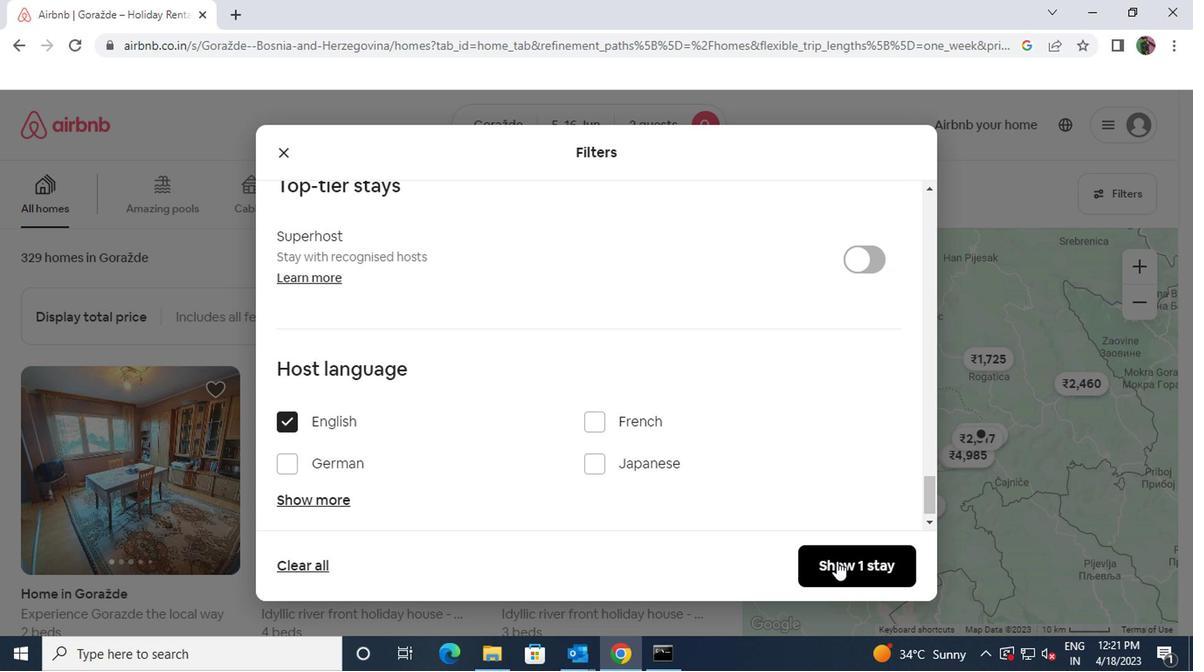 
Action: Mouse moved to (851, 533)
Screenshot: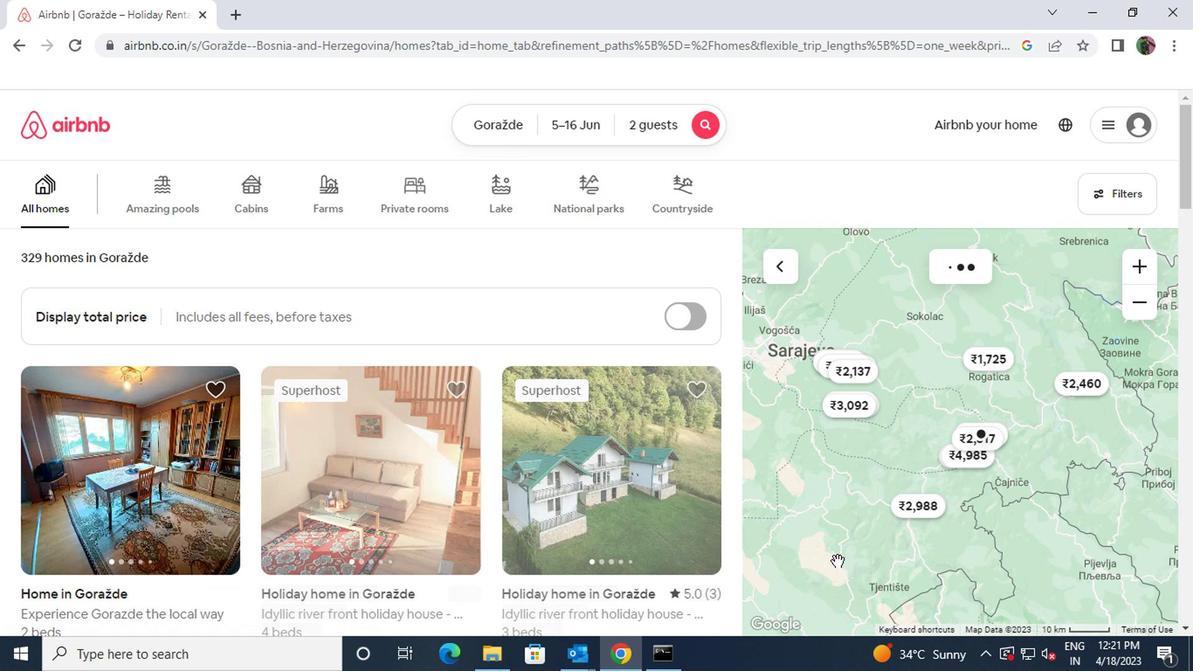 
